 Task: Add a signature Ashley Martin containing Yours sincerely, Ashley Martin to email address softage.4@softage.net and add a label Insurance
Action: Mouse moved to (849, 71)
Screenshot: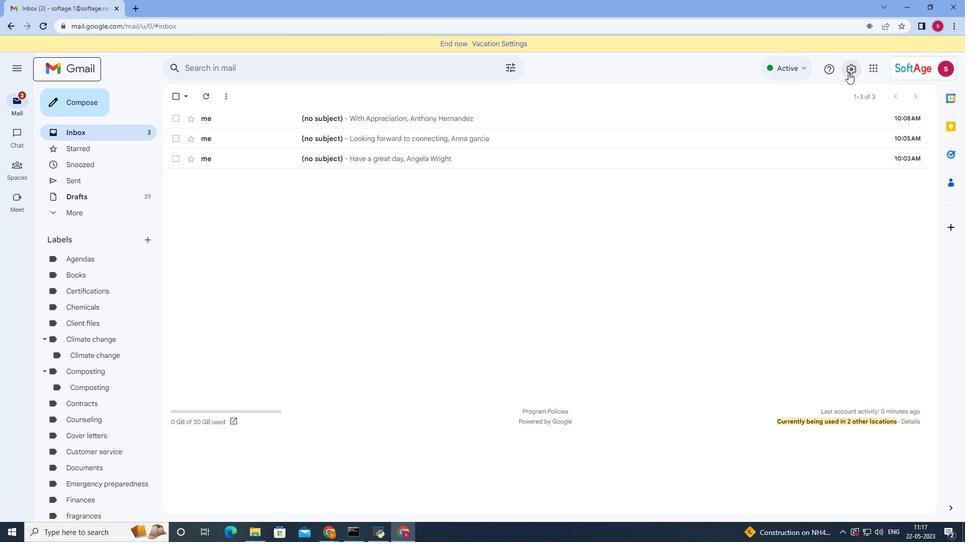 
Action: Mouse pressed left at (849, 71)
Screenshot: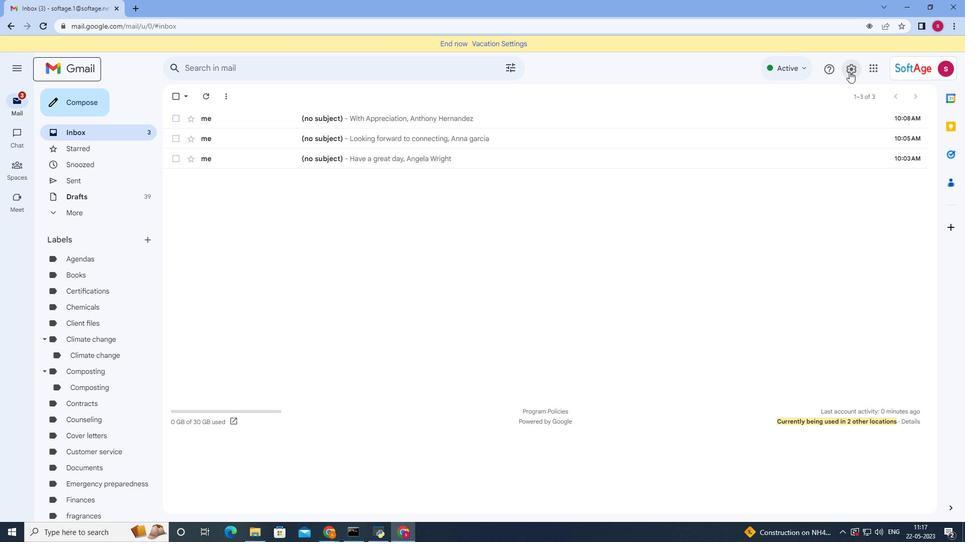 
Action: Mouse moved to (816, 119)
Screenshot: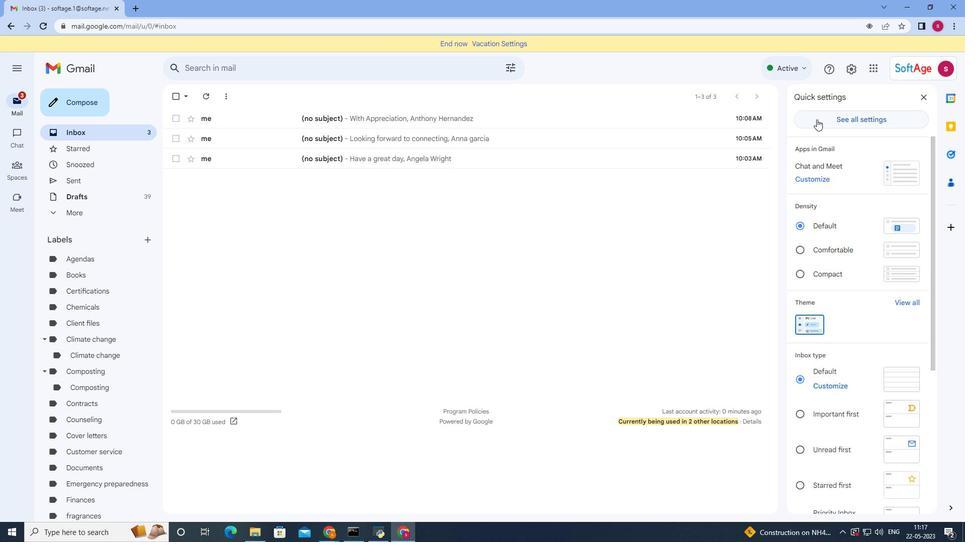 
Action: Mouse pressed left at (816, 119)
Screenshot: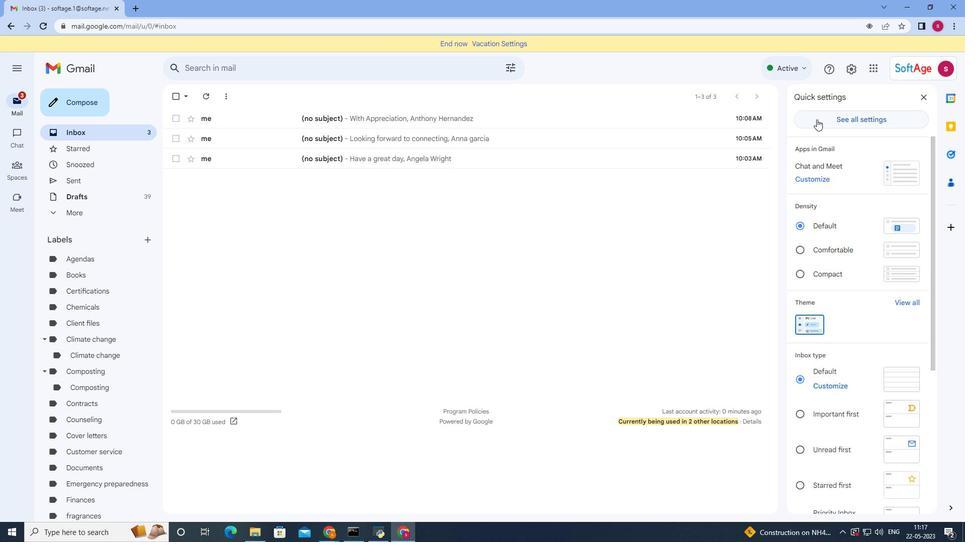 
Action: Mouse moved to (377, 228)
Screenshot: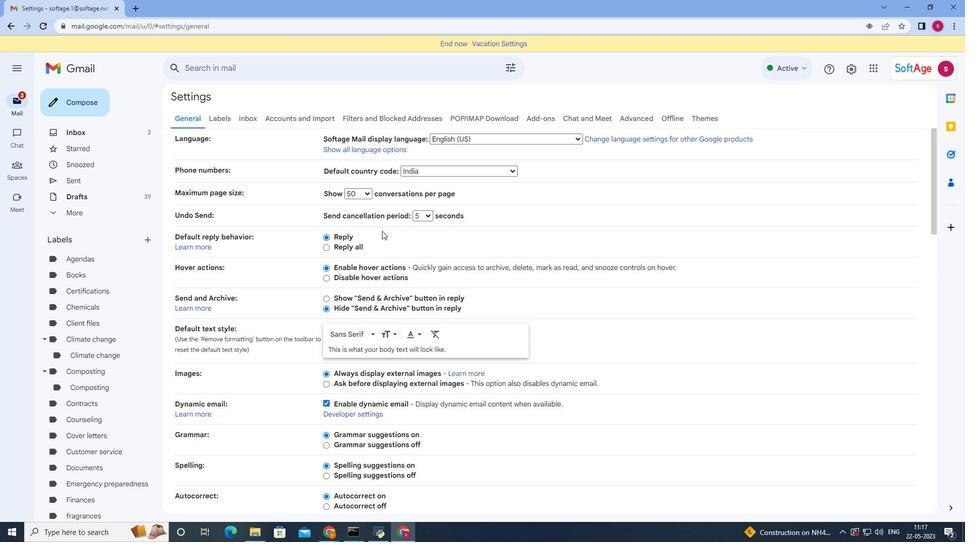 
Action: Mouse scrolled (377, 227) with delta (0, 0)
Screenshot: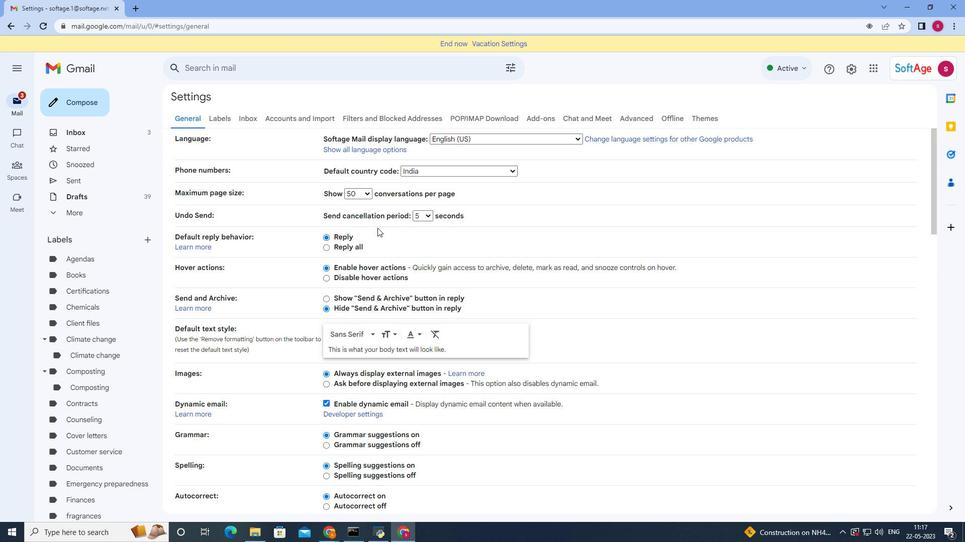 
Action: Mouse scrolled (377, 227) with delta (0, 0)
Screenshot: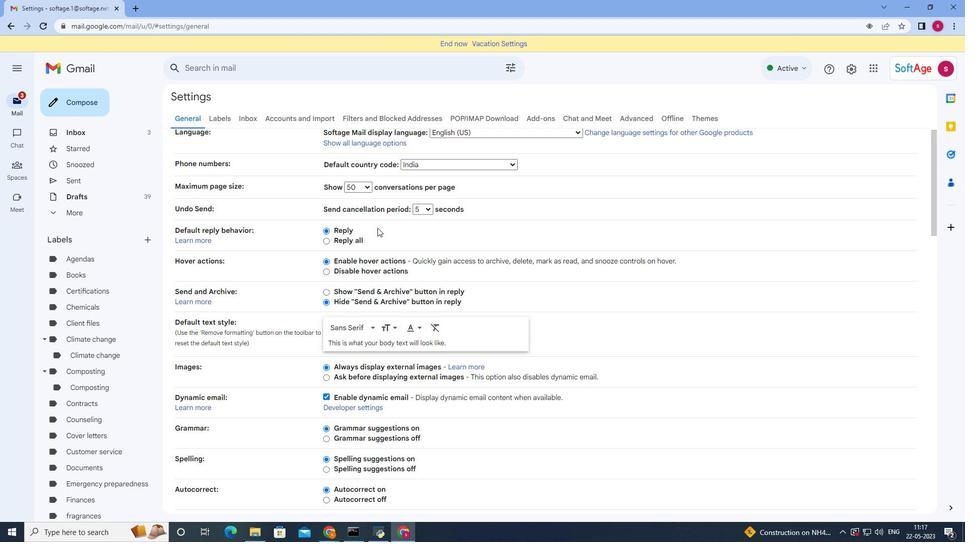 
Action: Mouse scrolled (377, 227) with delta (0, 0)
Screenshot: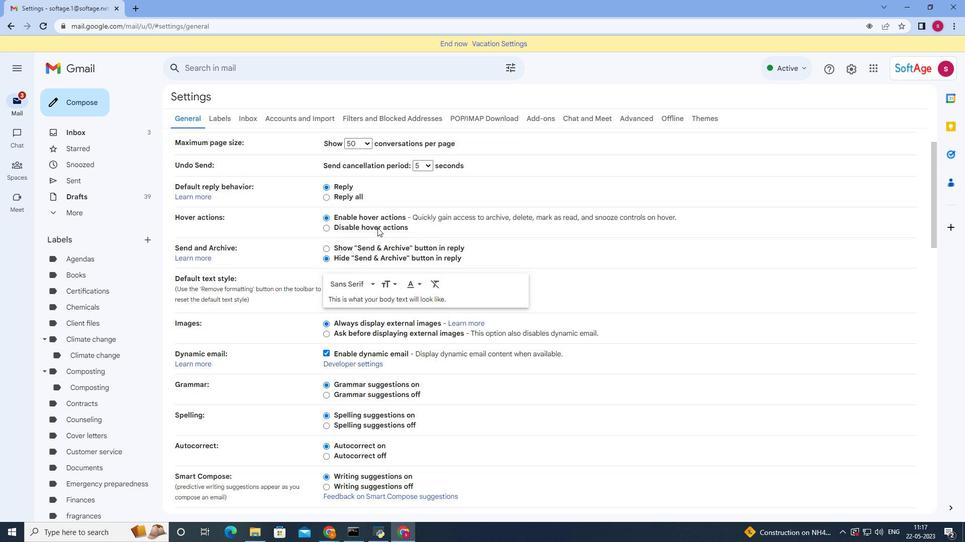 
Action: Mouse scrolled (377, 227) with delta (0, 0)
Screenshot: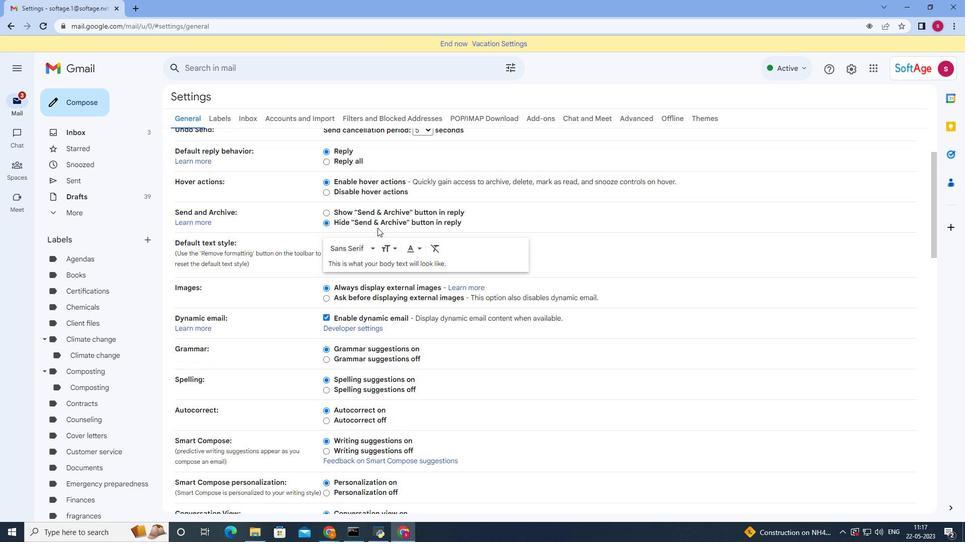 
Action: Mouse scrolled (377, 227) with delta (0, 0)
Screenshot: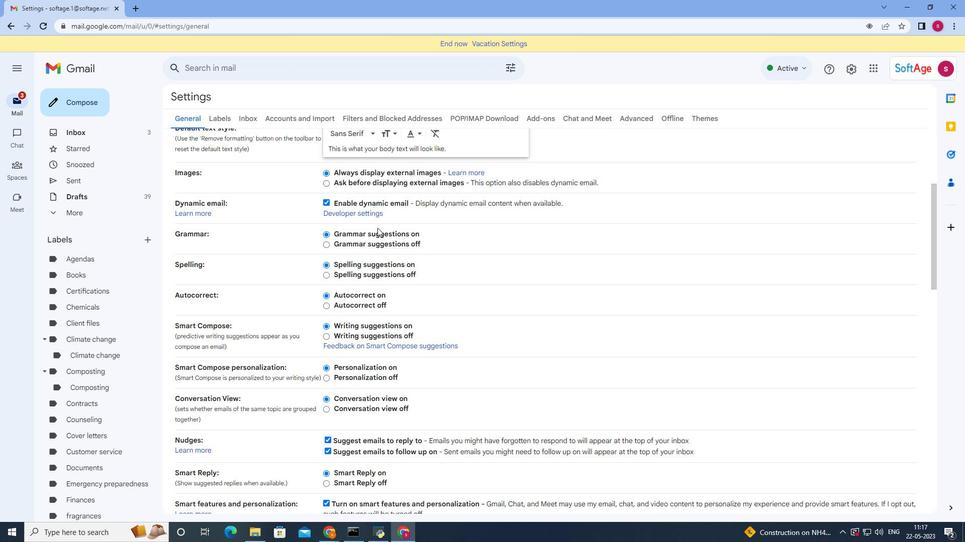 
Action: Mouse scrolled (377, 227) with delta (0, 0)
Screenshot: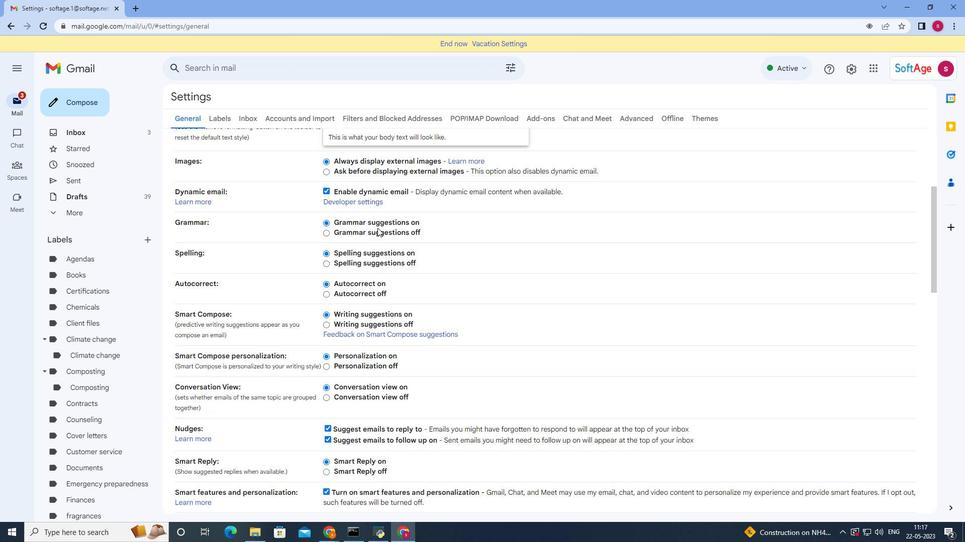 
Action: Mouse moved to (377, 228)
Screenshot: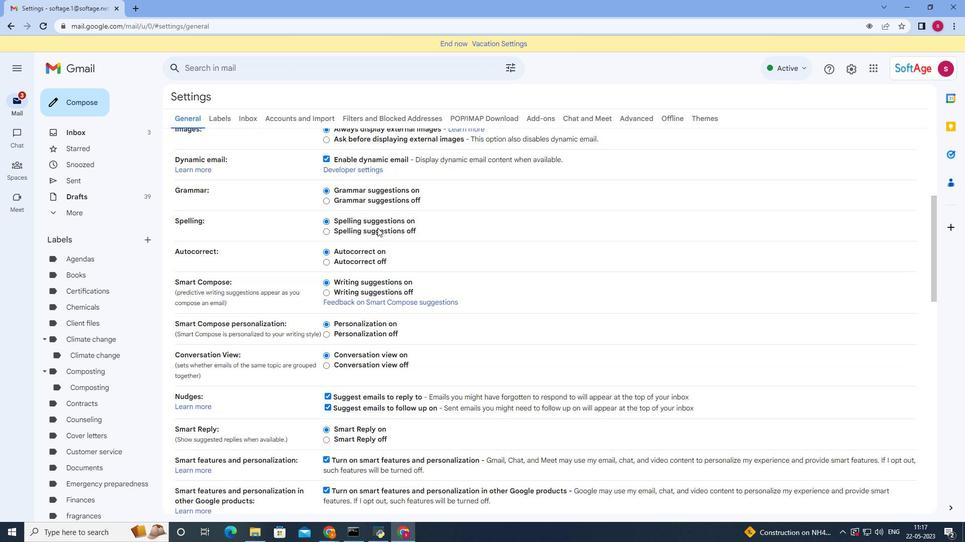 
Action: Mouse scrolled (377, 227) with delta (0, 0)
Screenshot: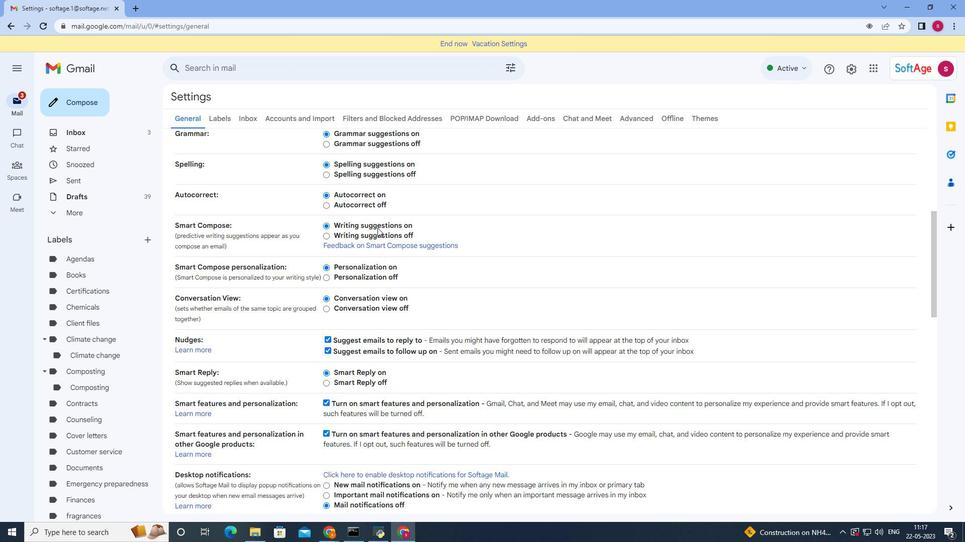 
Action: Mouse scrolled (377, 227) with delta (0, 0)
Screenshot: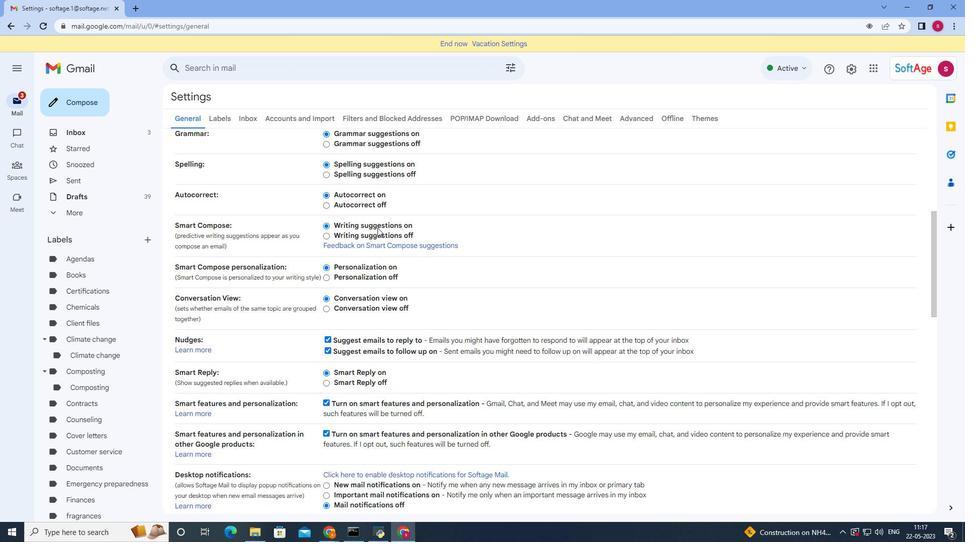 
Action: Mouse scrolled (377, 227) with delta (0, 0)
Screenshot: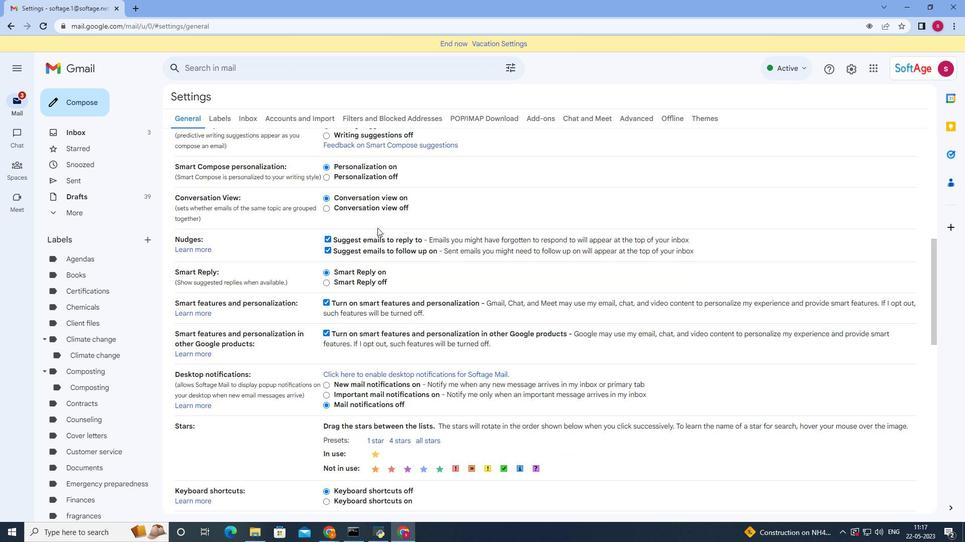
Action: Mouse scrolled (377, 227) with delta (0, 0)
Screenshot: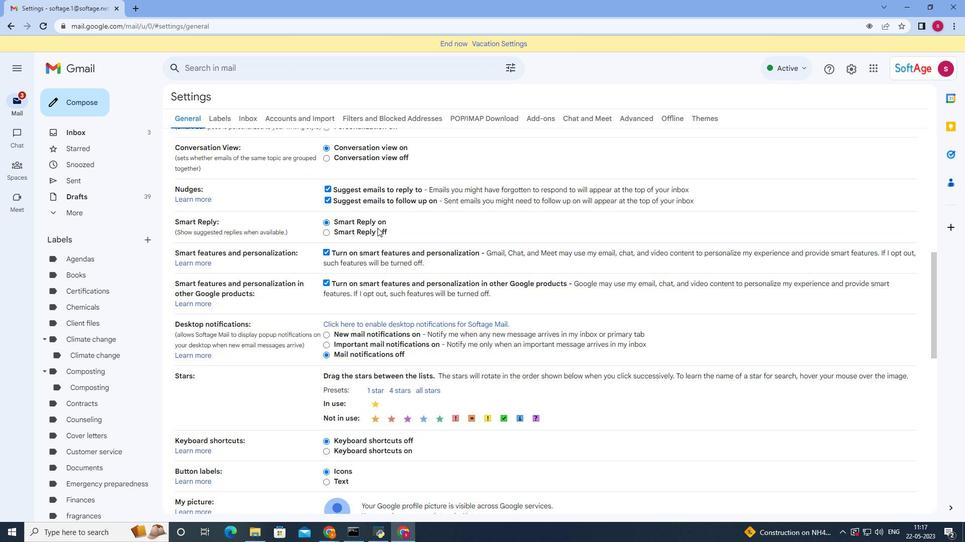 
Action: Mouse scrolled (377, 227) with delta (0, 0)
Screenshot: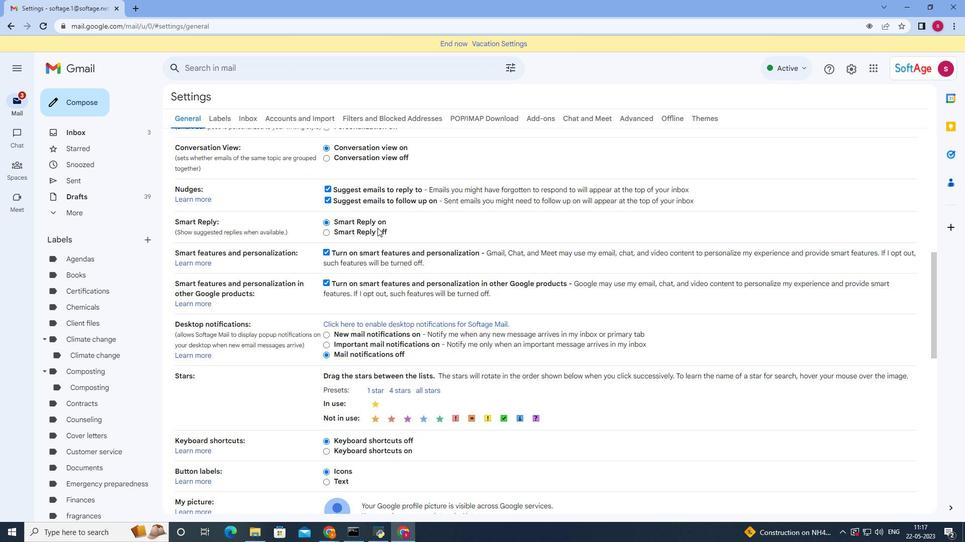 
Action: Mouse scrolled (377, 227) with delta (0, 0)
Screenshot: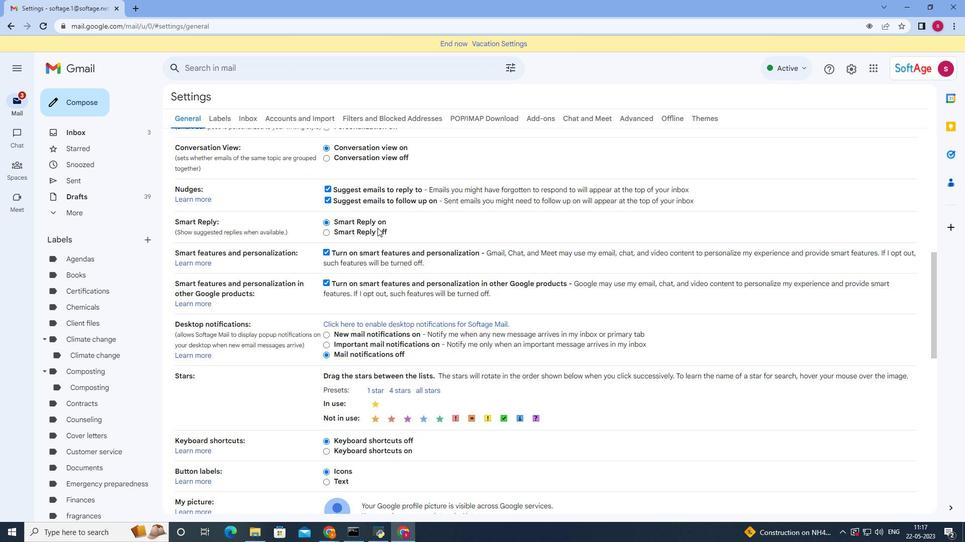 
Action: Mouse moved to (368, 241)
Screenshot: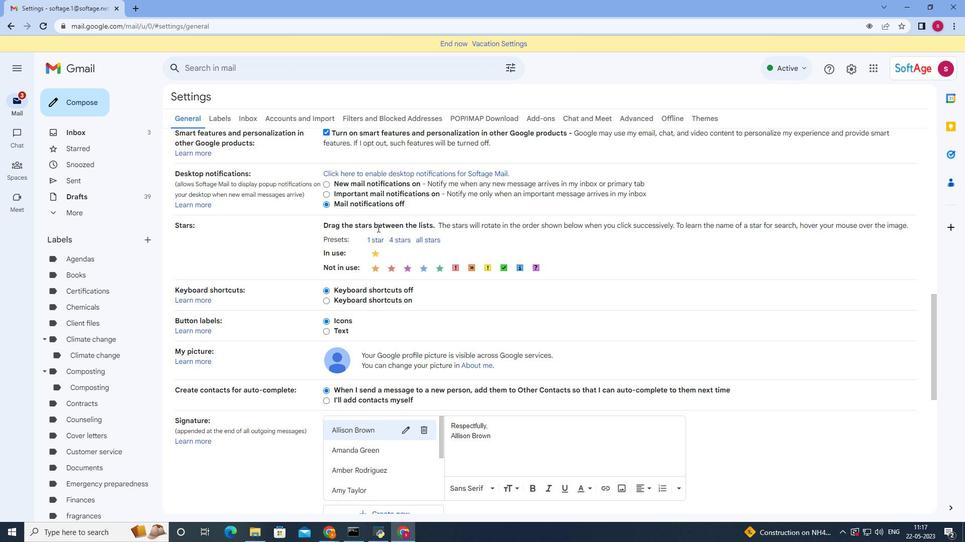 
Action: Mouse scrolled (368, 240) with delta (0, 0)
Screenshot: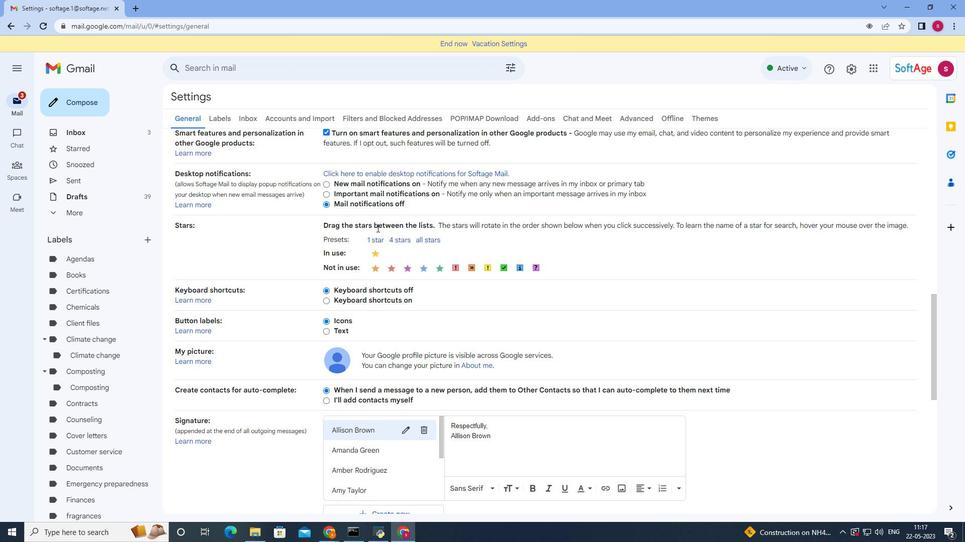 
Action: Mouse moved to (368, 242)
Screenshot: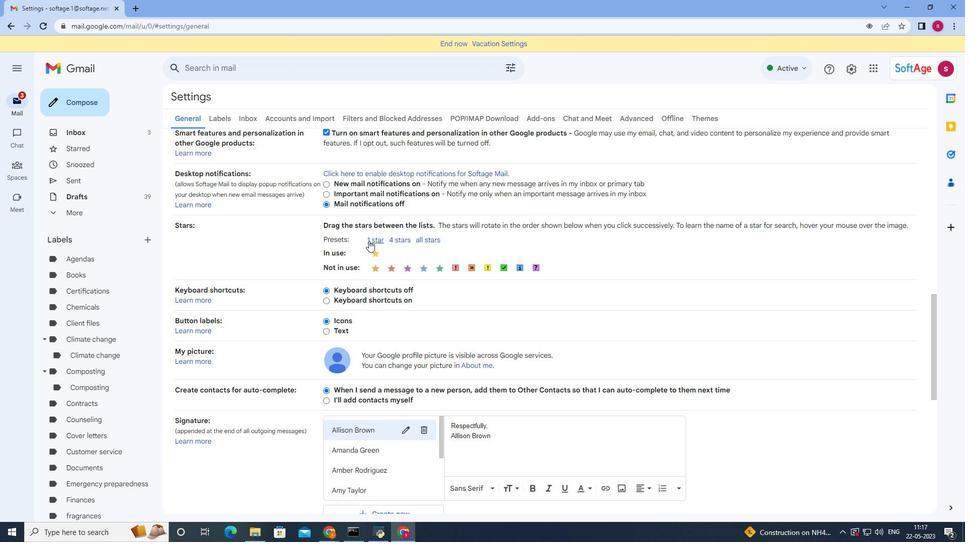 
Action: Mouse scrolled (368, 241) with delta (0, 0)
Screenshot: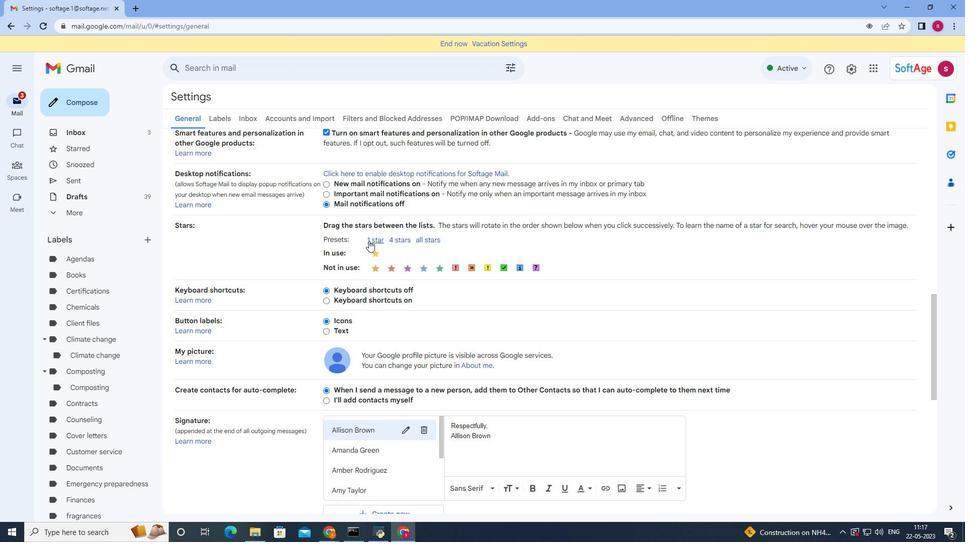 
Action: Mouse moved to (367, 243)
Screenshot: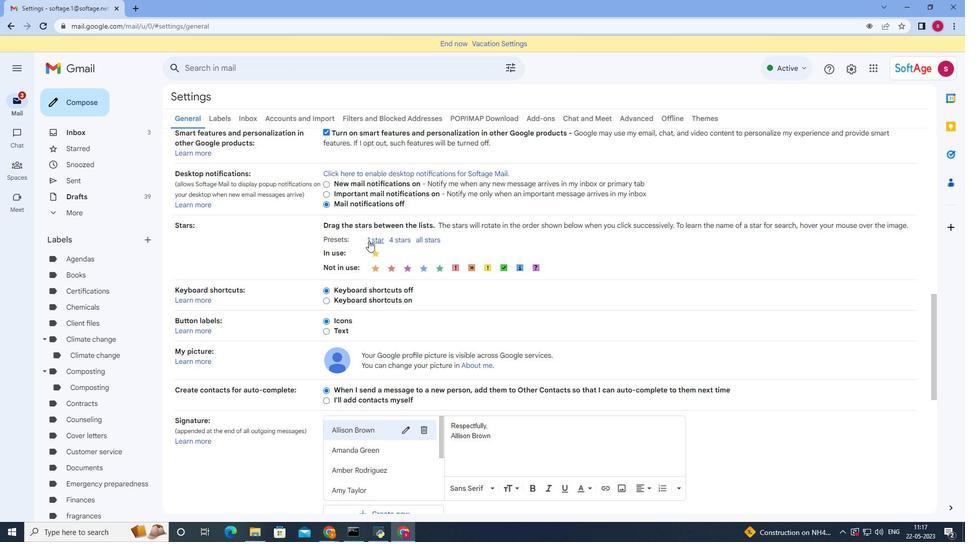 
Action: Mouse scrolled (367, 243) with delta (0, 0)
Screenshot: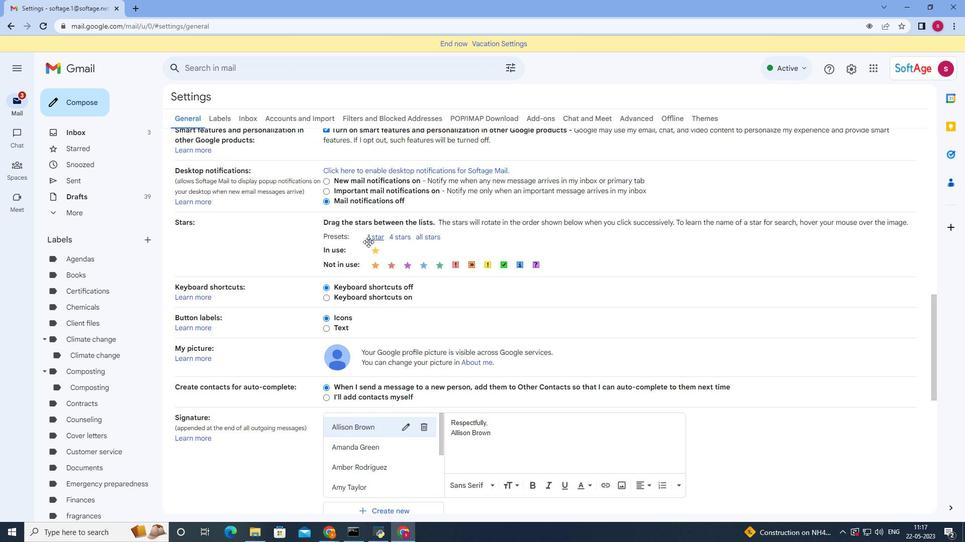 
Action: Mouse moved to (366, 245)
Screenshot: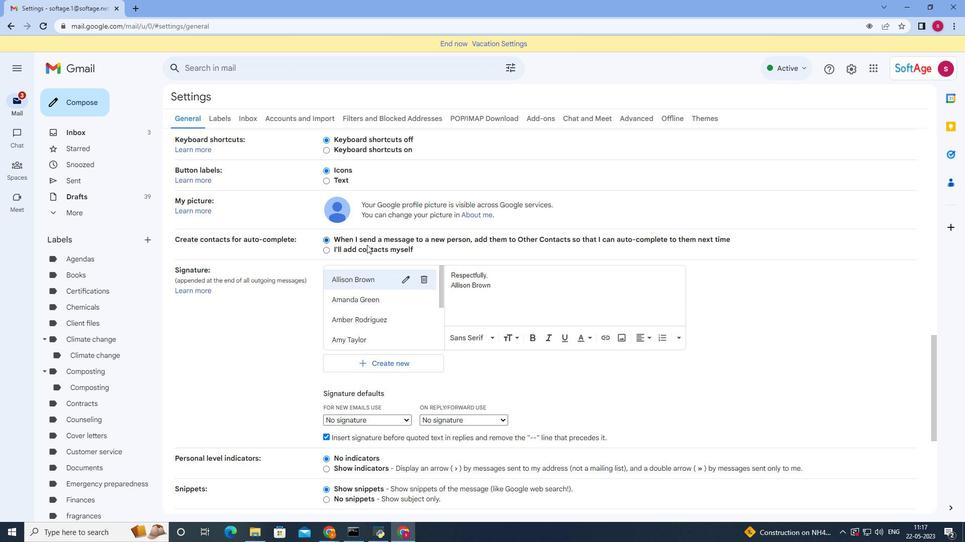 
Action: Mouse scrolled (366, 244) with delta (0, 0)
Screenshot: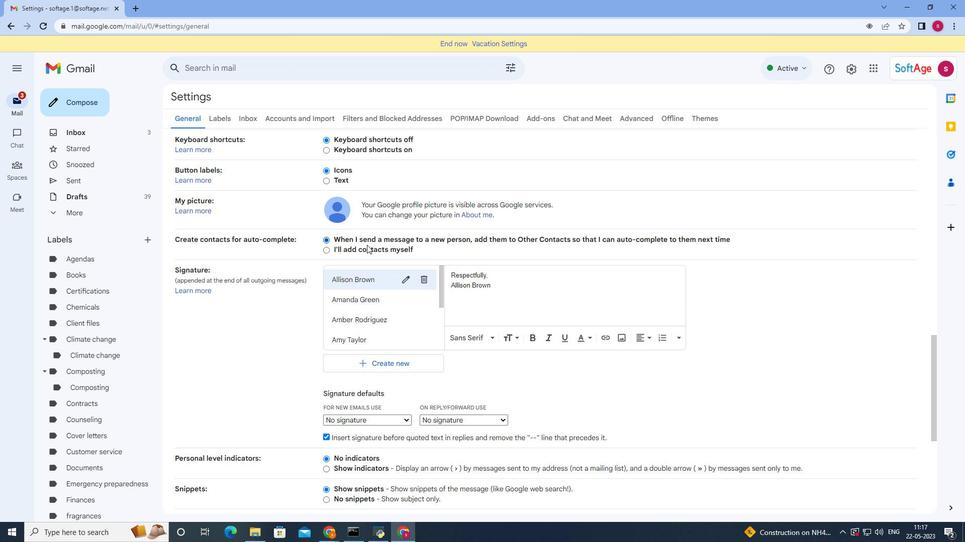 
Action: Mouse moved to (365, 247)
Screenshot: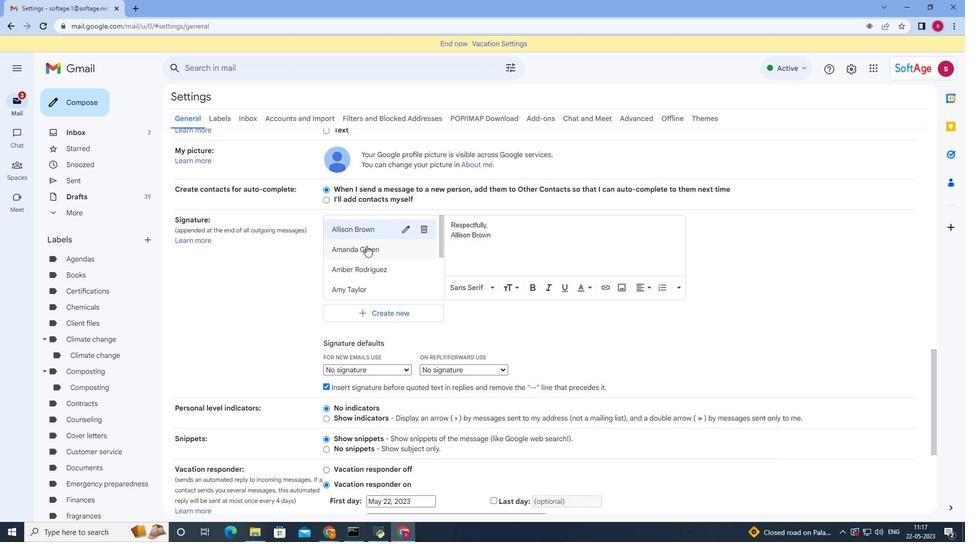 
Action: Mouse scrolled (365, 246) with delta (0, 0)
Screenshot: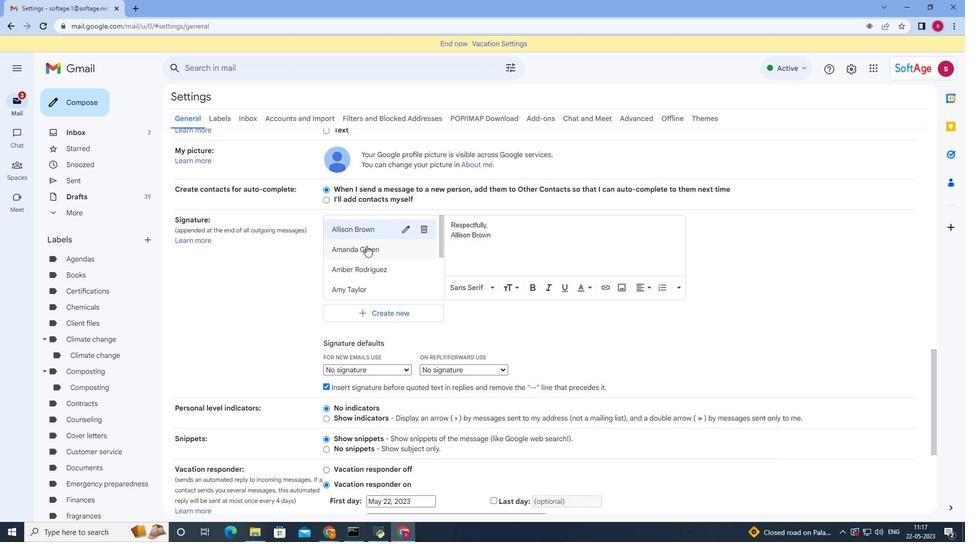 
Action: Mouse moved to (375, 312)
Screenshot: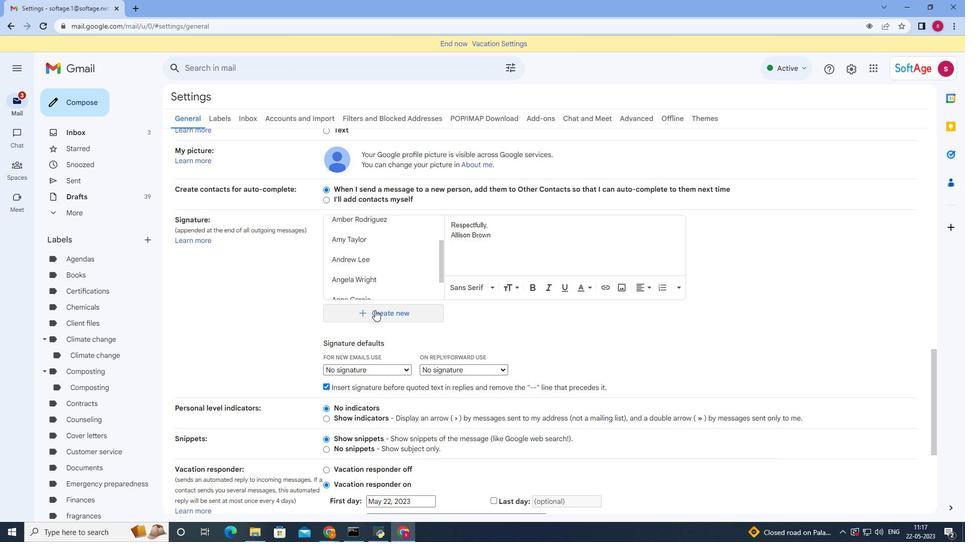 
Action: Mouse pressed left at (375, 312)
Screenshot: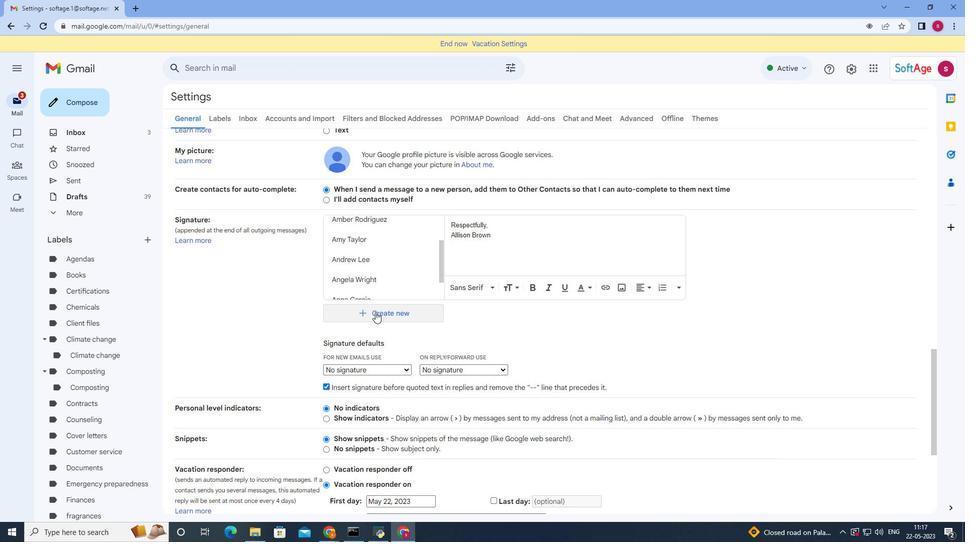 
Action: Mouse moved to (435, 277)
Screenshot: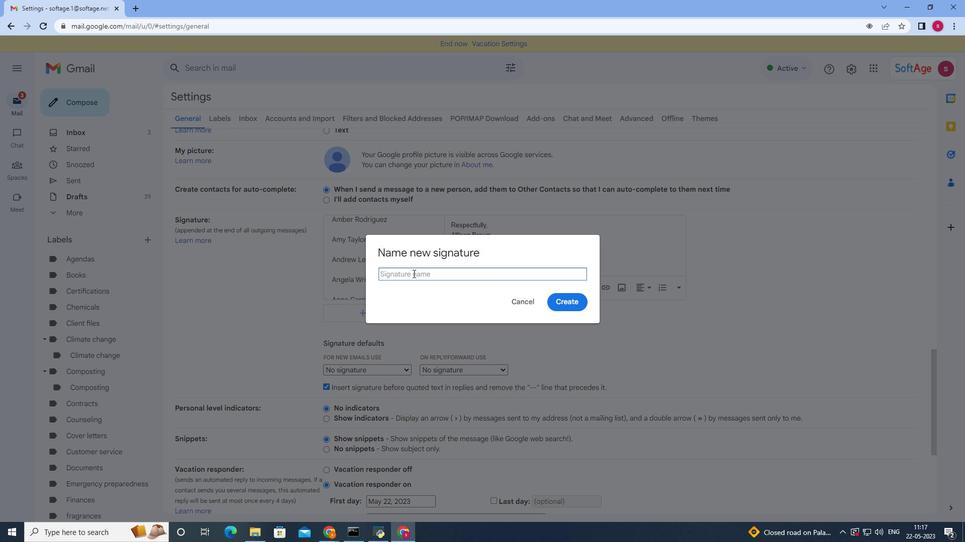 
Action: Key pressed <Key.shift>Asley<Key.down><Key.down><Key.down><Key.left><Key.left><Key.left>h<Key.right><Key.right><Key.right><Key.right><Key.right><Key.right><Key.space><Key.shift>Martin
Screenshot: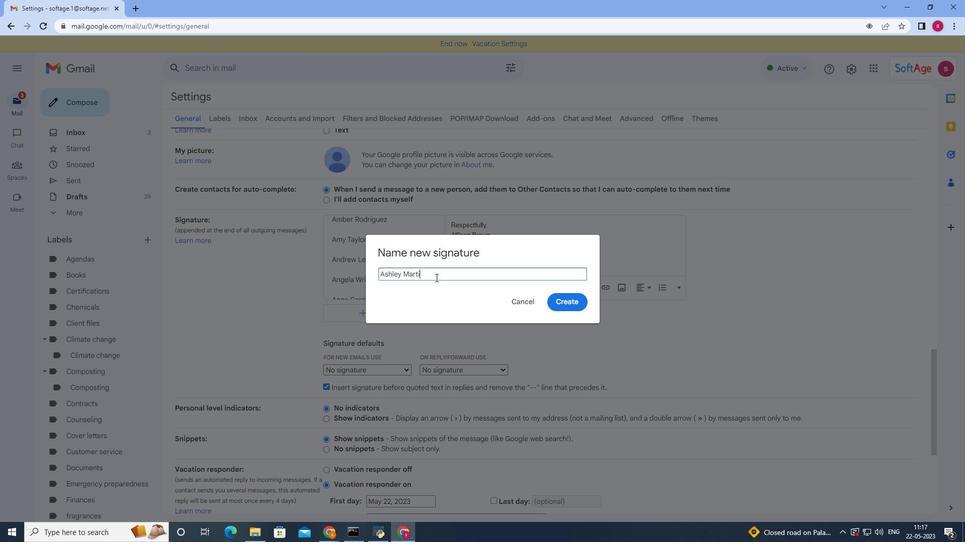 
Action: Mouse moved to (551, 298)
Screenshot: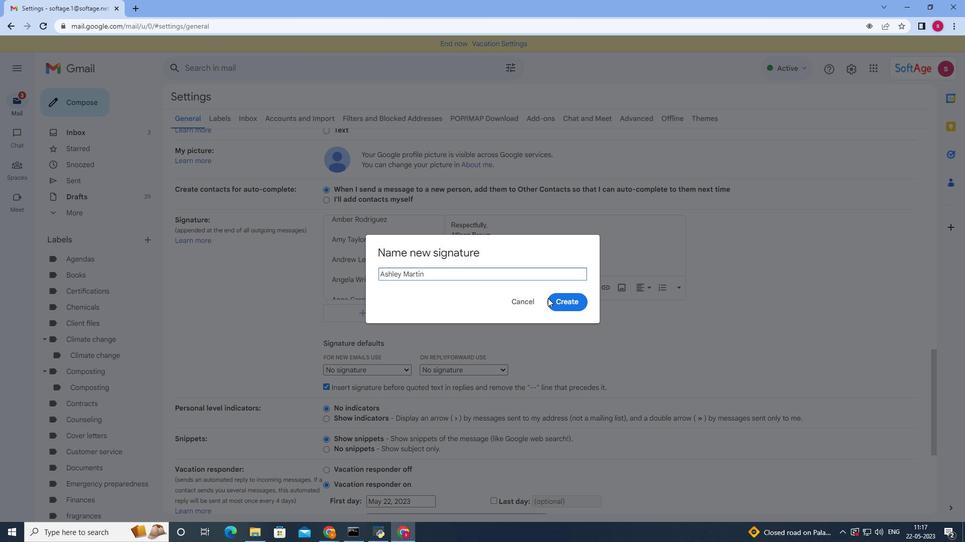
Action: Mouse pressed left at (551, 298)
Screenshot: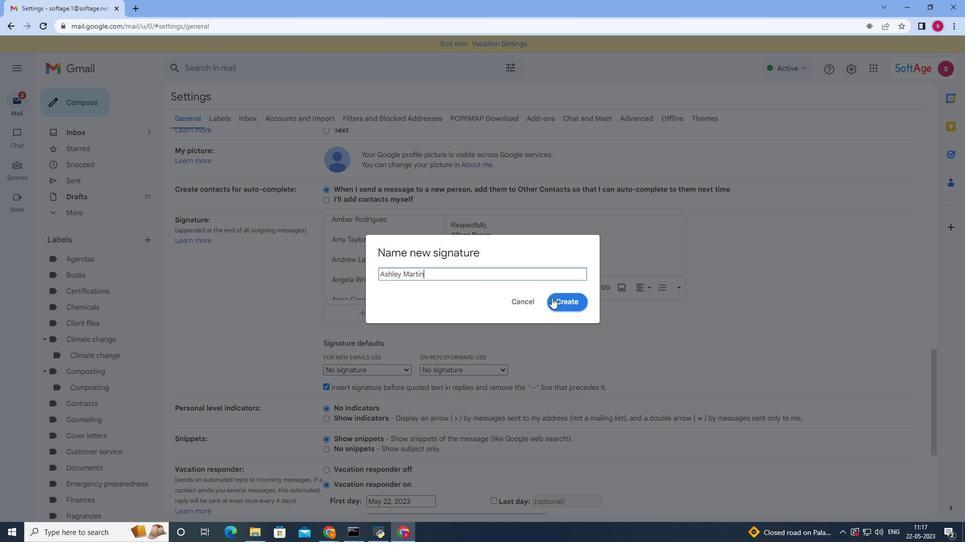 
Action: Mouse moved to (460, 257)
Screenshot: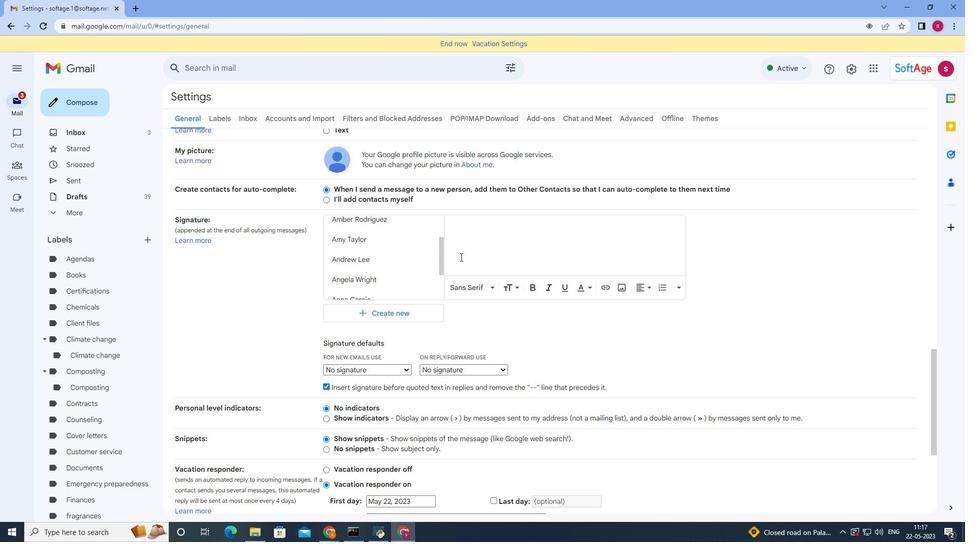 
Action: Key pressed <Key.shift>Yours<Key.space>sincerely,<Key.enter><Key.shift>Asley<Key.space><Key.shift><Key.left><Key.left><Key.left><Key.left>h<Key.right><Key.right><Key.right><Key.right><Key.right><Key.right><Key.right><Key.shift><Key.shift><Key.shift>Martin
Screenshot: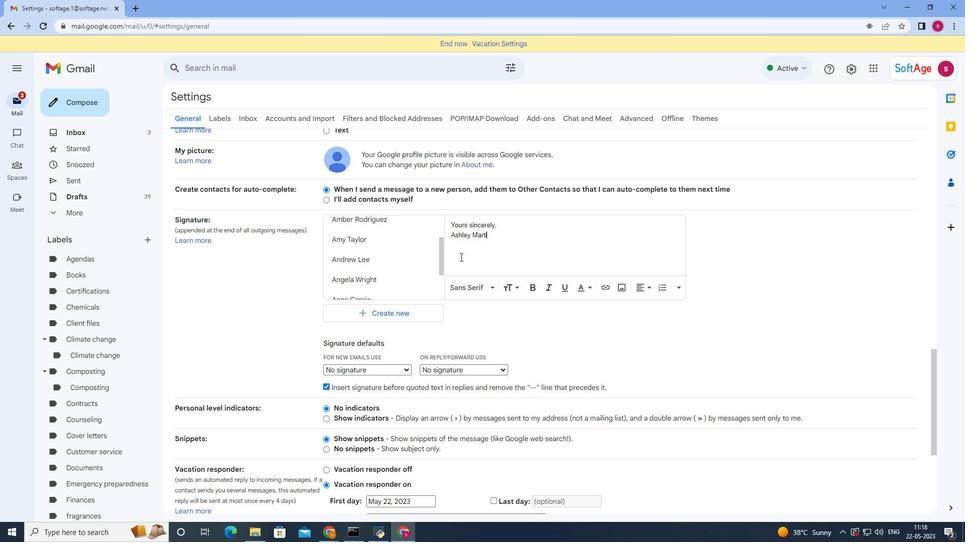 
Action: Mouse moved to (452, 304)
Screenshot: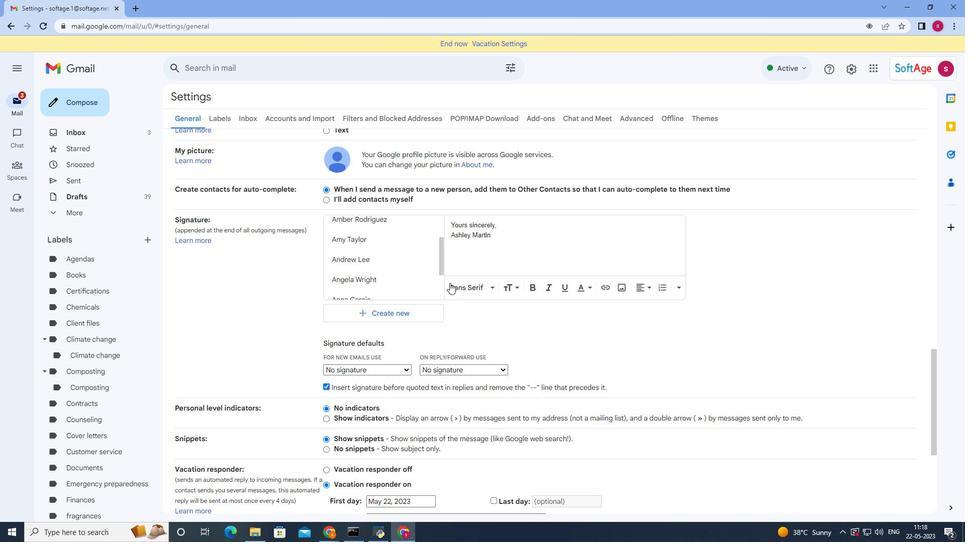 
Action: Mouse scrolled (449, 287) with delta (0, 0)
Screenshot: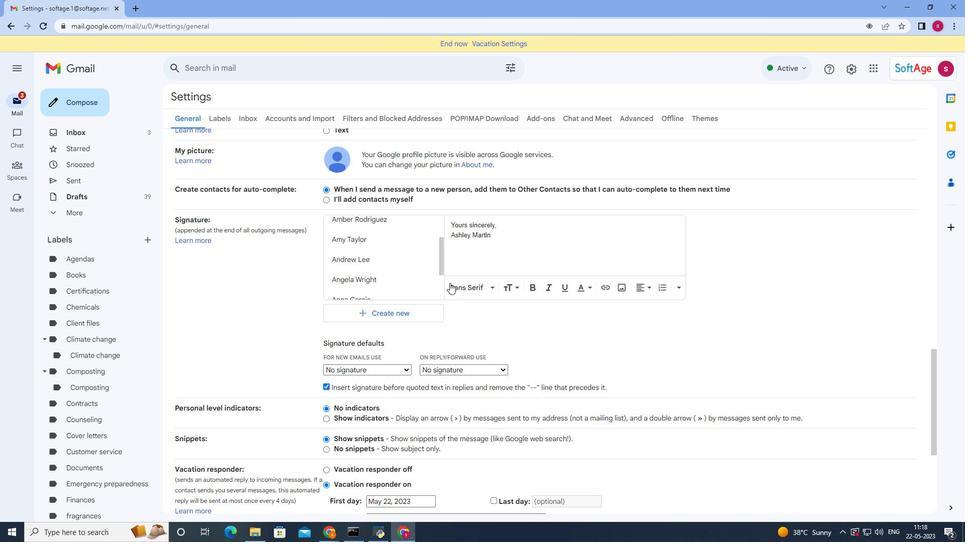 
Action: Mouse moved to (452, 304)
Screenshot: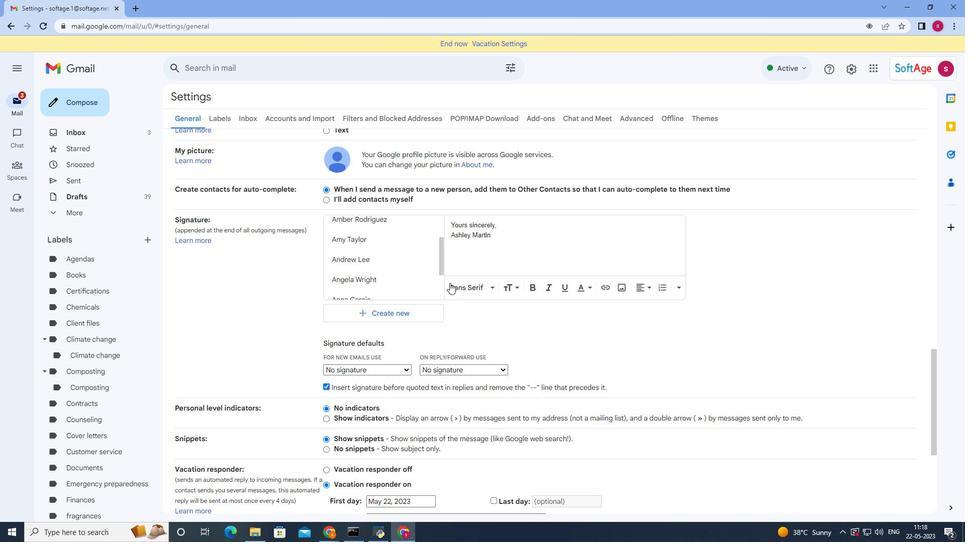 
Action: Mouse scrolled (449, 290) with delta (0, 0)
Screenshot: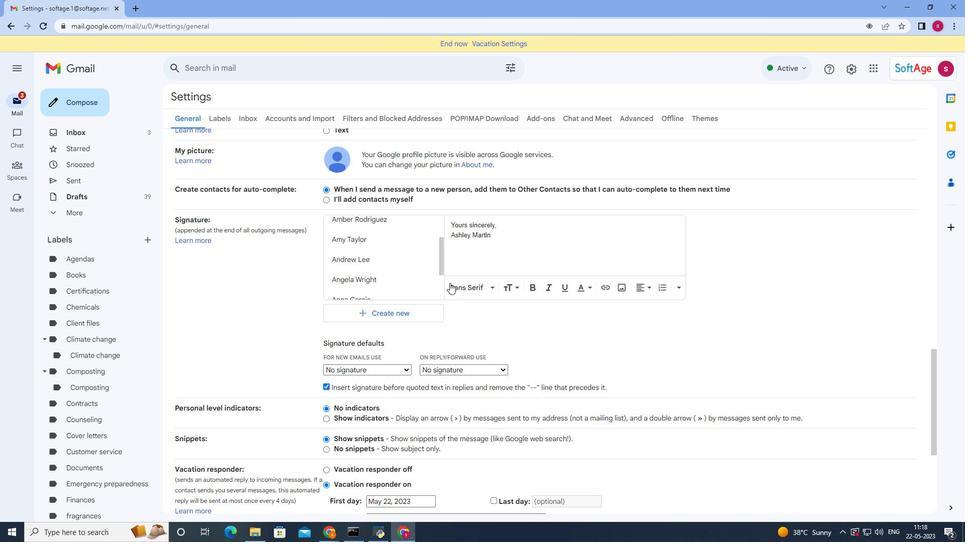 
Action: Mouse moved to (452, 305)
Screenshot: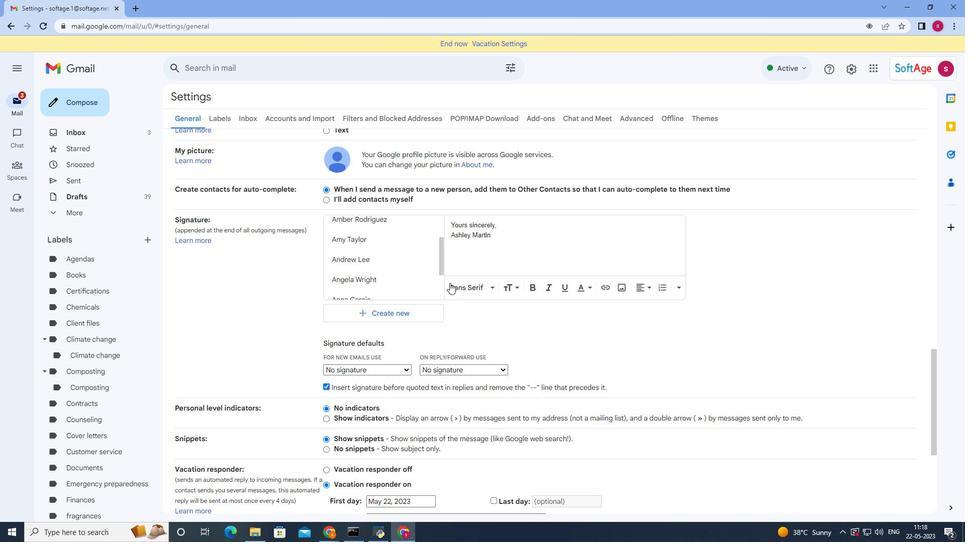 
Action: Mouse scrolled (449, 291) with delta (0, 0)
Screenshot: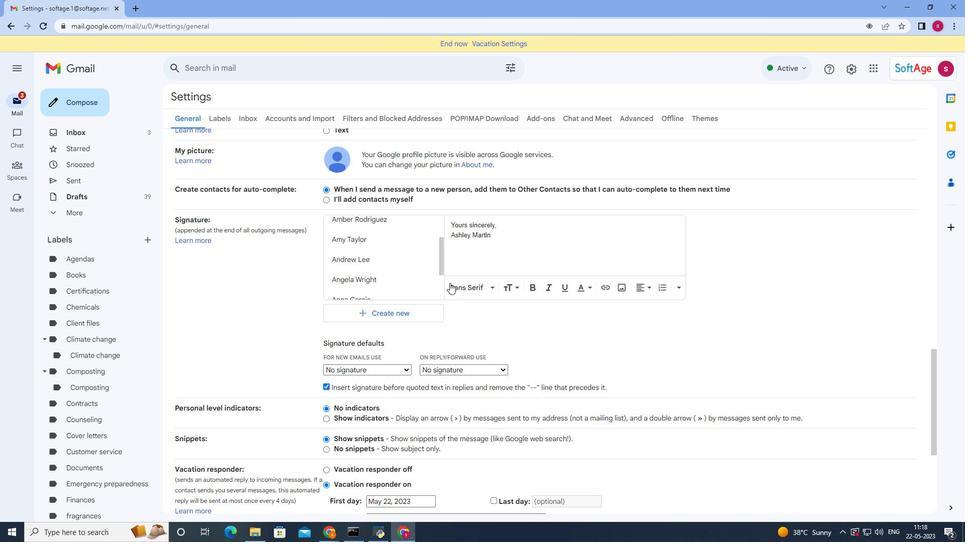 
Action: Mouse moved to (452, 305)
Screenshot: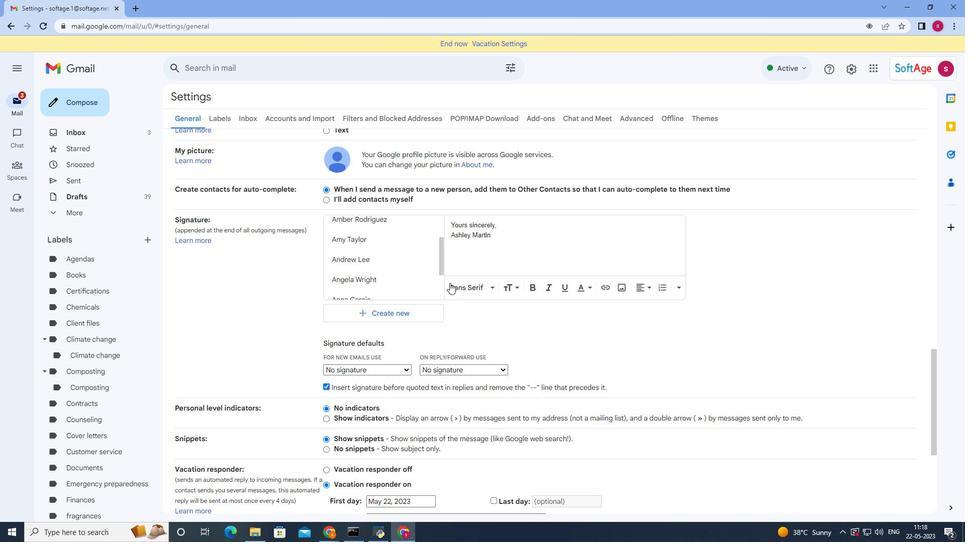
Action: Mouse scrolled (449, 295) with delta (0, 0)
Screenshot: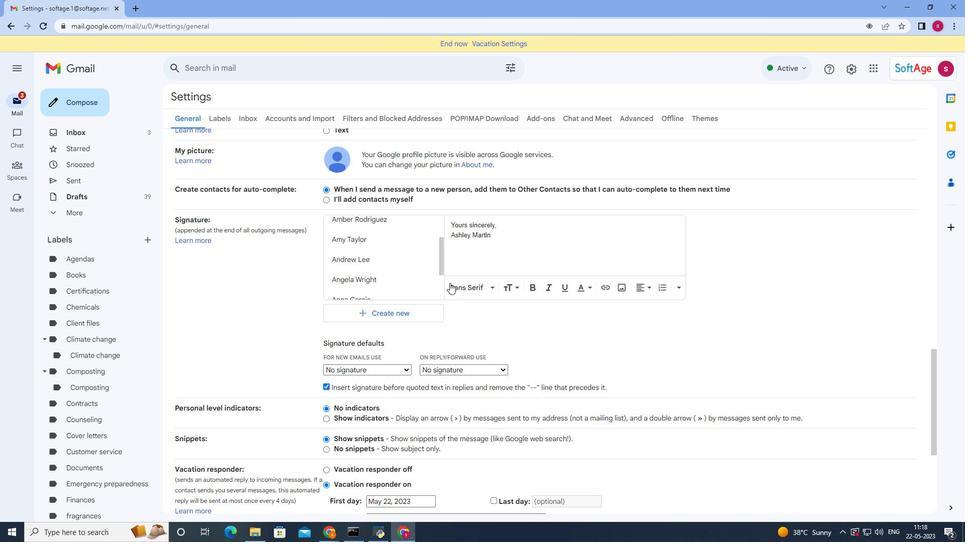 
Action: Mouse moved to (453, 306)
Screenshot: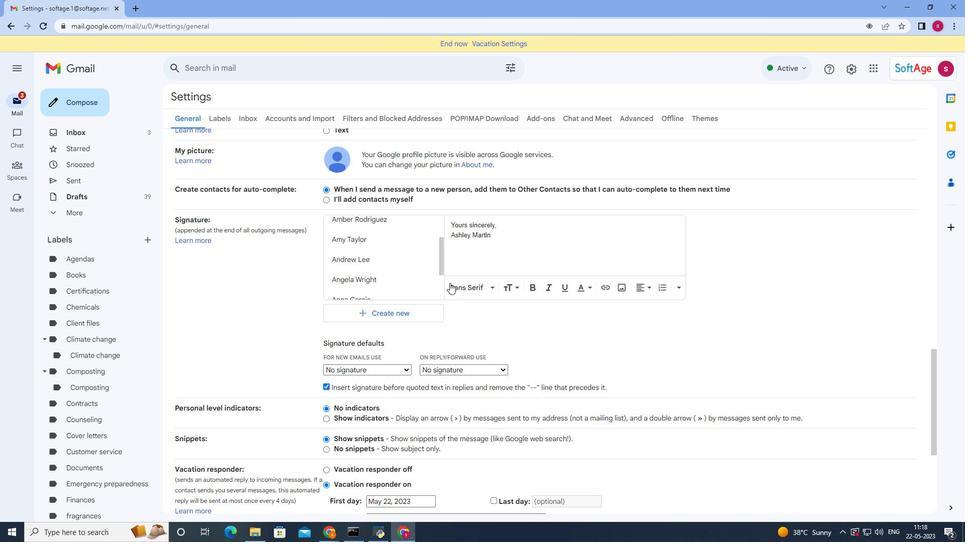 
Action: Mouse scrolled (449, 299) with delta (0, 0)
Screenshot: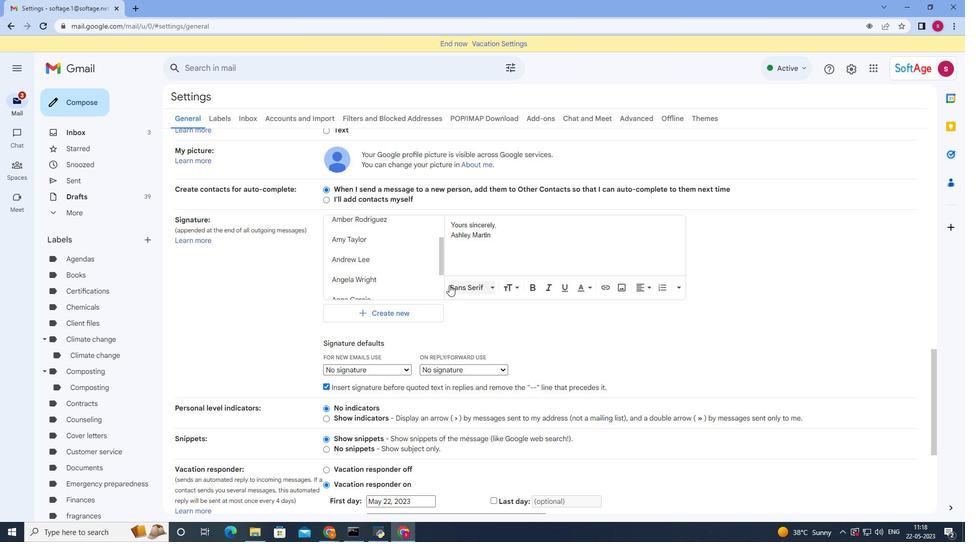 
Action: Mouse moved to (497, 419)
Screenshot: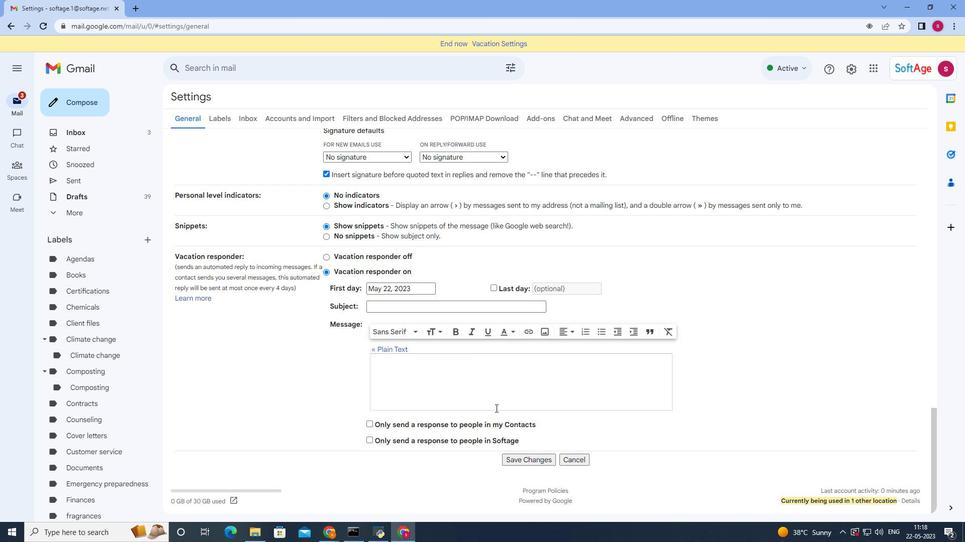 
Action: Mouse scrolled (497, 419) with delta (0, 0)
Screenshot: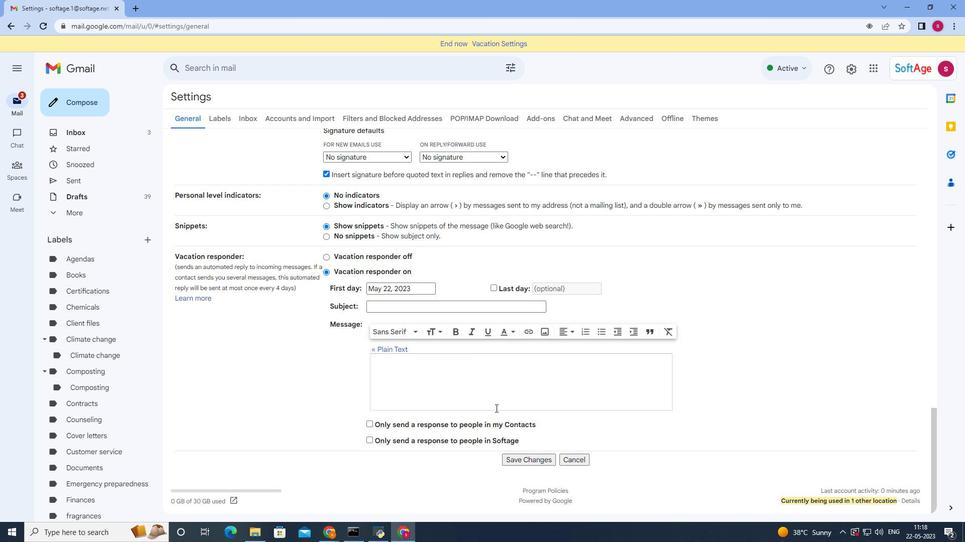 
Action: Mouse moved to (497, 420)
Screenshot: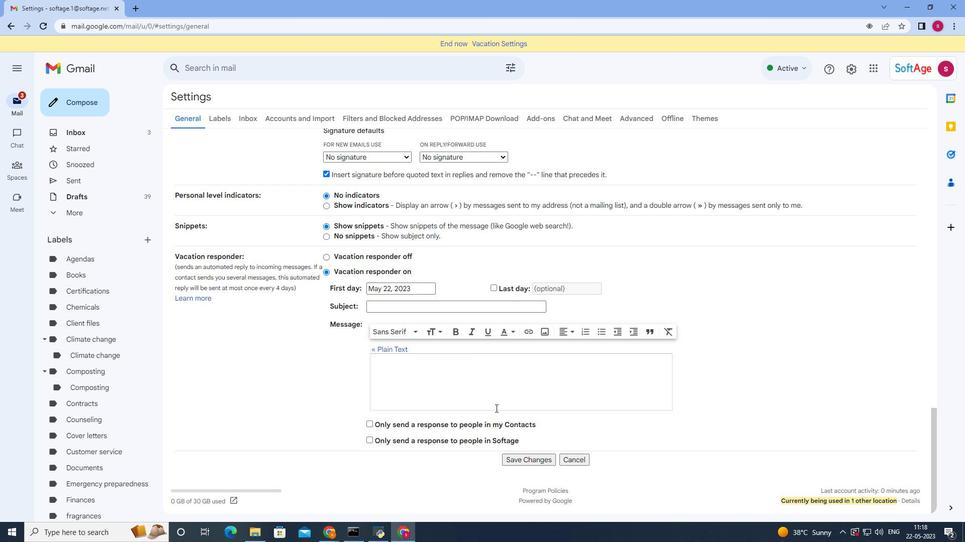 
Action: Mouse scrolled (497, 419) with delta (0, 0)
Screenshot: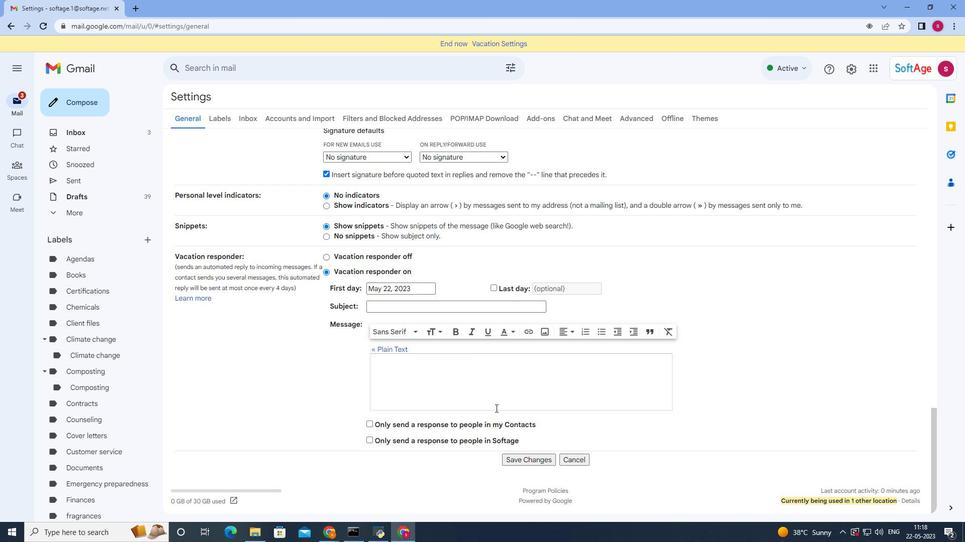 
Action: Mouse scrolled (497, 419) with delta (0, 0)
Screenshot: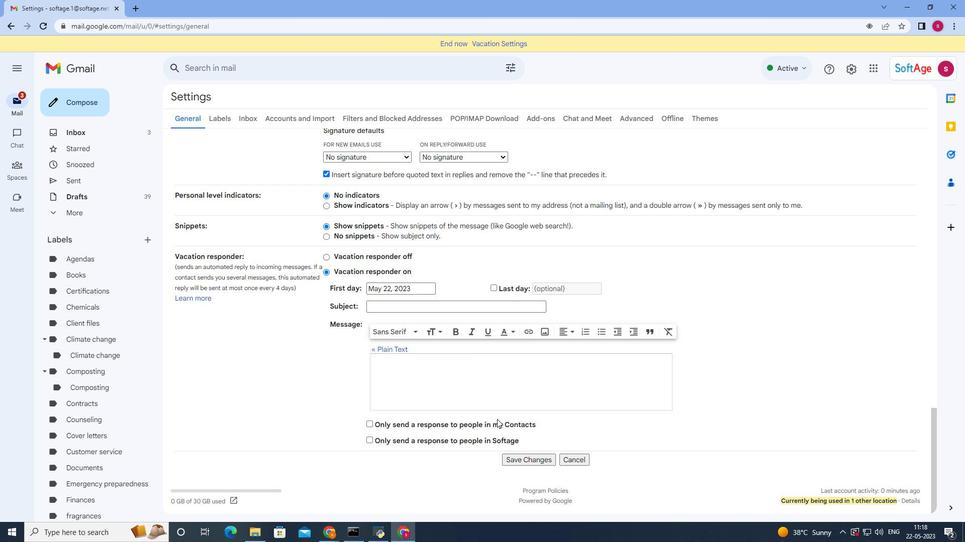 
Action: Mouse moved to (497, 420)
Screenshot: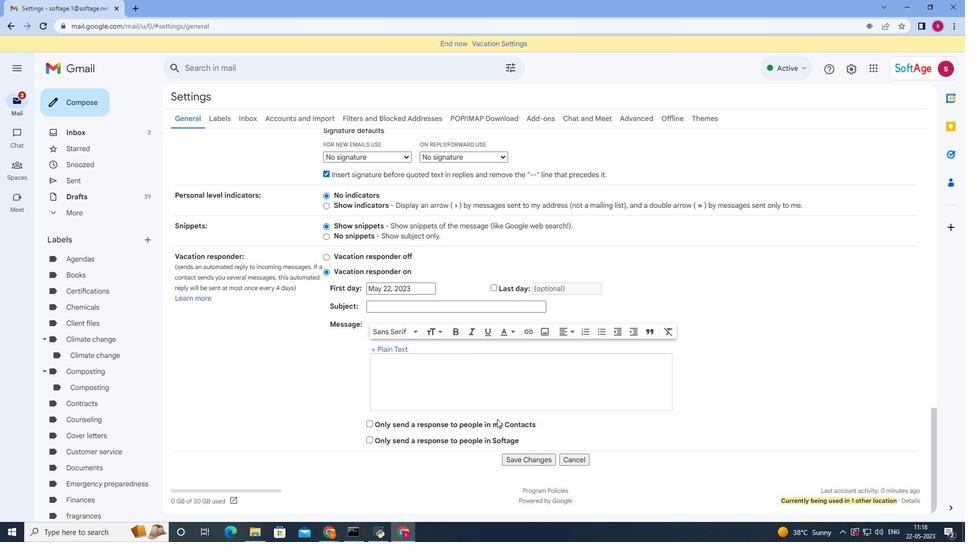 
Action: Mouse scrolled (497, 419) with delta (0, 0)
Screenshot: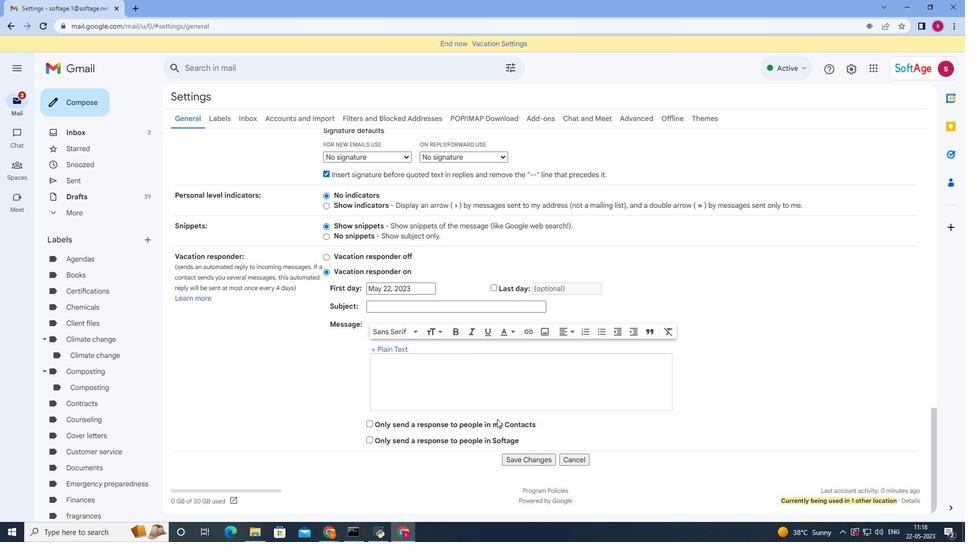 
Action: Mouse moved to (521, 461)
Screenshot: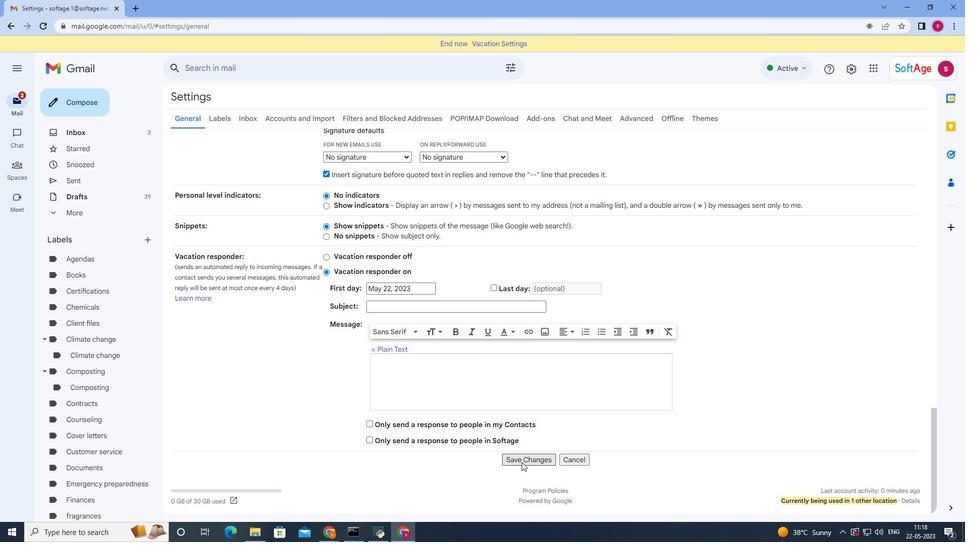 
Action: Mouse pressed left at (521, 461)
Screenshot: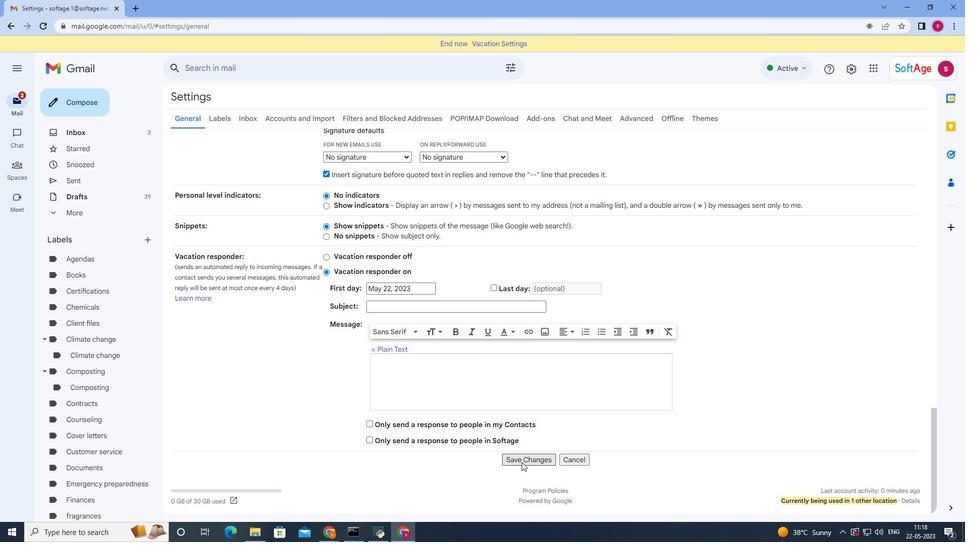 
Action: Mouse moved to (55, 101)
Screenshot: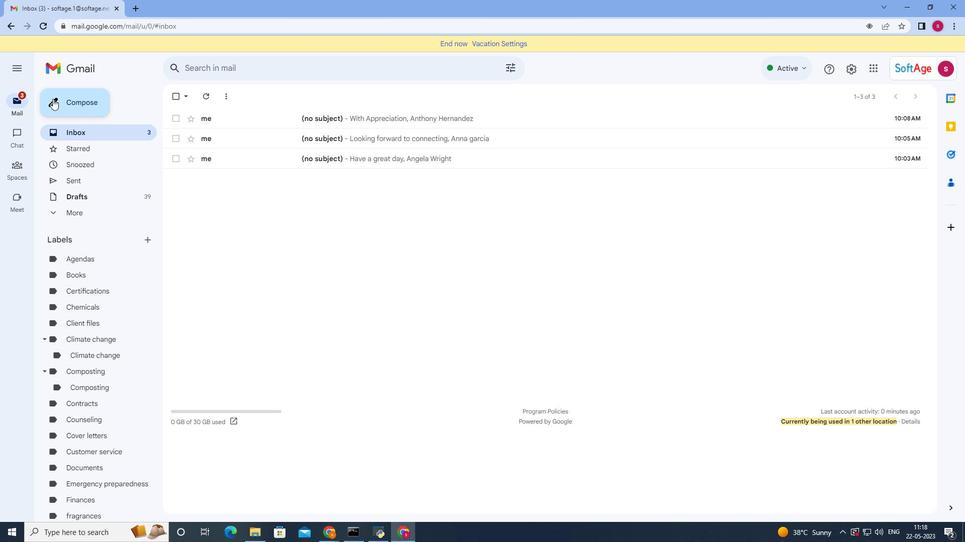 
Action: Mouse pressed left at (55, 101)
Screenshot: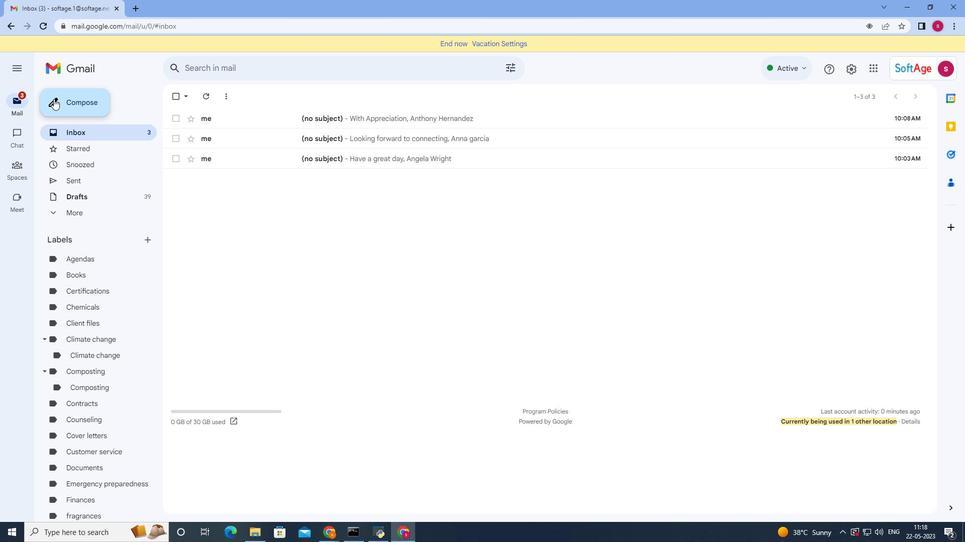 
Action: Mouse moved to (558, 273)
Screenshot: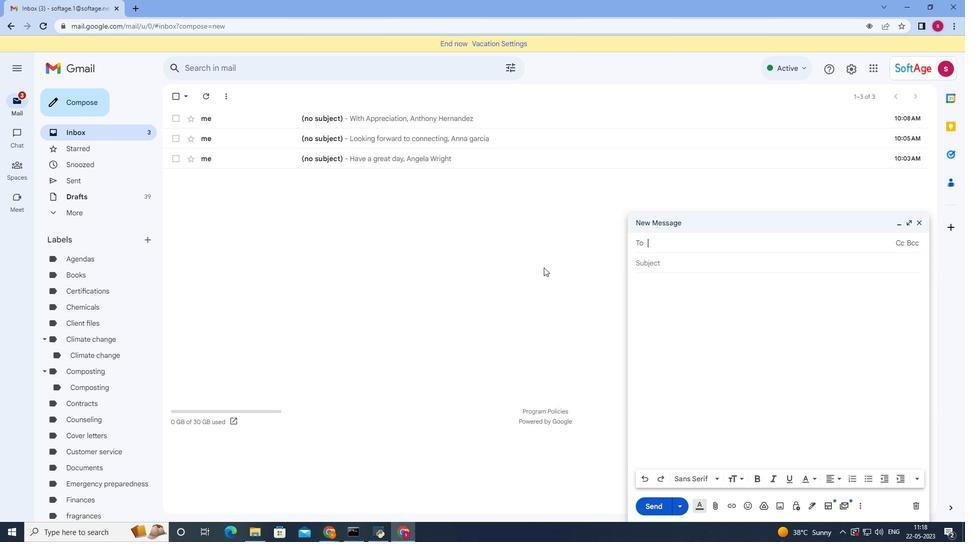 
Action: Mouse scrolled (558, 273) with delta (0, 0)
Screenshot: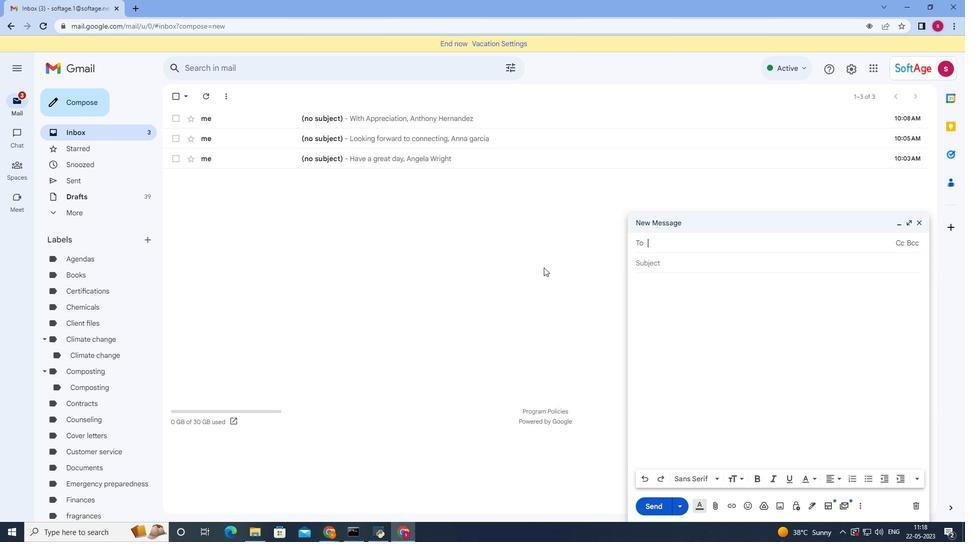 
Action: Mouse moved to (684, 254)
Screenshot: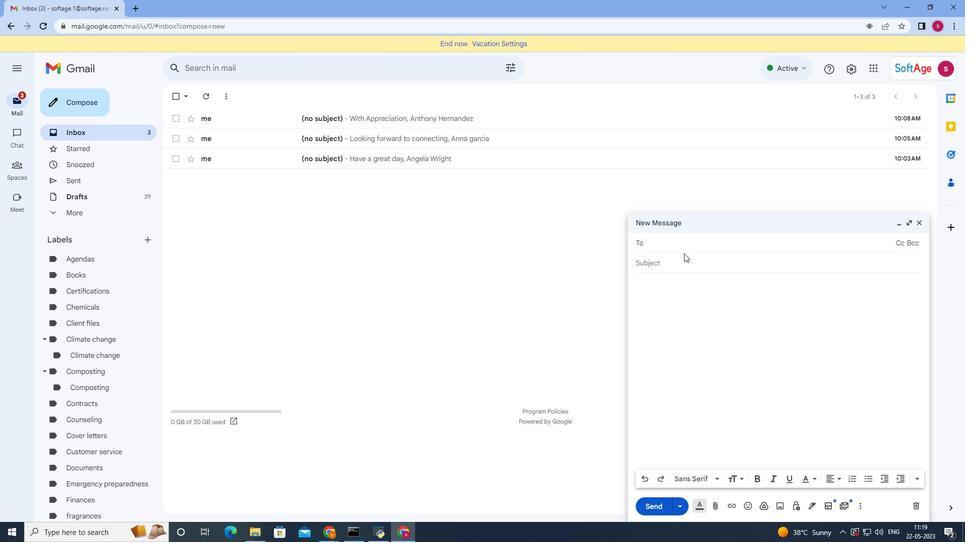 
Action: Key pressed softage.4<Key.shift>@softage
Screenshot: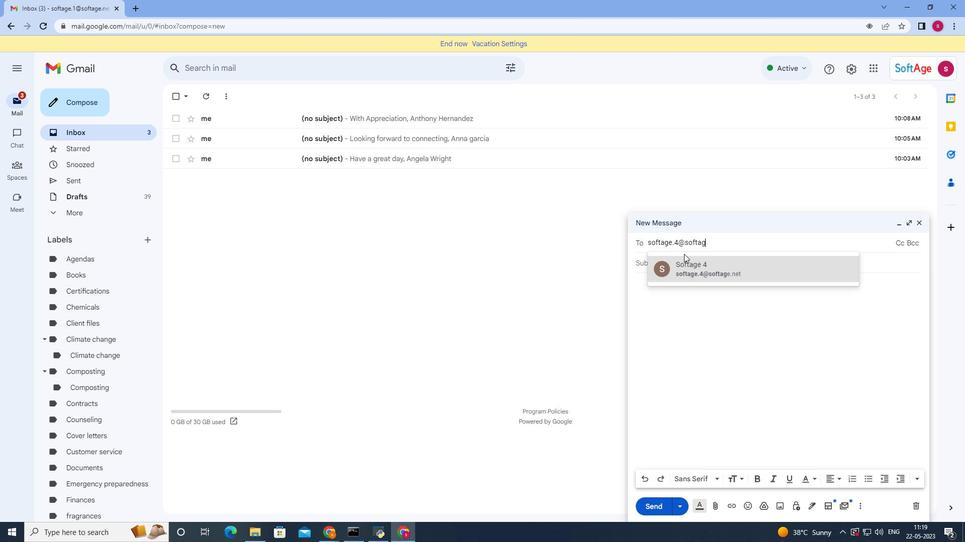 
Action: Mouse moved to (700, 276)
Screenshot: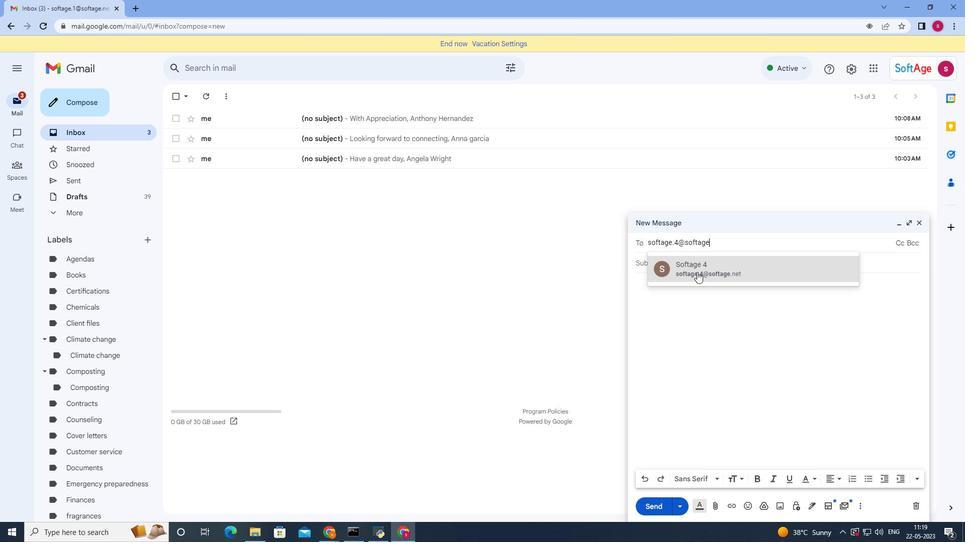 
Action: Mouse pressed left at (700, 276)
Screenshot: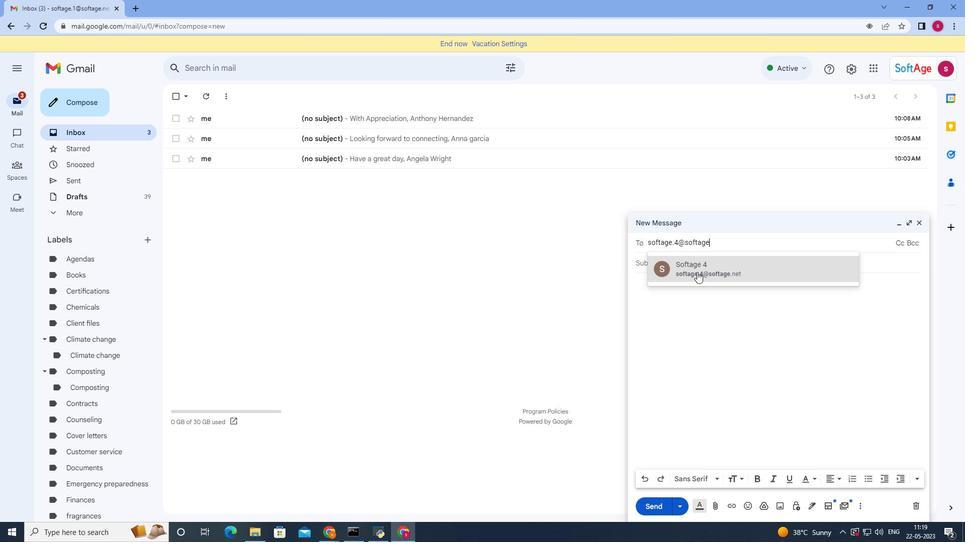 
Action: Mouse moved to (693, 306)
Screenshot: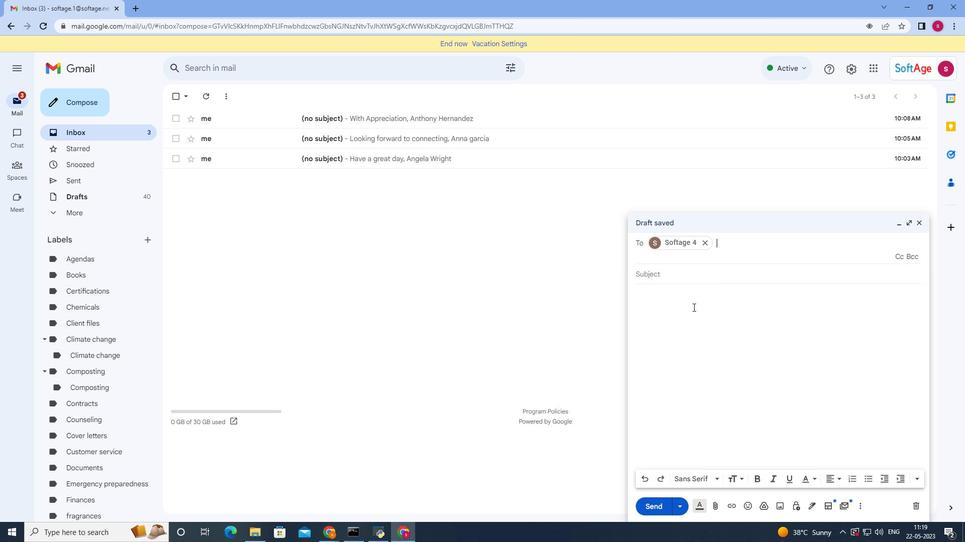 
Action: Mouse pressed left at (693, 306)
Screenshot: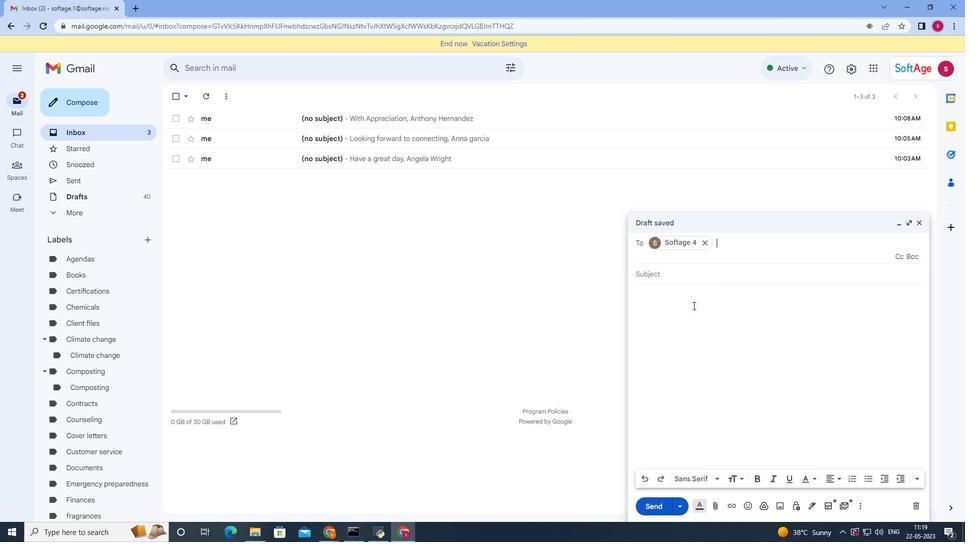 
Action: Mouse moved to (809, 508)
Screenshot: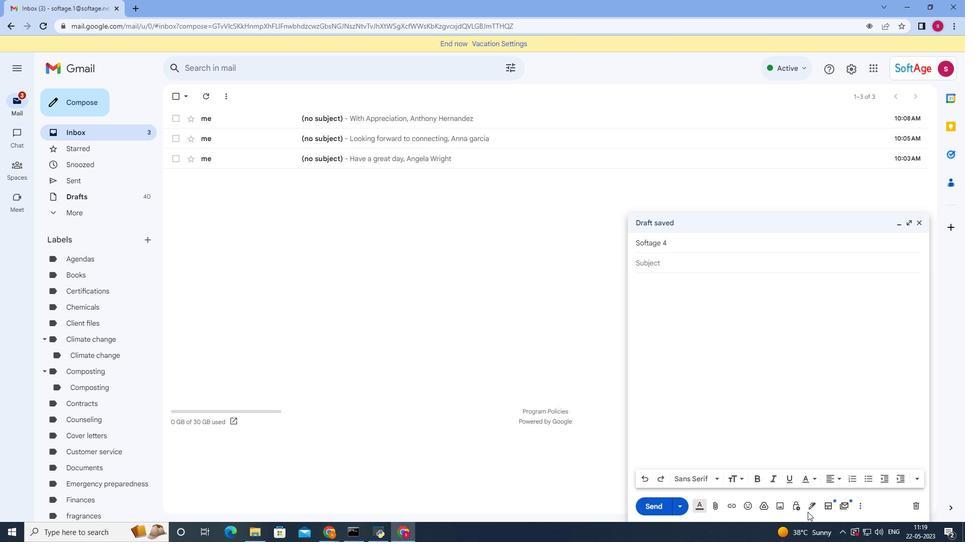 
Action: Mouse pressed left at (809, 508)
Screenshot: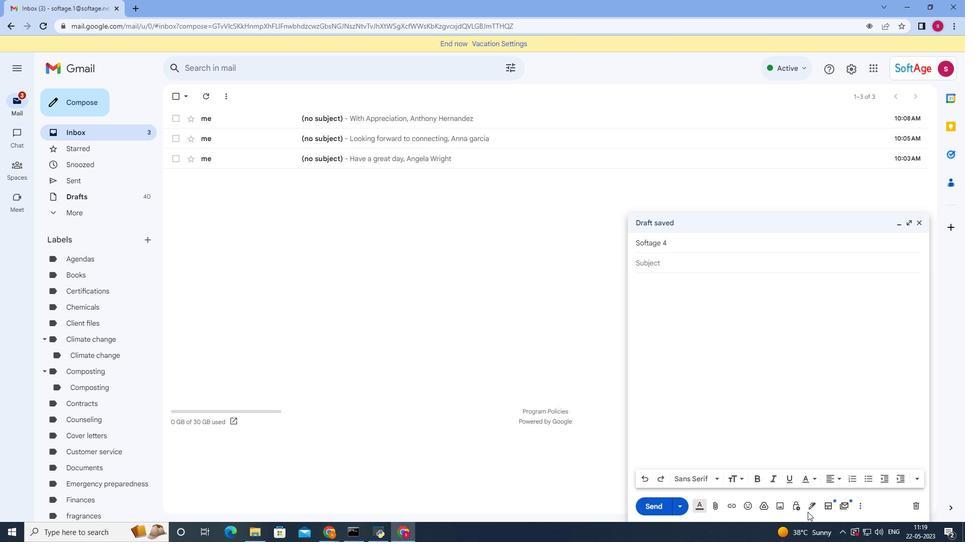 
Action: Mouse moved to (861, 486)
Screenshot: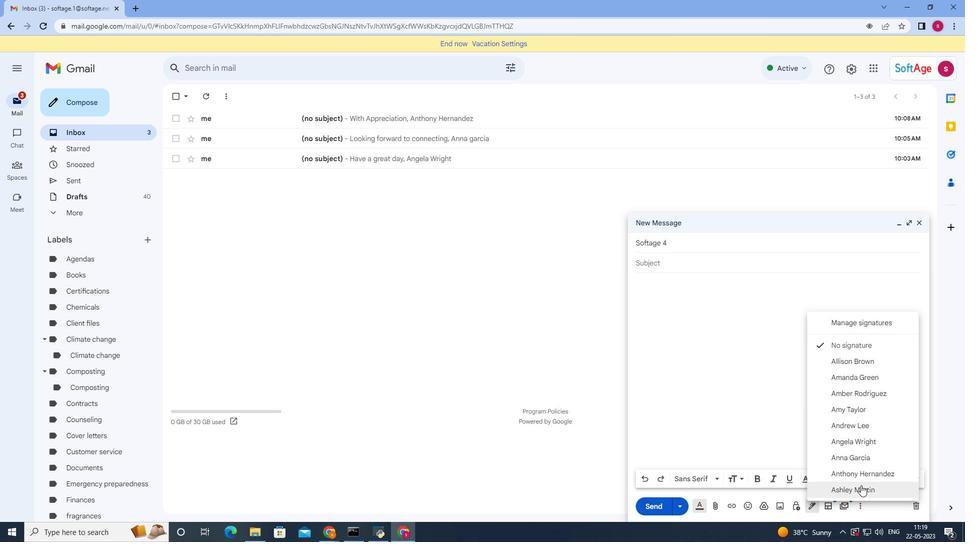 
Action: Mouse pressed left at (861, 486)
Screenshot: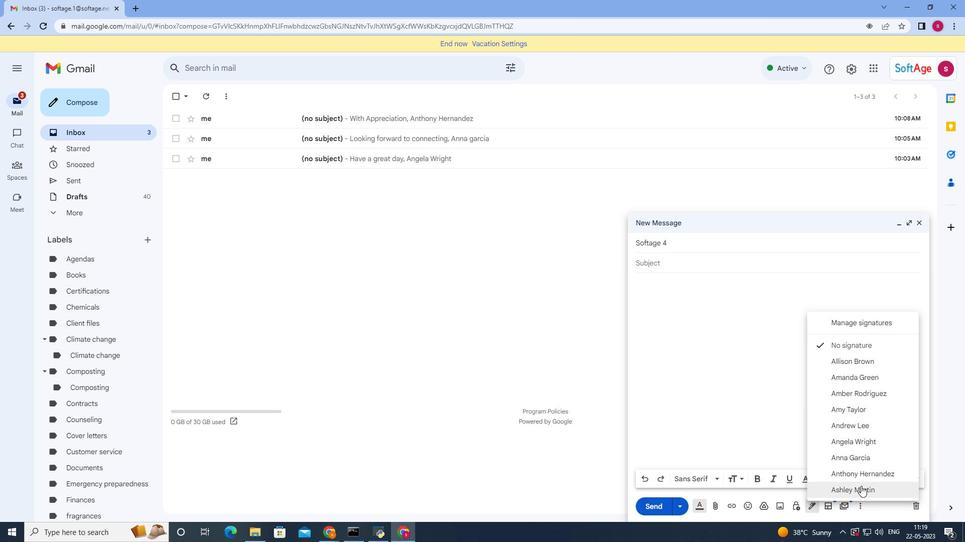 
Action: Mouse moved to (862, 507)
Screenshot: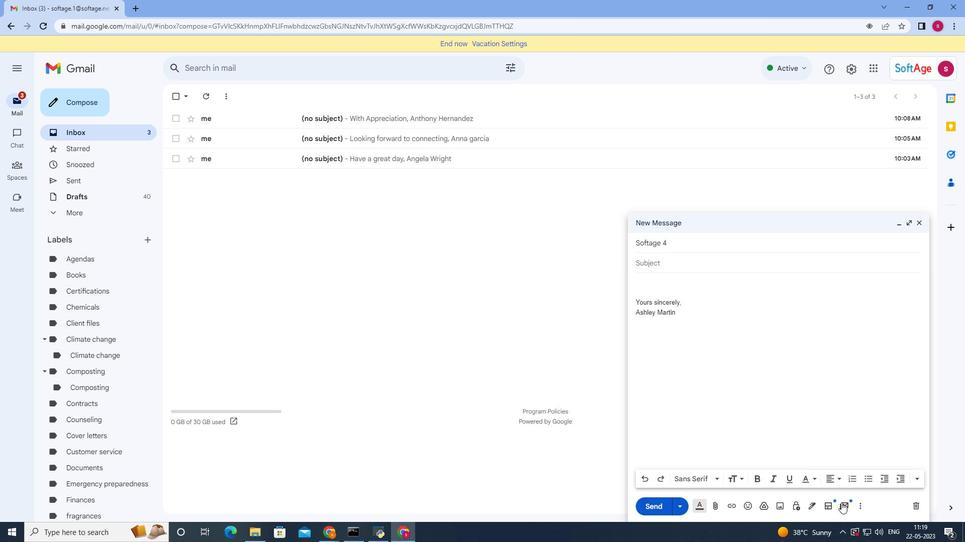 
Action: Mouse pressed left at (862, 507)
Screenshot: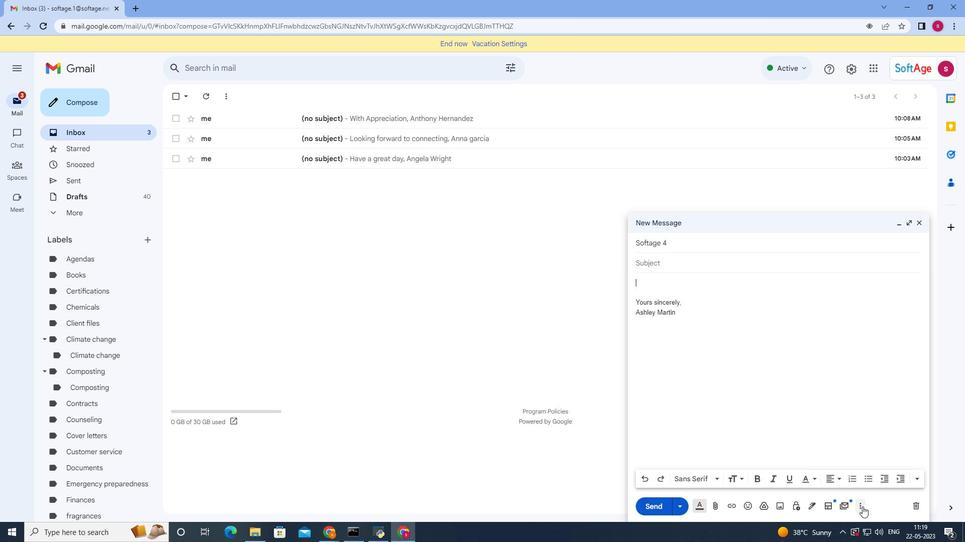 
Action: Mouse moved to (832, 407)
Screenshot: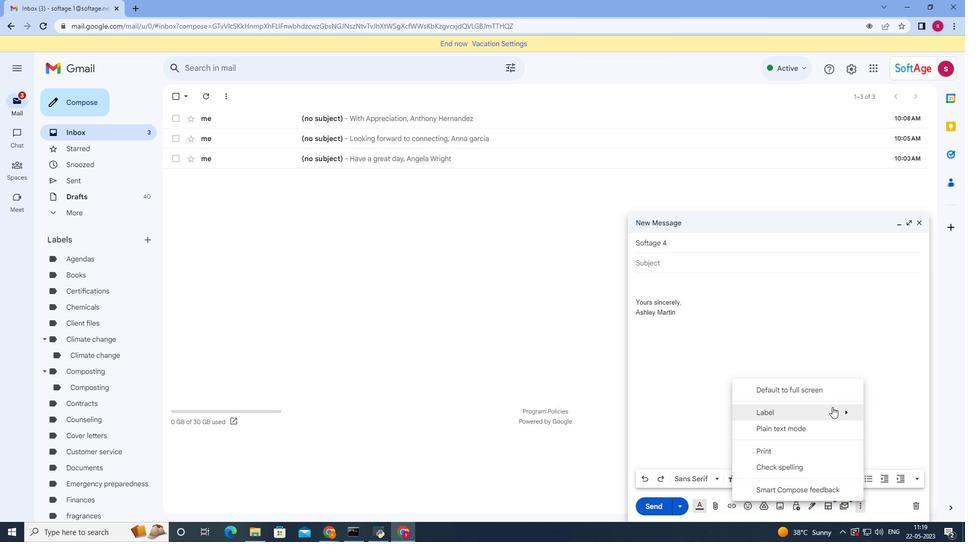 
Action: Mouse pressed left at (832, 407)
Screenshot: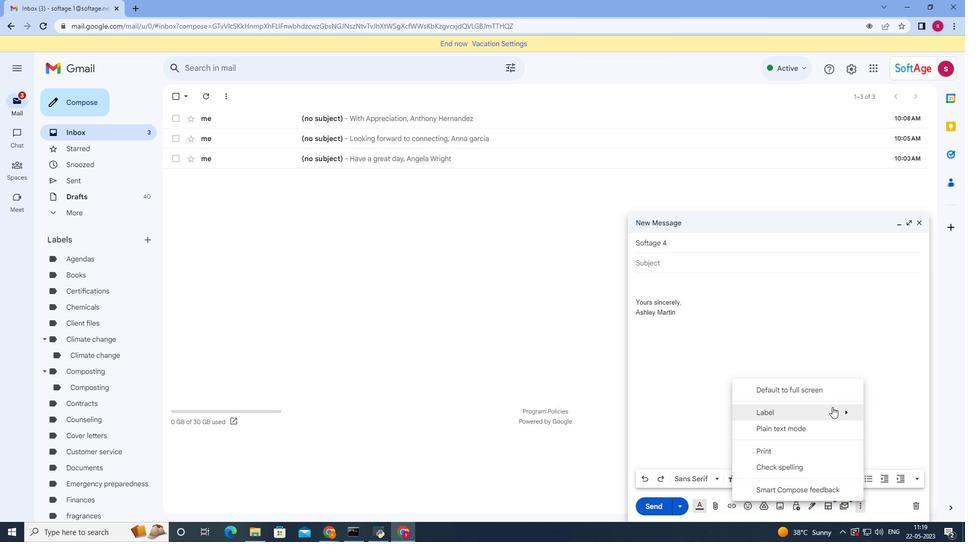 
Action: Mouse moved to (633, 290)
Screenshot: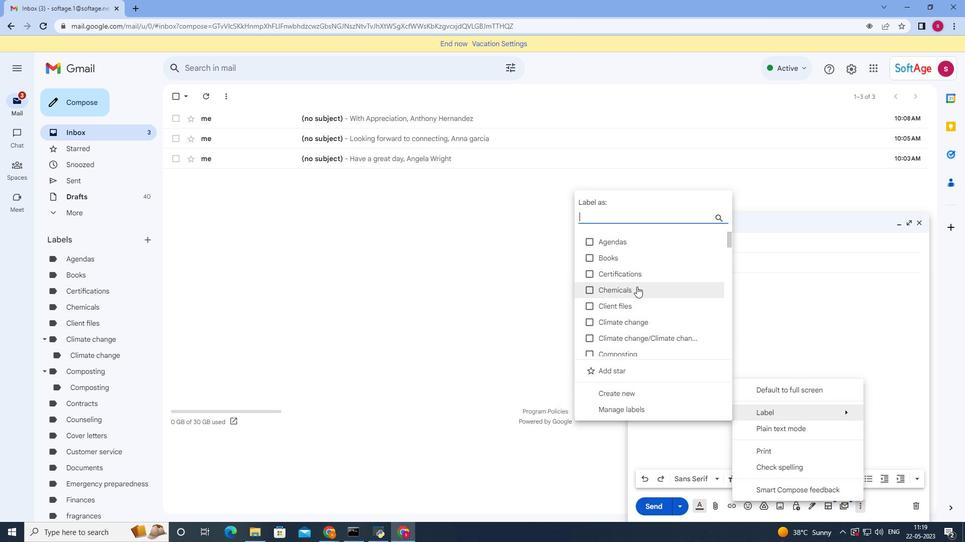 
Action: Mouse scrolled (633, 289) with delta (0, 0)
Screenshot: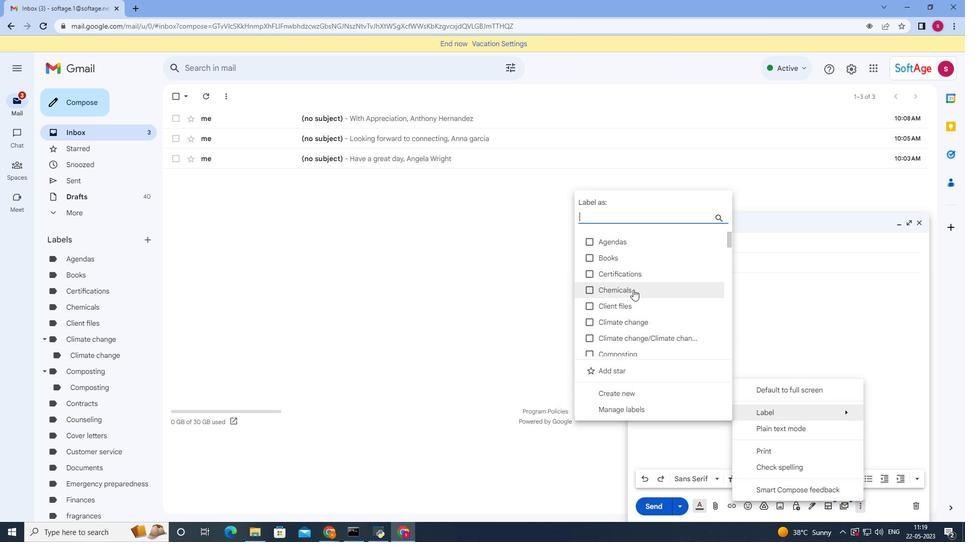 
Action: Mouse moved to (632, 293)
Screenshot: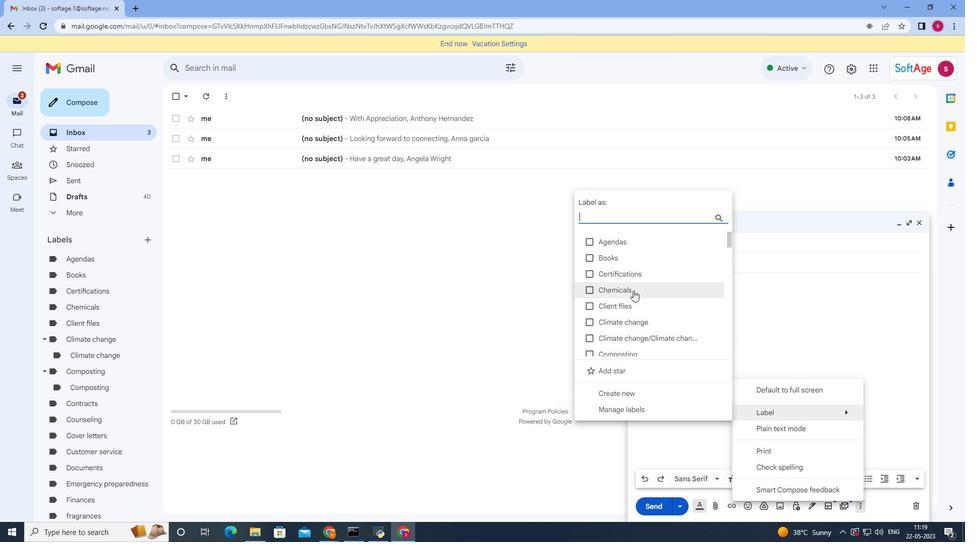 
Action: Mouse scrolled (632, 292) with delta (0, 0)
Screenshot: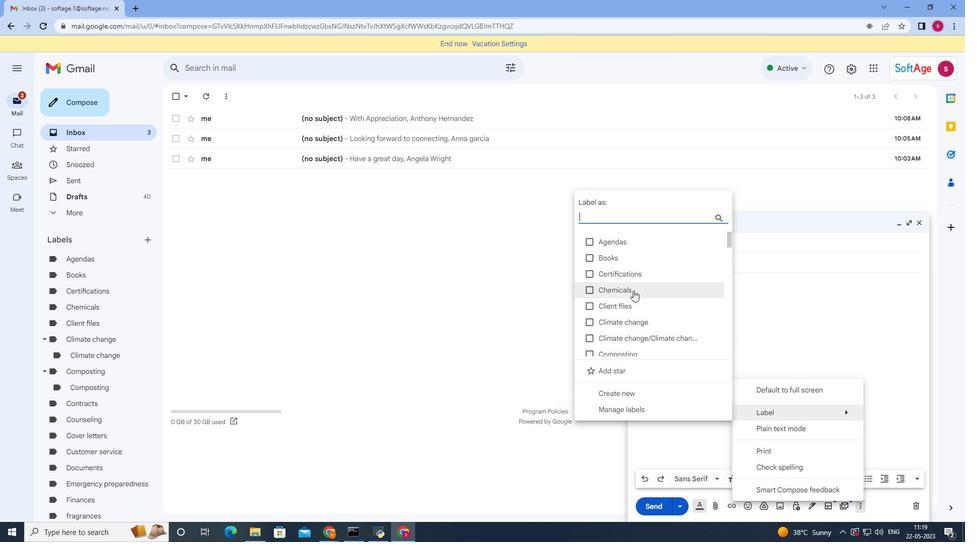
Action: Mouse moved to (632, 293)
Screenshot: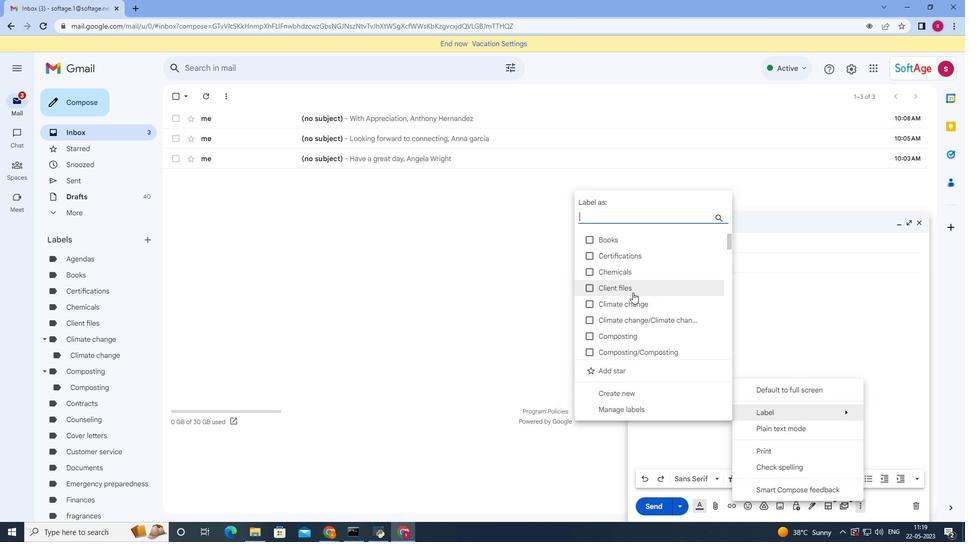 
Action: Mouse scrolled (632, 293) with delta (0, 0)
Screenshot: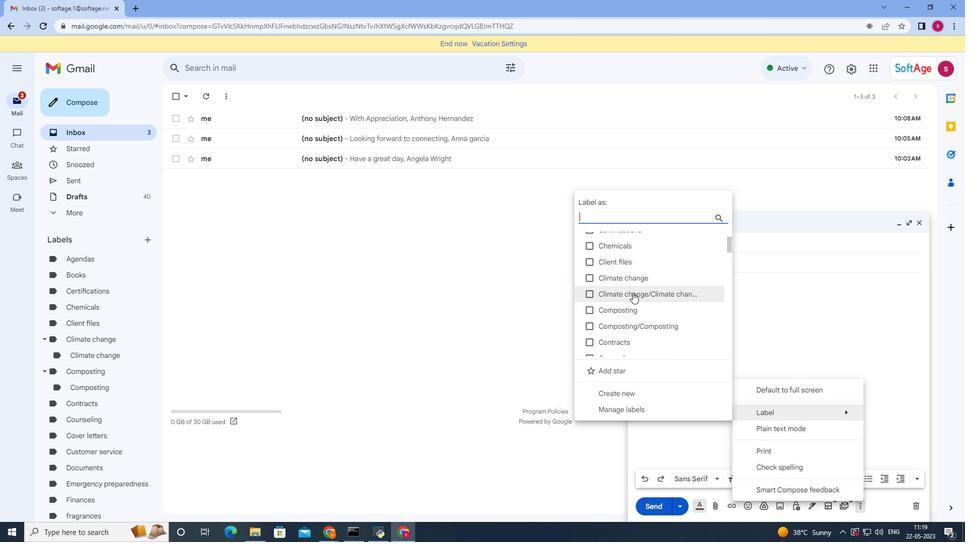 
Action: Mouse moved to (632, 294)
Screenshot: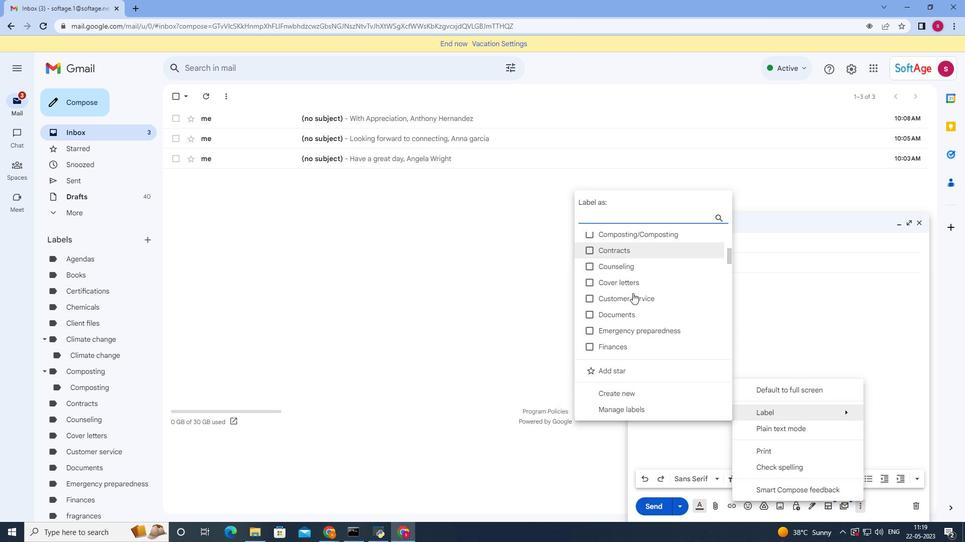 
Action: Mouse scrolled (632, 293) with delta (0, 0)
Screenshot: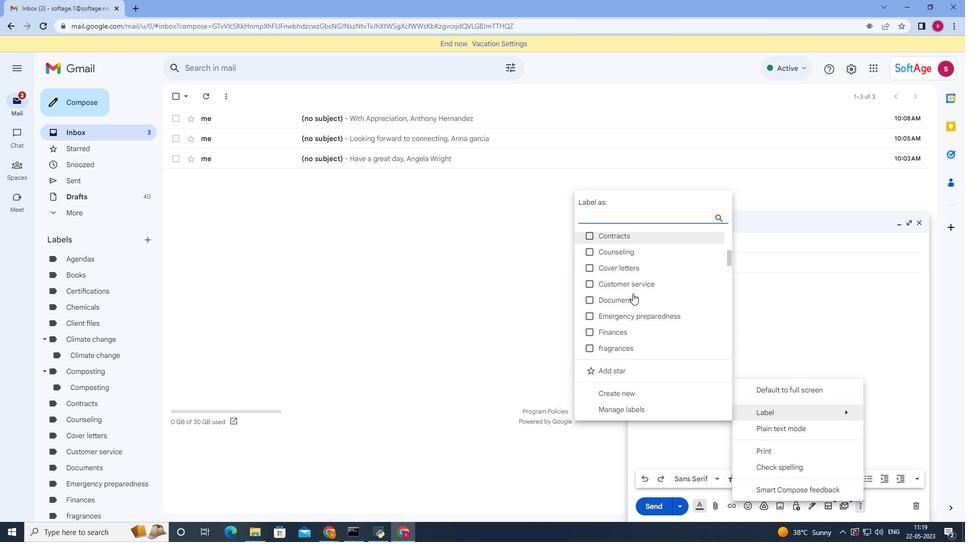 
Action: Mouse moved to (632, 295)
Screenshot: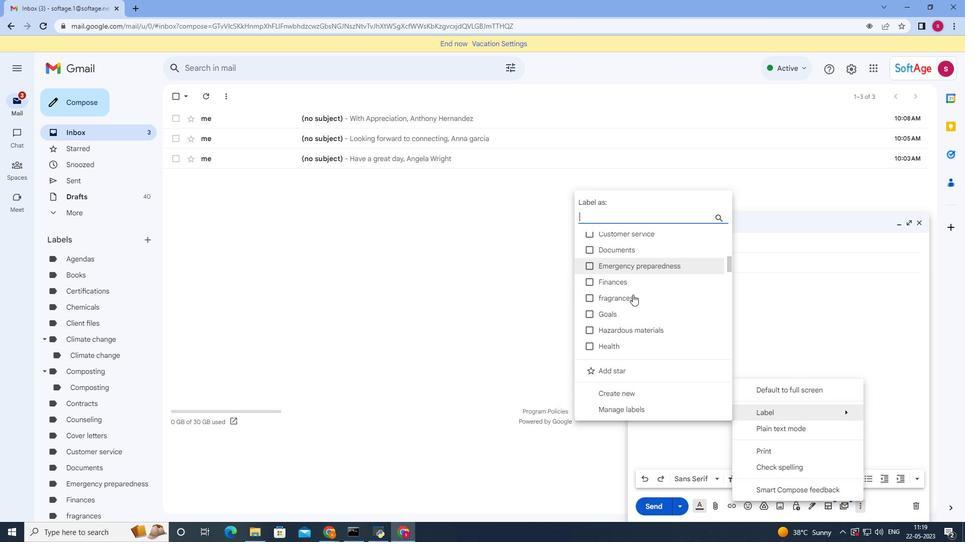 
Action: Mouse scrolled (632, 295) with delta (0, 0)
Screenshot: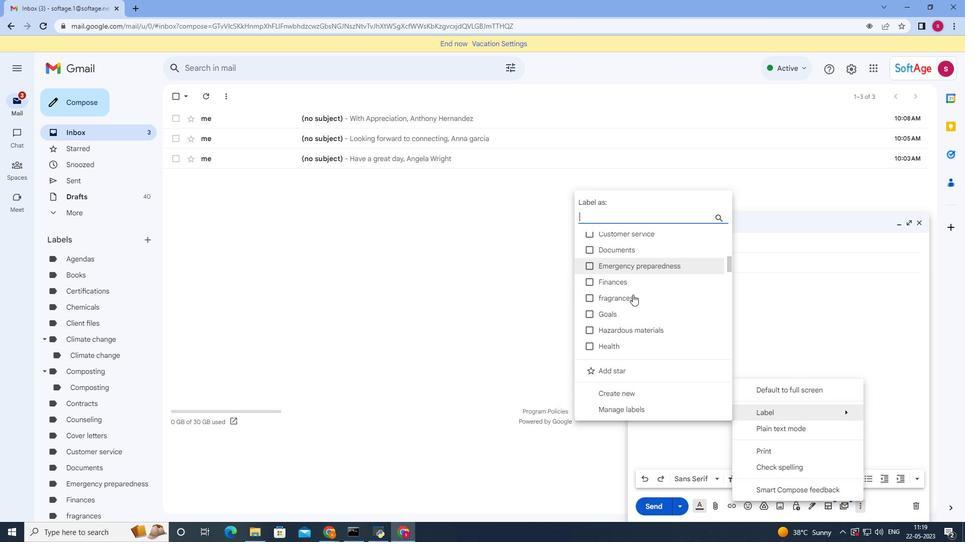
Action: Mouse moved to (631, 299)
Screenshot: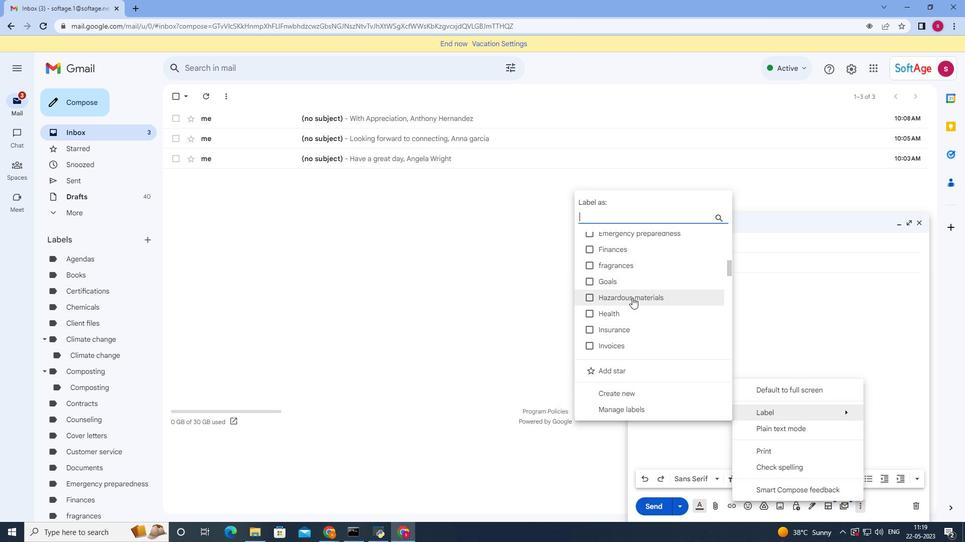 
Action: Mouse scrolled (631, 298) with delta (0, 0)
Screenshot: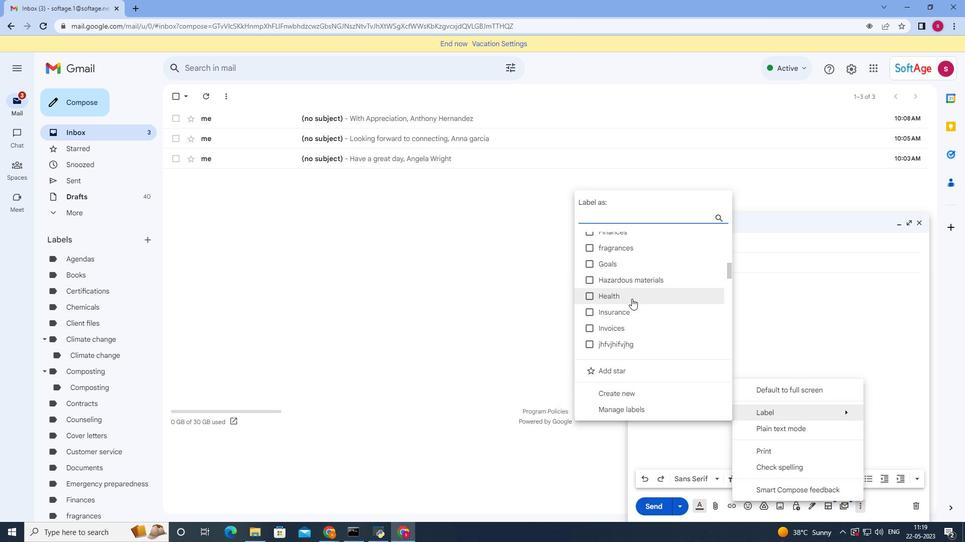 
Action: Mouse moved to (631, 301)
Screenshot: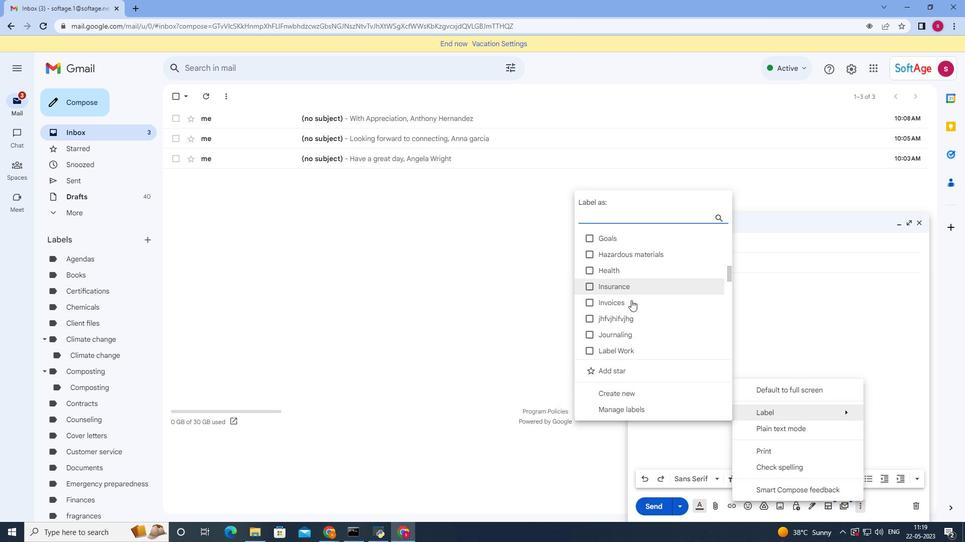 
Action: Mouse scrolled (631, 301) with delta (0, 0)
Screenshot: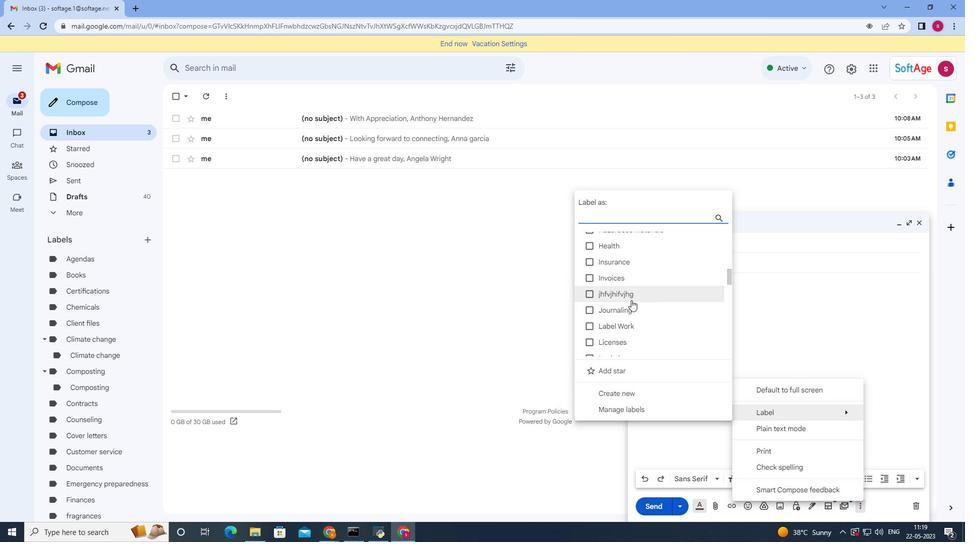
Action: Mouse moved to (630, 303)
Screenshot: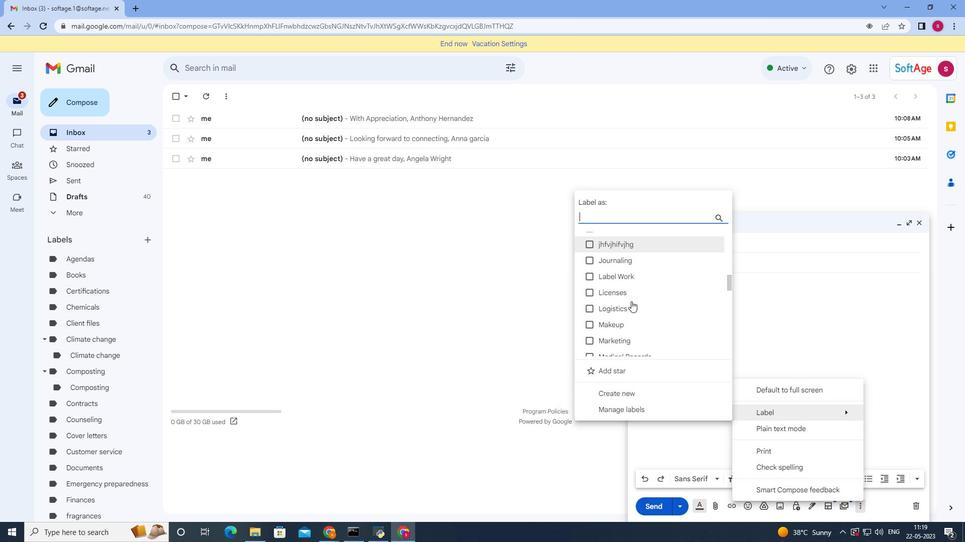 
Action: Mouse scrolled (630, 302) with delta (0, 0)
Screenshot: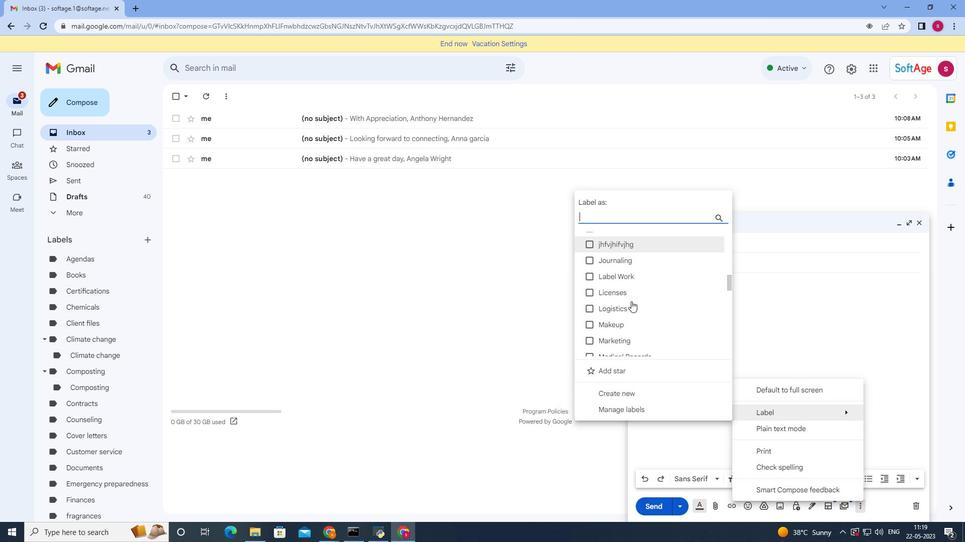 
Action: Mouse scrolled (630, 302) with delta (0, 0)
Screenshot: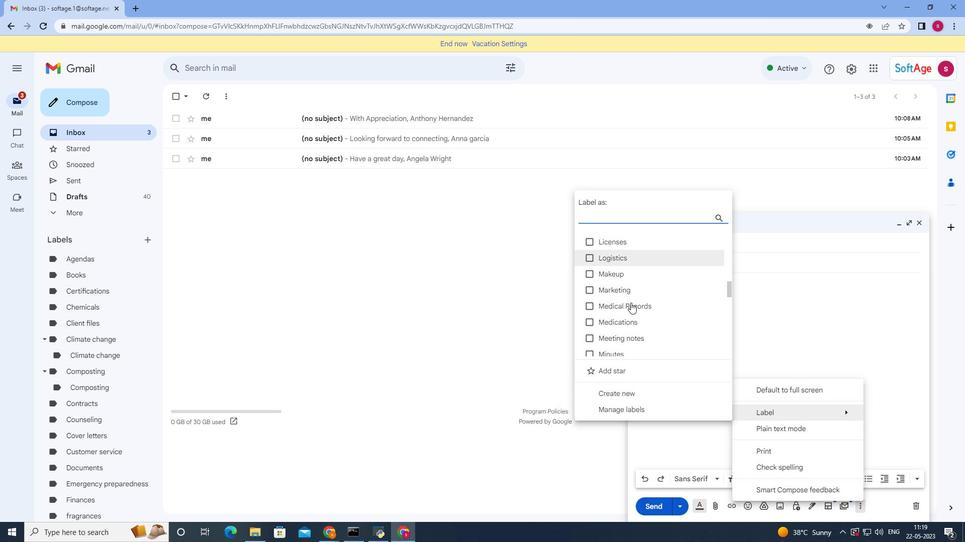 
Action: Mouse scrolled (630, 302) with delta (0, 0)
Screenshot: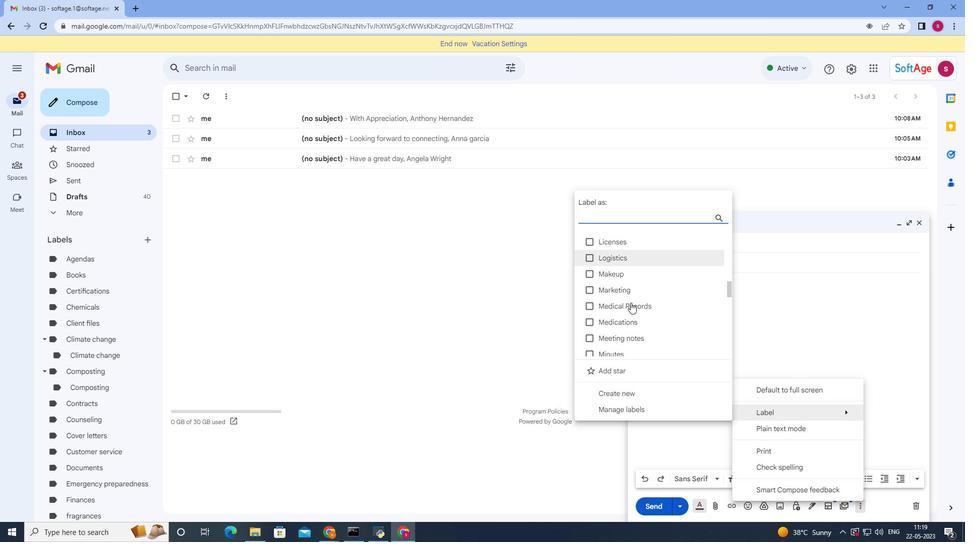 
Action: Mouse scrolled (630, 302) with delta (0, 0)
Screenshot: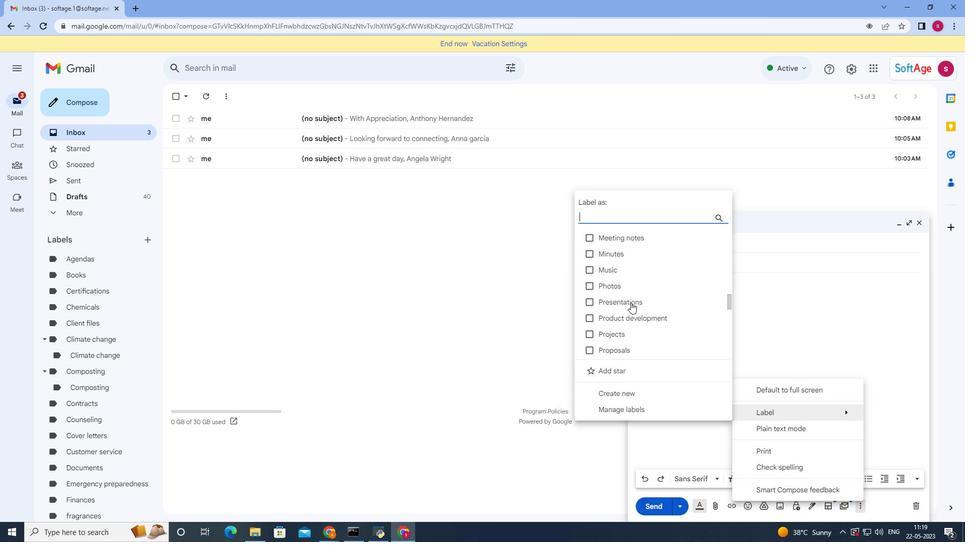 
Action: Mouse moved to (630, 303)
Screenshot: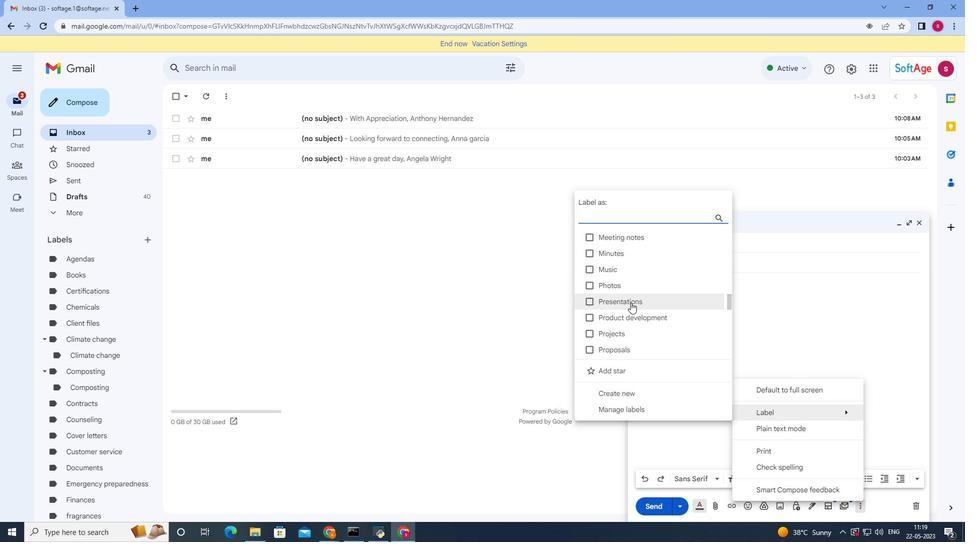 
Action: Mouse scrolled (630, 303) with delta (0, 0)
Screenshot: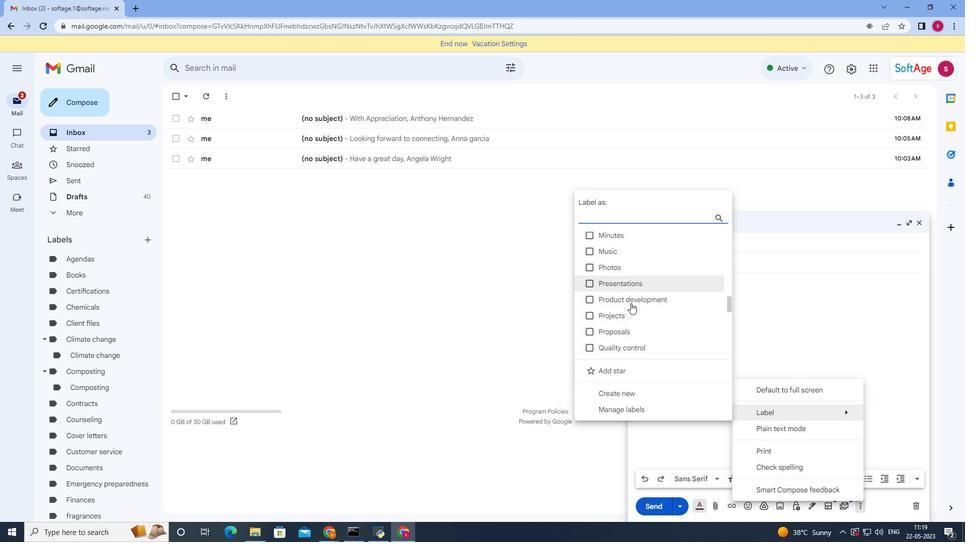 
Action: Mouse scrolled (630, 303) with delta (0, 0)
Screenshot: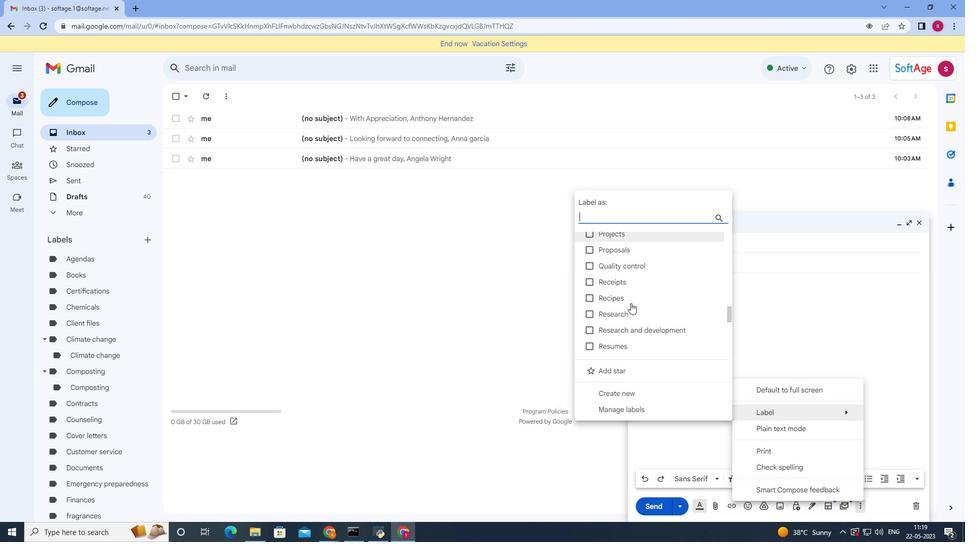 
Action: Mouse moved to (630, 304)
Screenshot: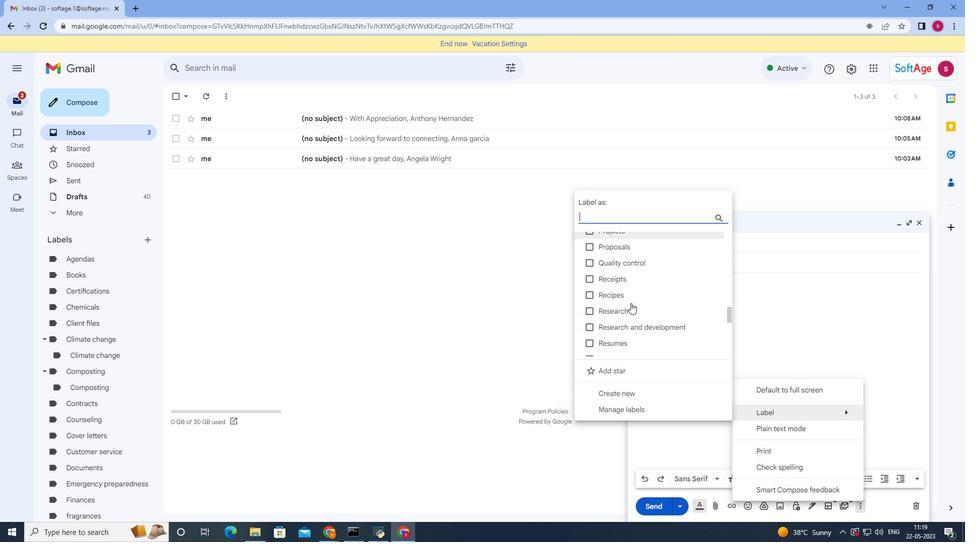 
Action: Mouse scrolled (630, 303) with delta (0, 0)
Screenshot: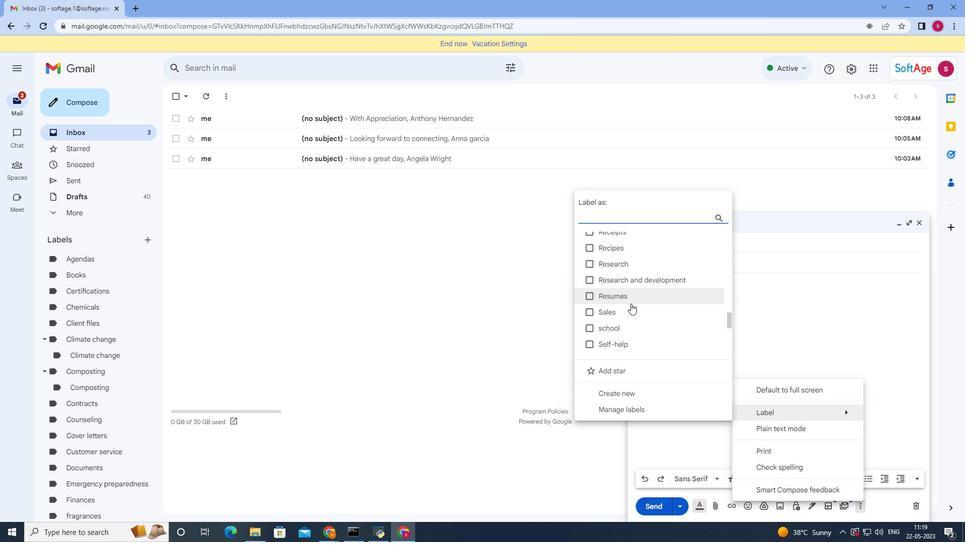 
Action: Mouse moved to (630, 305)
Screenshot: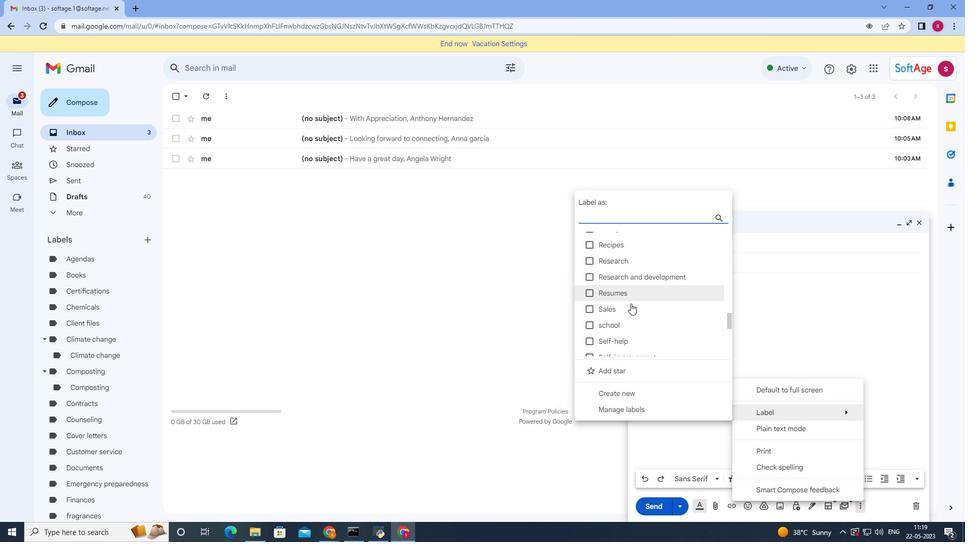 
Action: Mouse scrolled (630, 304) with delta (0, 0)
Screenshot: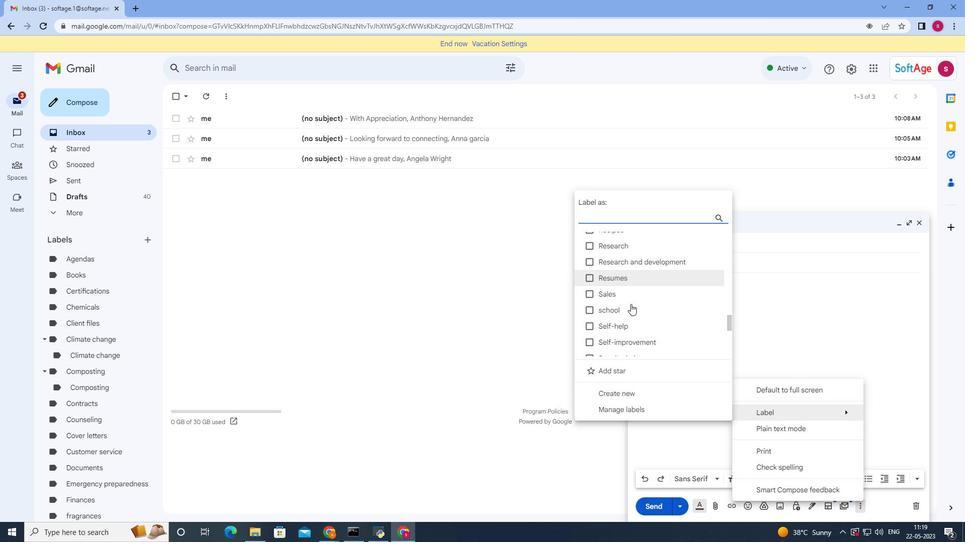 
Action: Mouse moved to (630, 305)
Screenshot: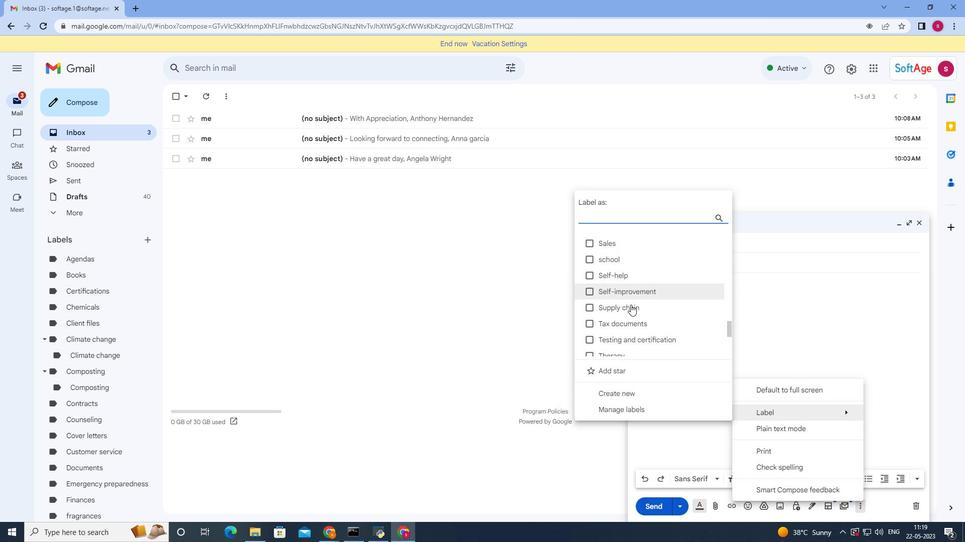 
Action: Mouse scrolled (630, 305) with delta (0, 0)
Screenshot: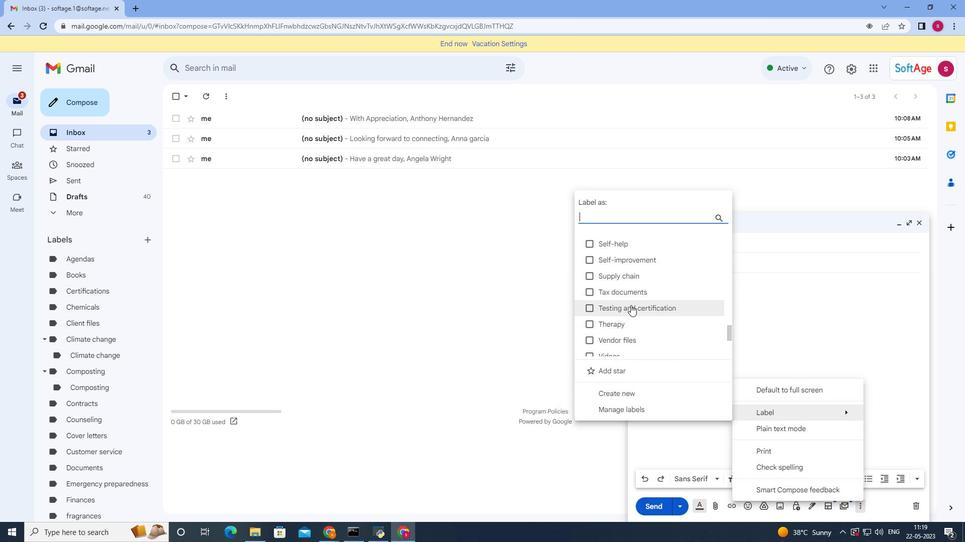 
Action: Mouse scrolled (630, 305) with delta (0, 0)
Screenshot: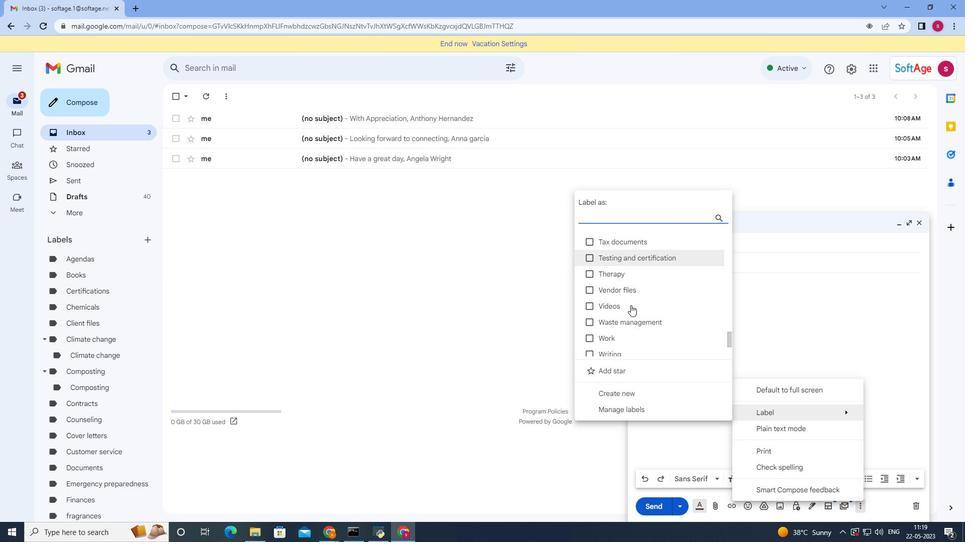 
Action: Mouse moved to (630, 306)
Screenshot: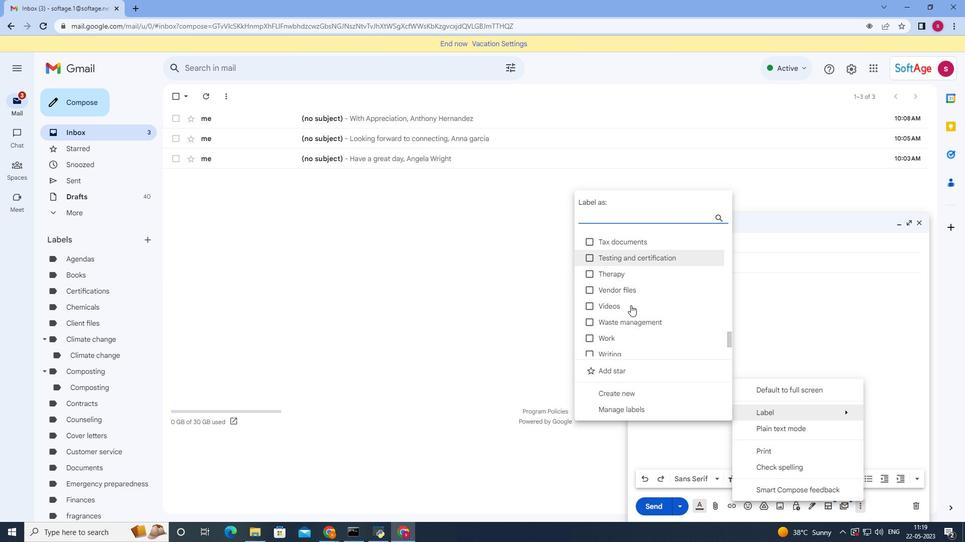 
Action: Mouse scrolled (630, 306) with delta (0, 0)
Screenshot: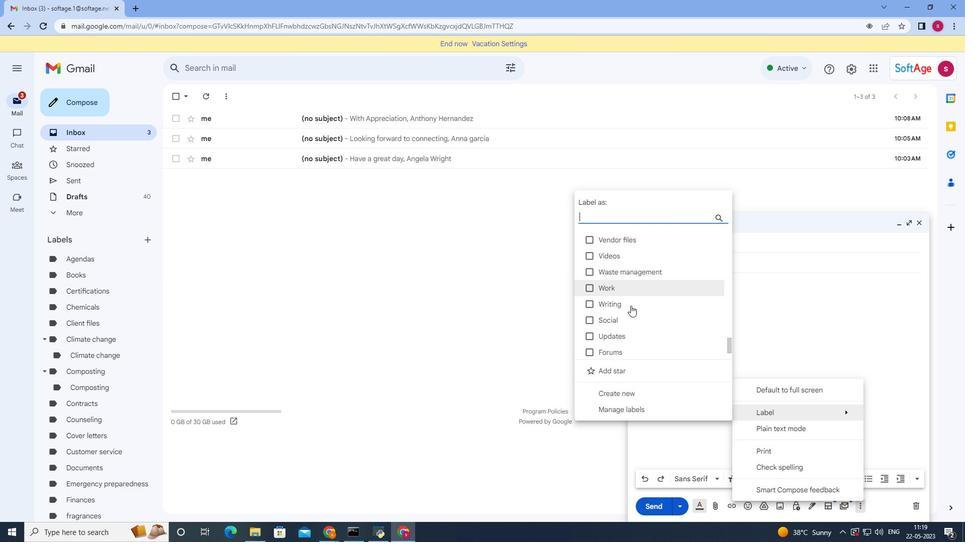 
Action: Mouse scrolled (630, 306) with delta (0, 0)
Screenshot: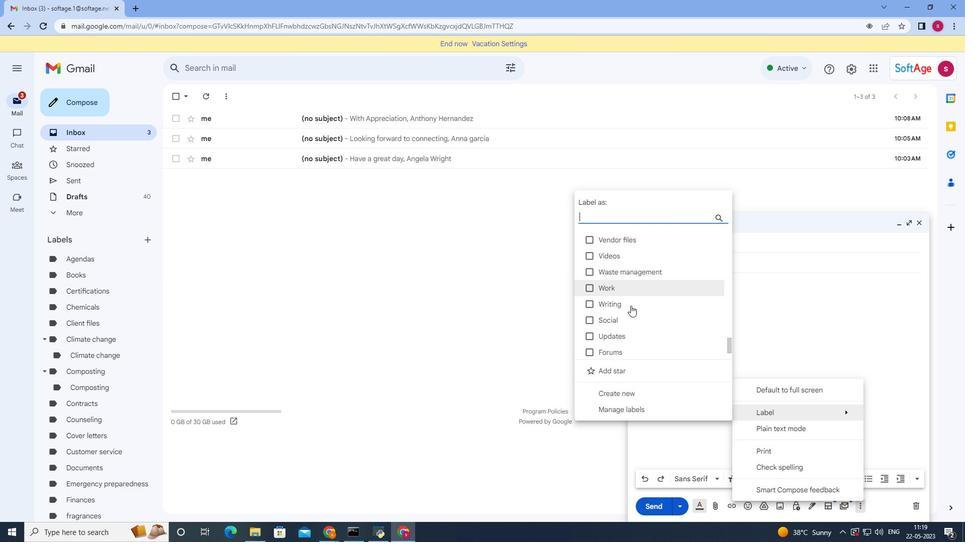 
Action: Mouse scrolled (630, 306) with delta (0, 0)
Screenshot: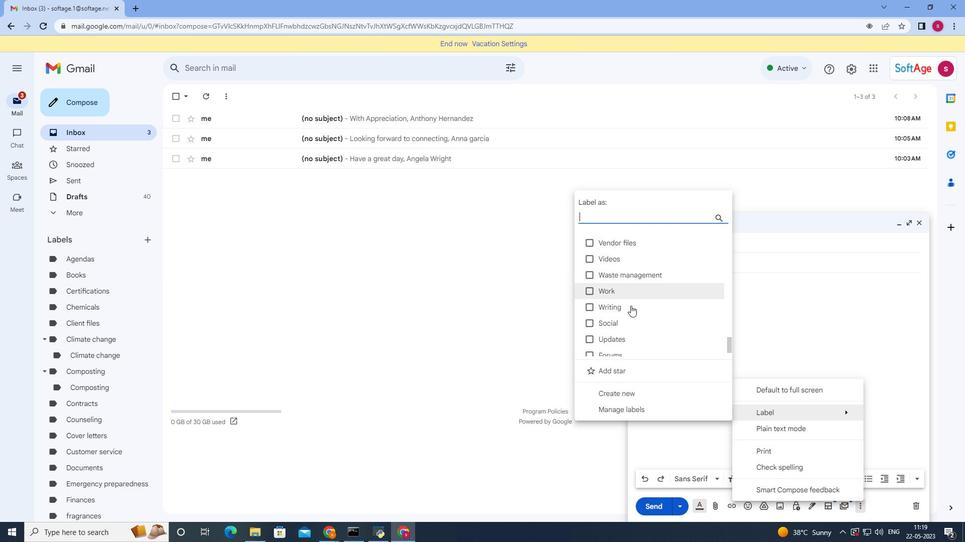 
Action: Mouse moved to (629, 306)
Screenshot: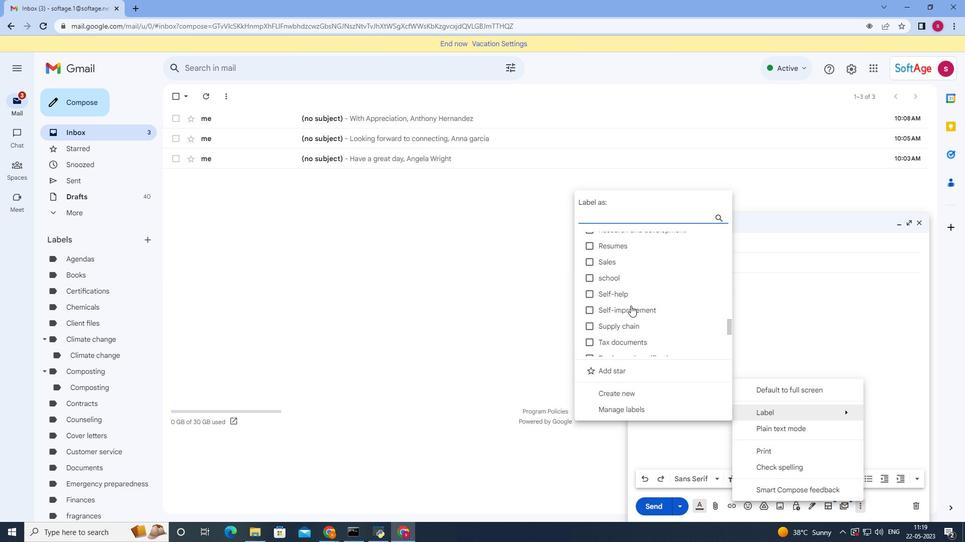 
Action: Mouse scrolled (630, 306) with delta (0, 0)
Screenshot: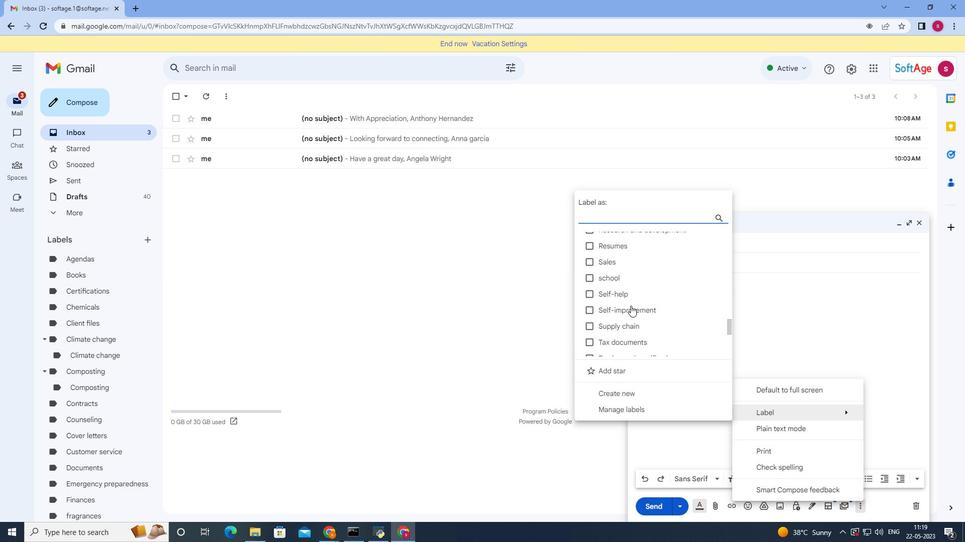 
Action: Mouse moved to (629, 305)
Screenshot: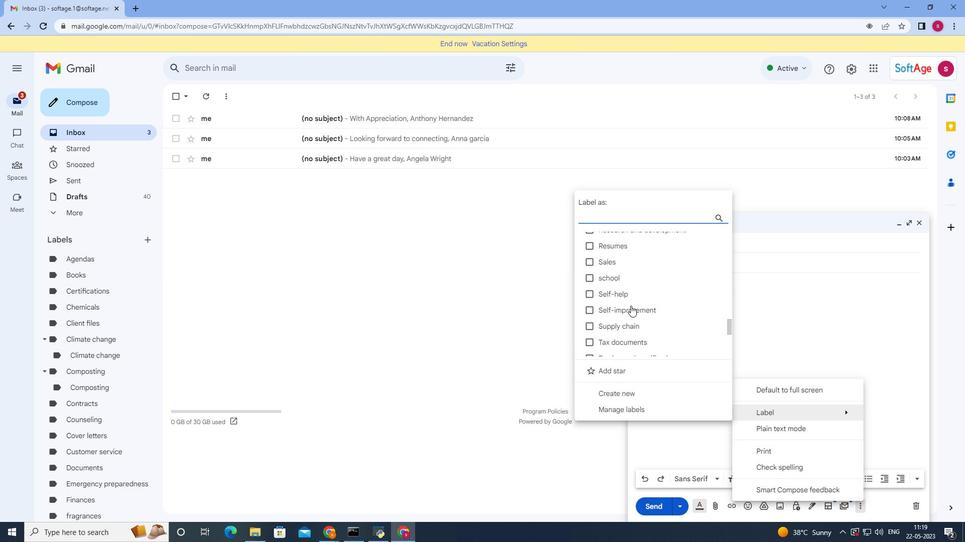 
Action: Mouse scrolled (629, 306) with delta (0, 0)
Screenshot: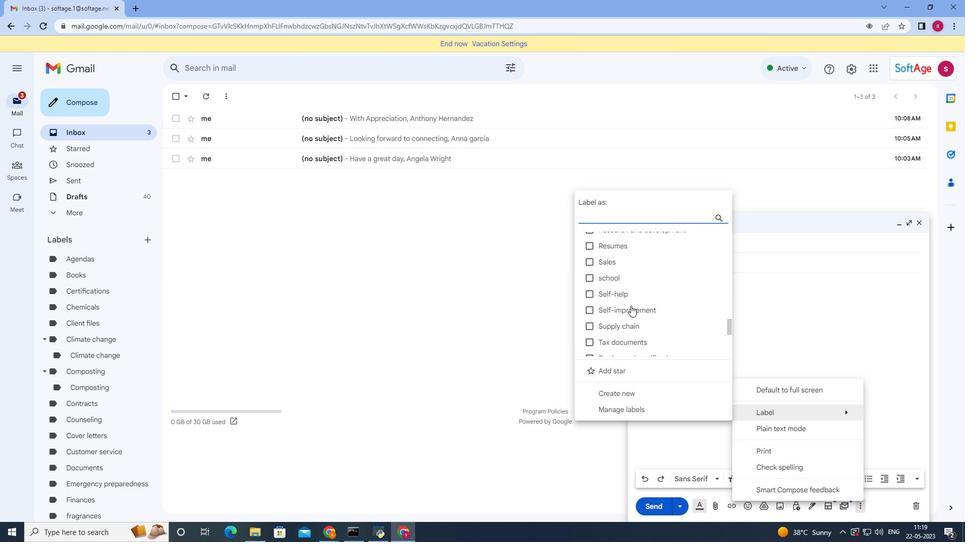 
Action: Mouse moved to (628, 304)
Screenshot: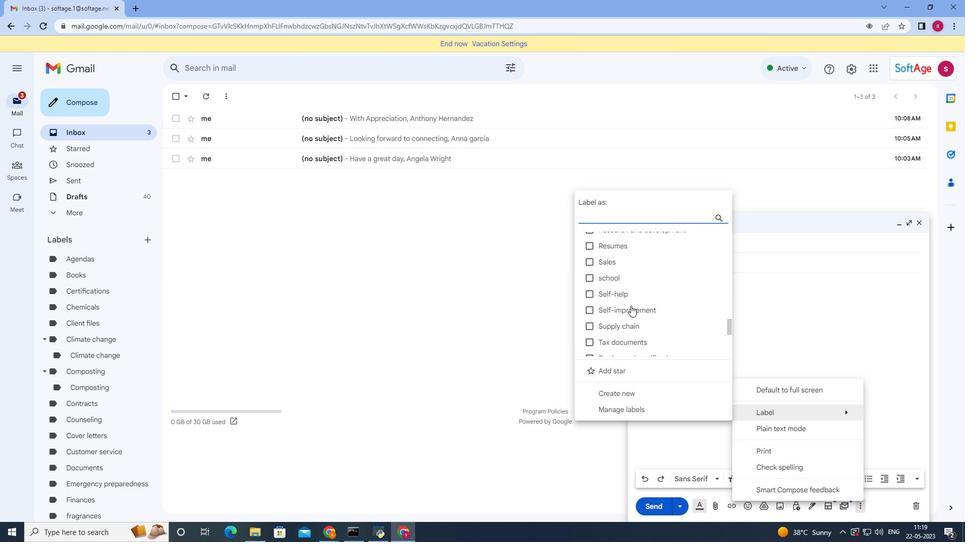 
Action: Mouse scrolled (628, 305) with delta (0, 0)
Screenshot: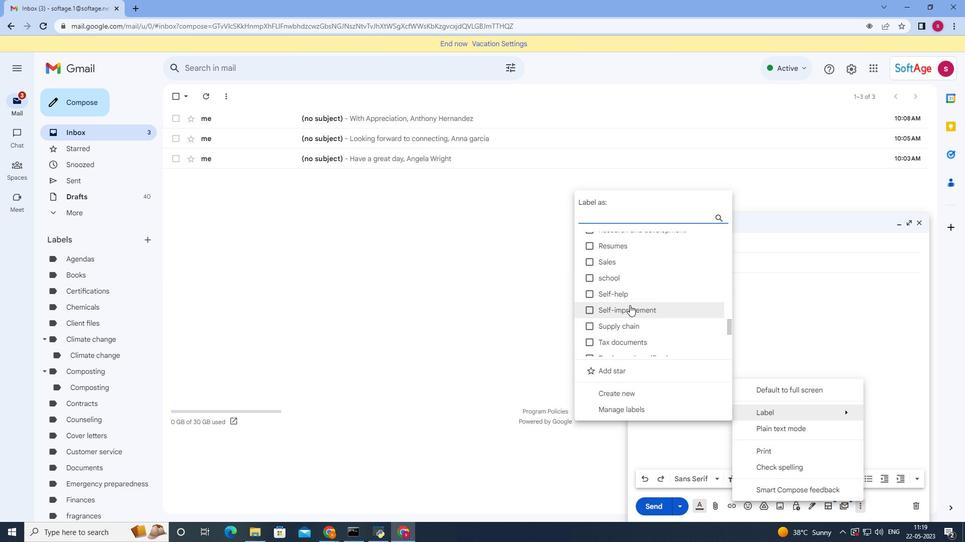 
Action: Mouse moved to (623, 302)
Screenshot: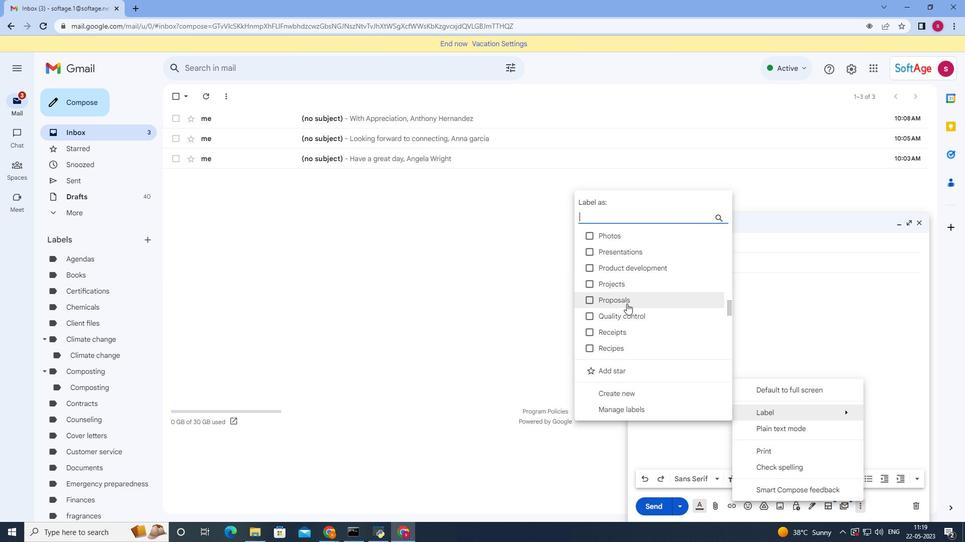 
Action: Mouse scrolled (623, 303) with delta (0, 0)
Screenshot: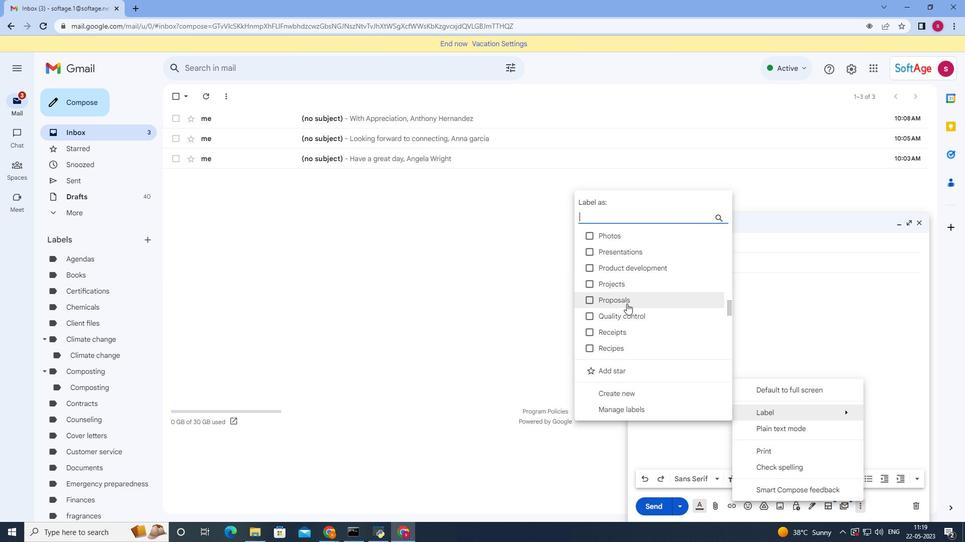 
Action: Mouse moved to (622, 302)
Screenshot: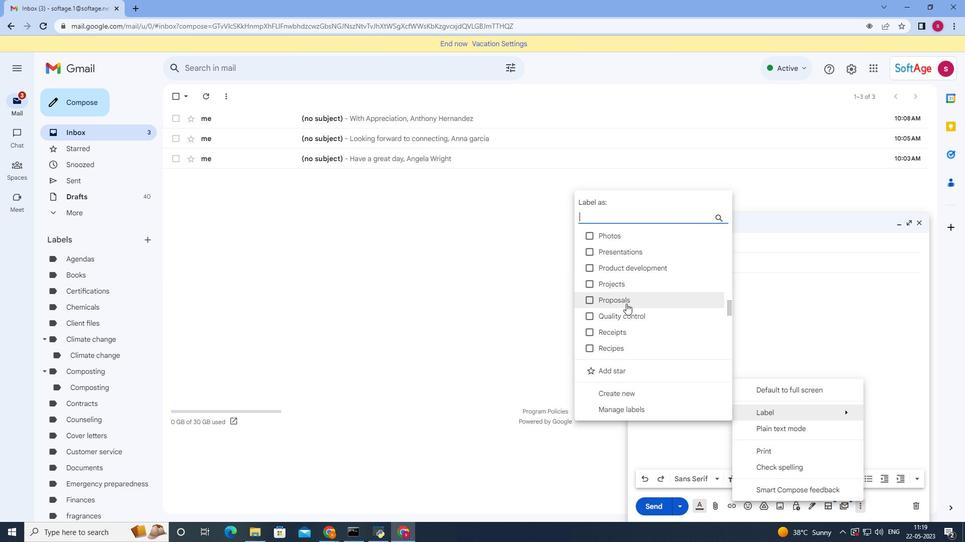 
Action: Mouse scrolled (622, 303) with delta (0, 0)
Screenshot: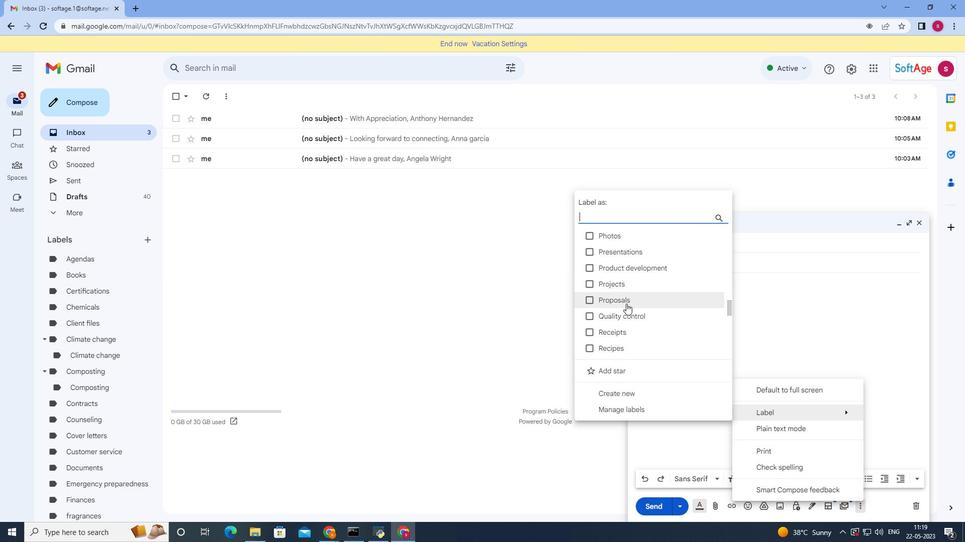 
Action: Mouse moved to (621, 301)
Screenshot: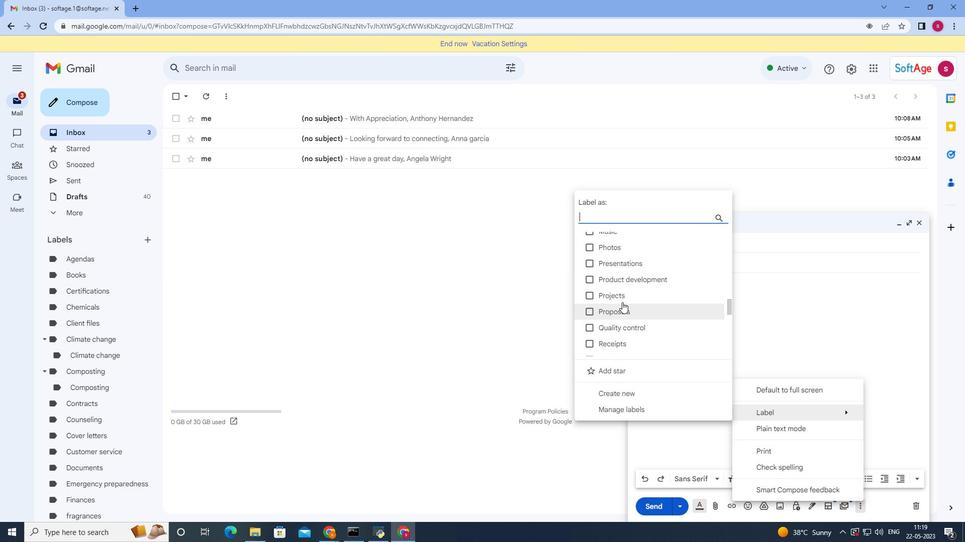 
Action: Mouse scrolled (621, 302) with delta (0, 0)
Screenshot: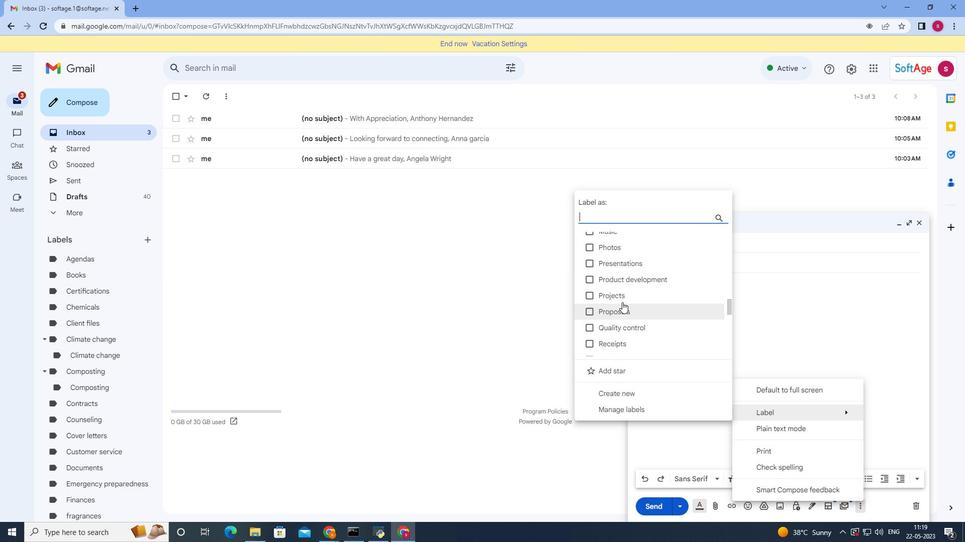 
Action: Mouse moved to (609, 300)
Screenshot: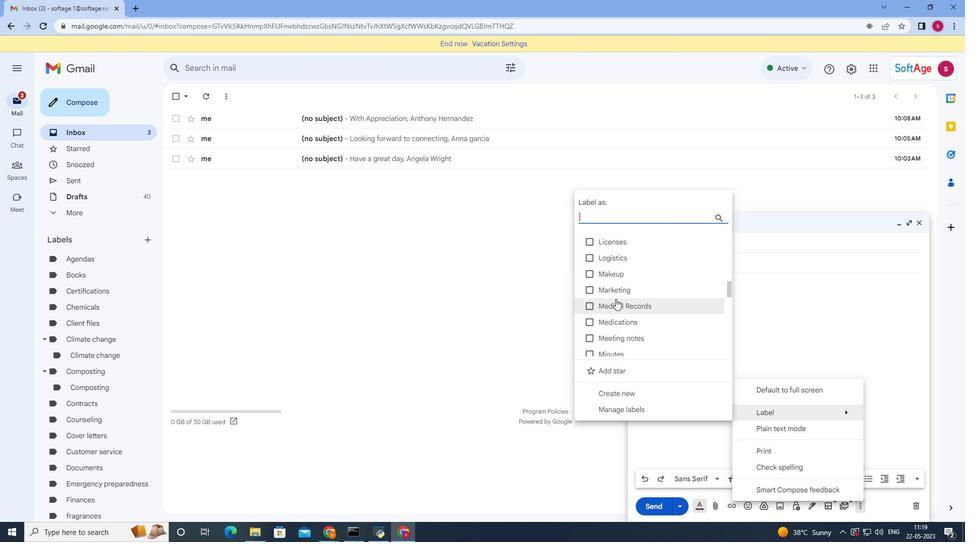 
Action: Mouse scrolled (609, 300) with delta (0, 0)
Screenshot: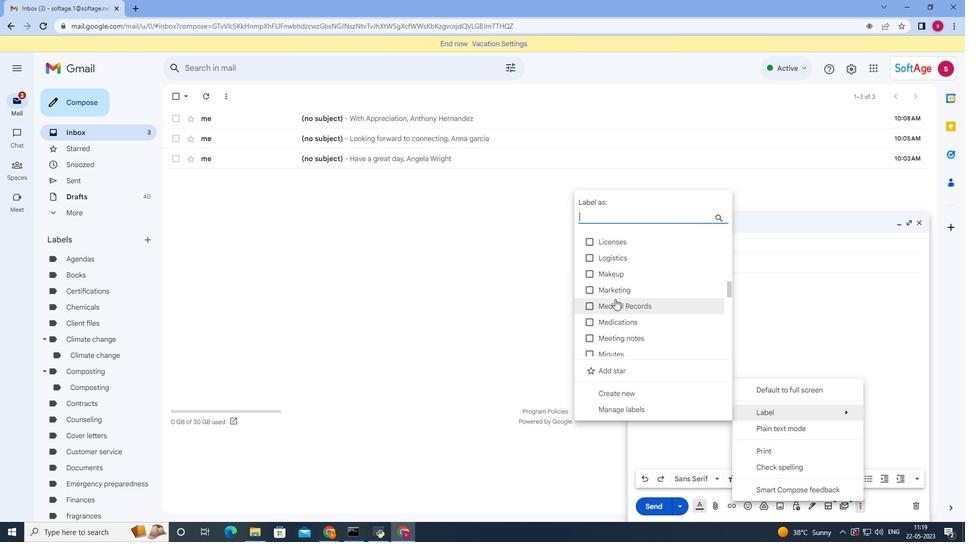 
Action: Mouse moved to (609, 300)
Screenshot: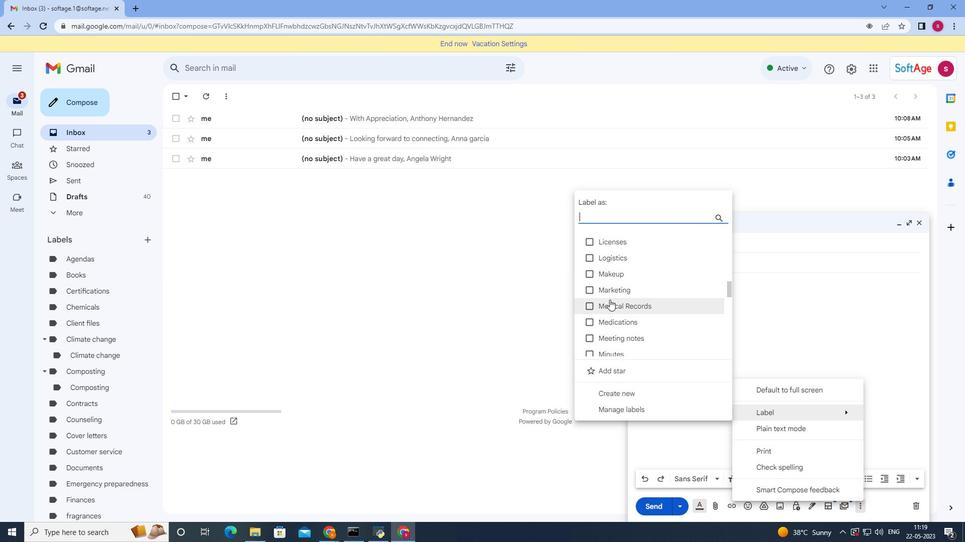 
Action: Mouse scrolled (609, 300) with delta (0, 0)
Screenshot: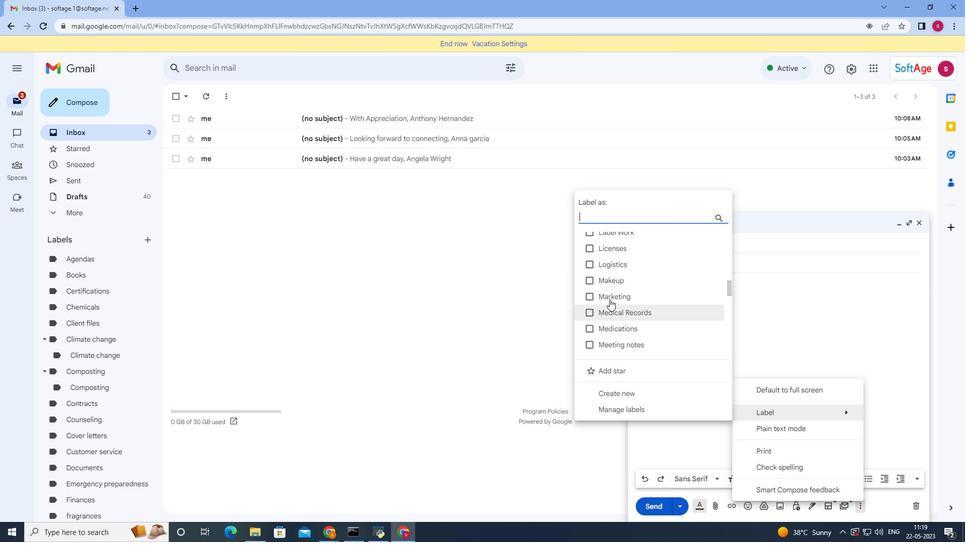 
Action: Mouse scrolled (609, 300) with delta (0, 0)
Screenshot: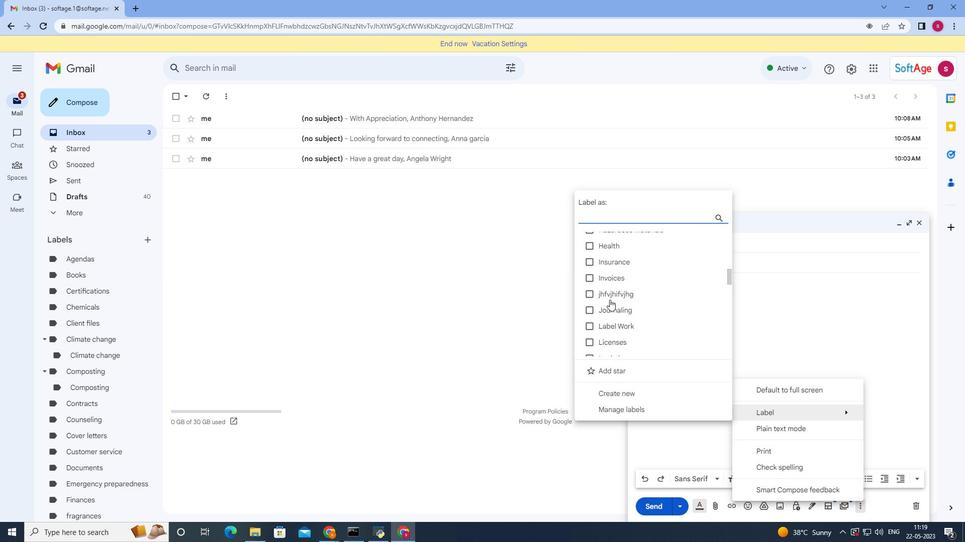 
Action: Mouse scrolled (609, 300) with delta (0, 0)
Screenshot: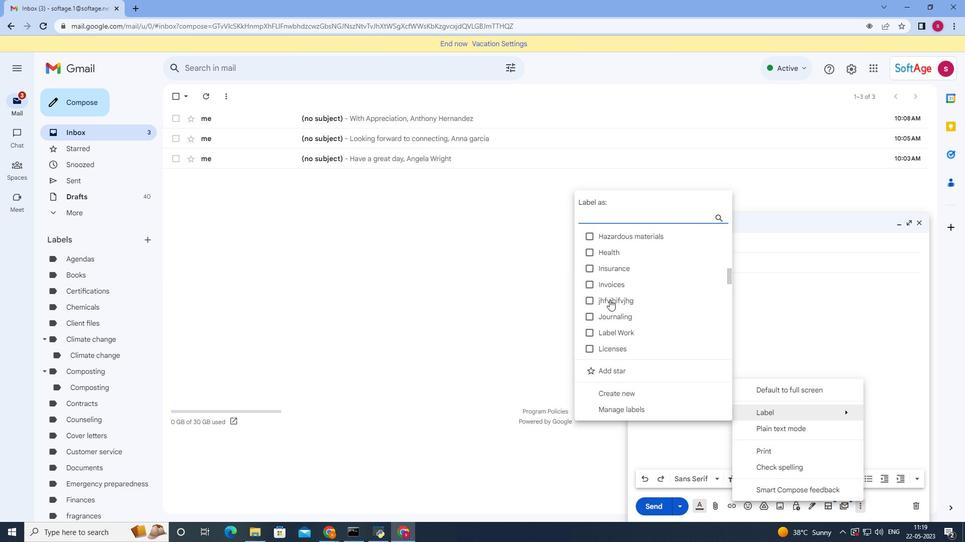
Action: Mouse scrolled (609, 300) with delta (0, 0)
Screenshot: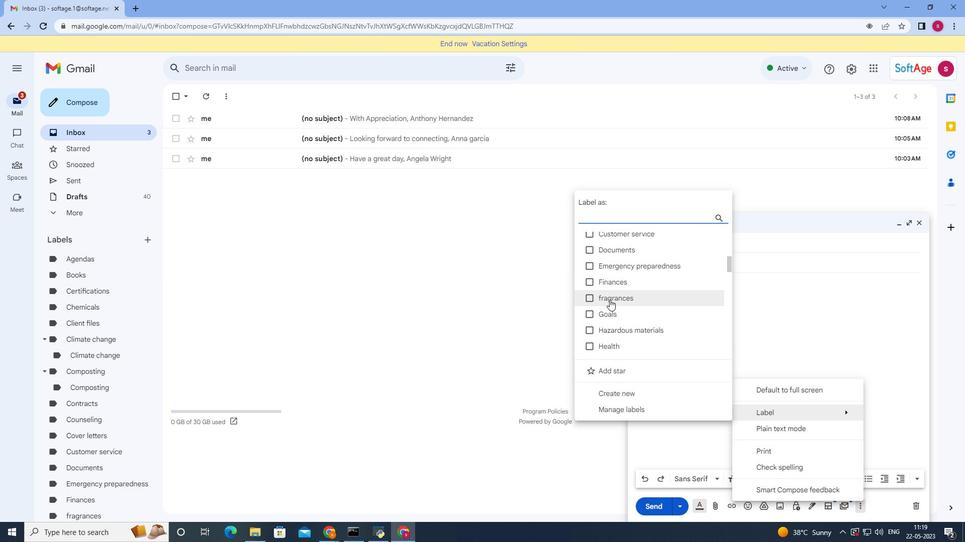 
Action: Mouse scrolled (609, 300) with delta (0, 0)
Screenshot: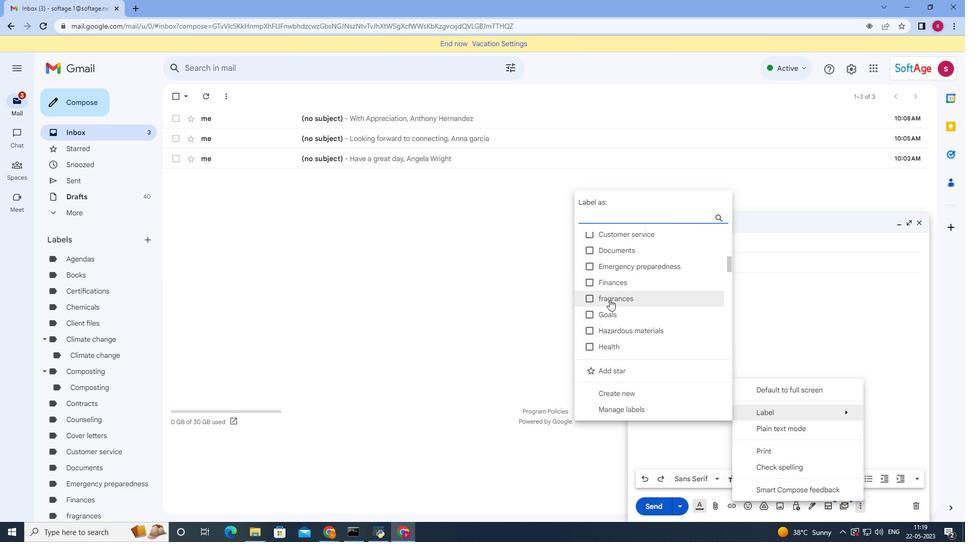 
Action: Mouse scrolled (609, 300) with delta (0, 0)
Screenshot: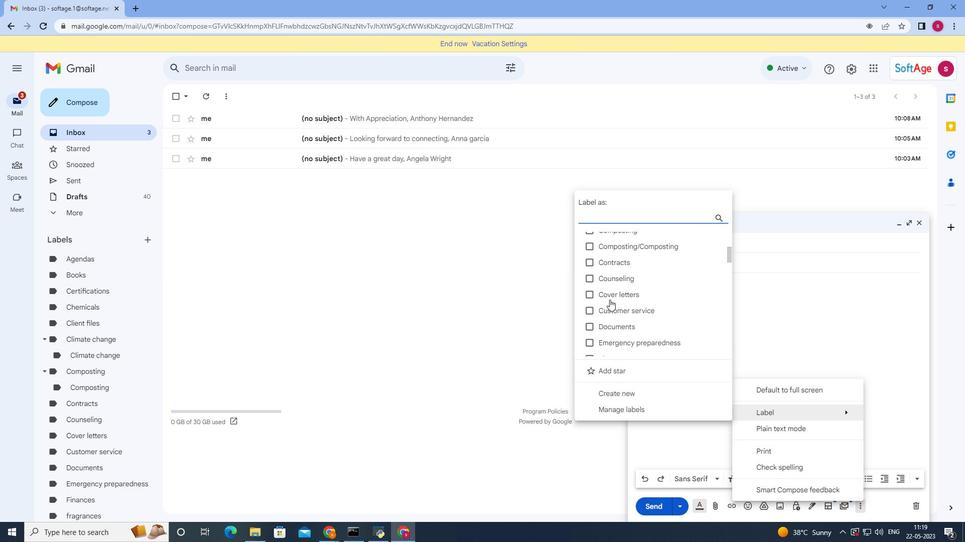 
Action: Mouse scrolled (609, 299) with delta (0, 0)
Screenshot: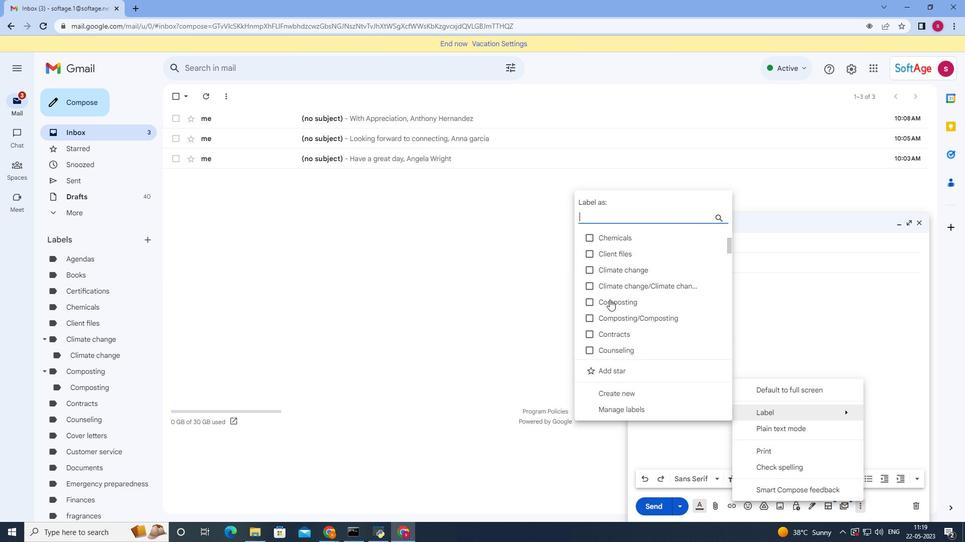 
Action: Mouse moved to (609, 300)
Screenshot: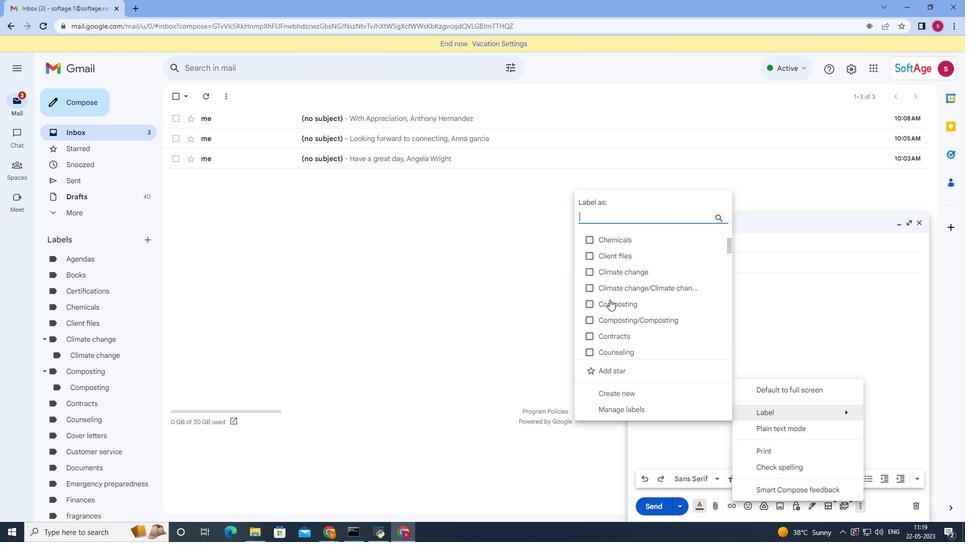 
Action: Mouse scrolled (609, 299) with delta (0, 0)
Screenshot: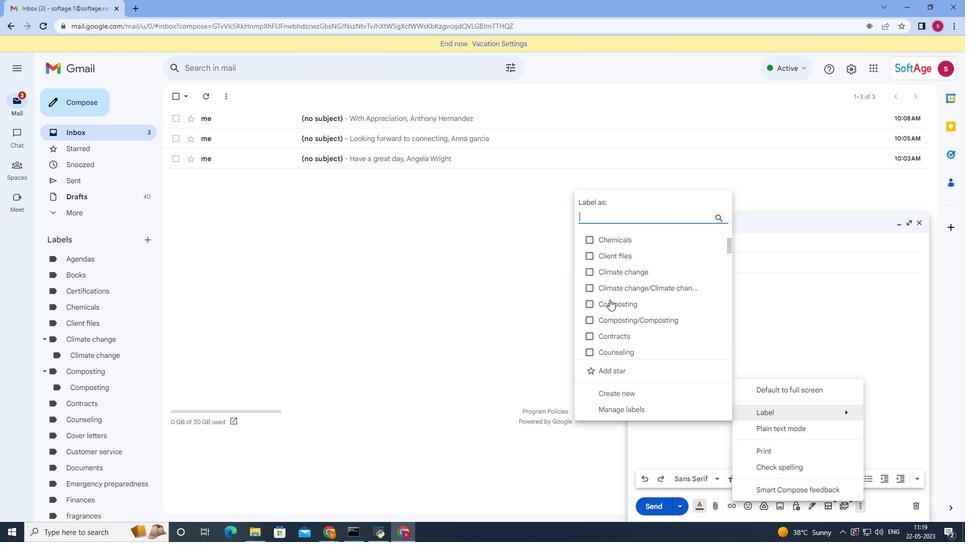 
Action: Mouse moved to (609, 300)
Screenshot: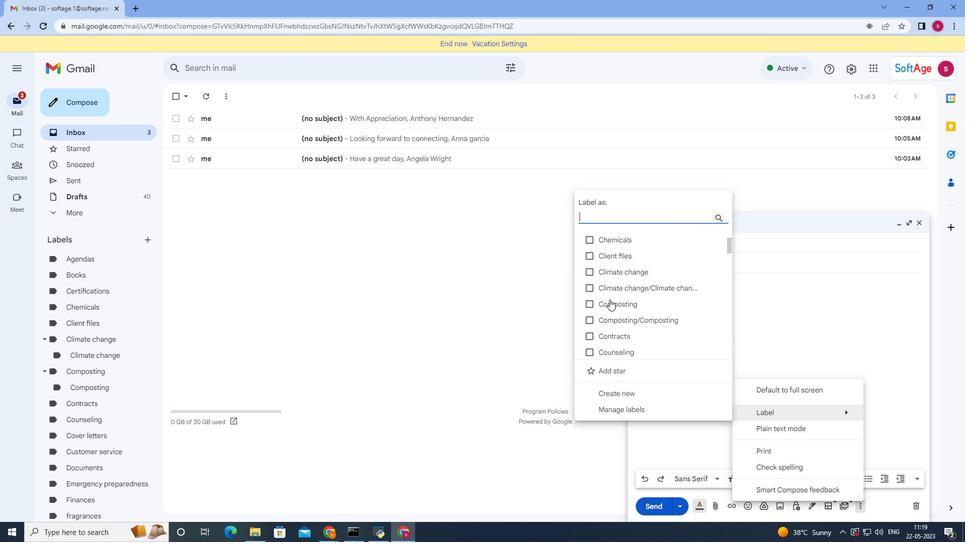 
Action: Mouse scrolled (609, 299) with delta (0, 0)
Screenshot: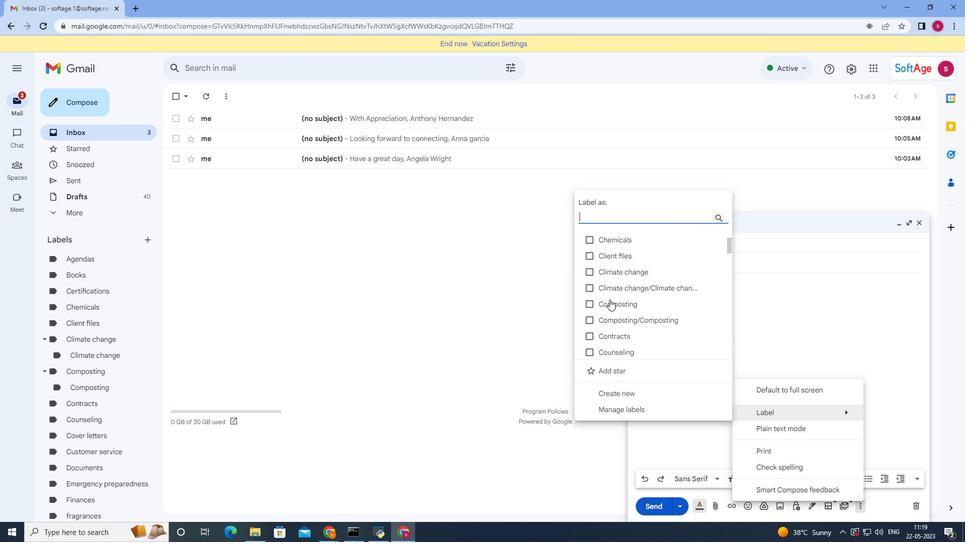 
Action: Mouse moved to (609, 299)
Screenshot: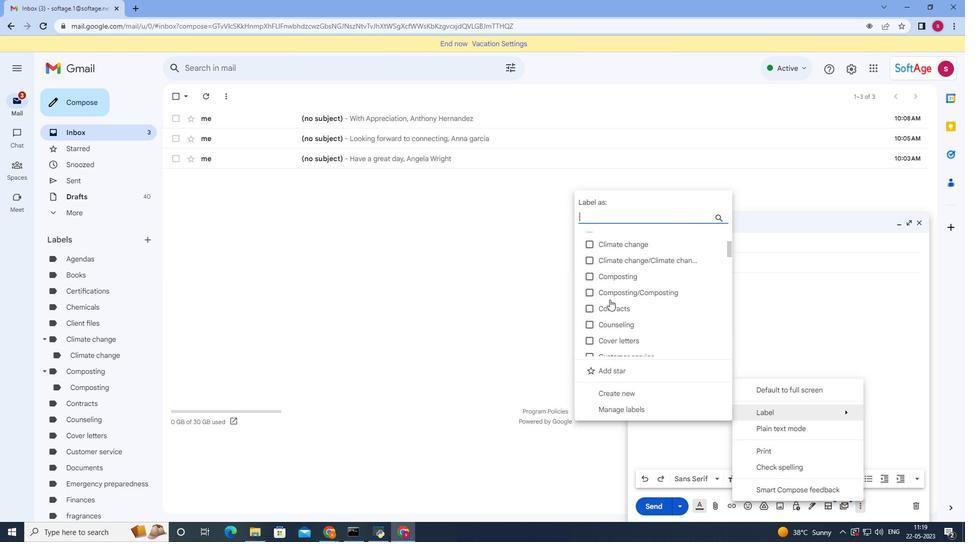 
Action: Mouse scrolled (609, 298) with delta (0, 0)
Screenshot: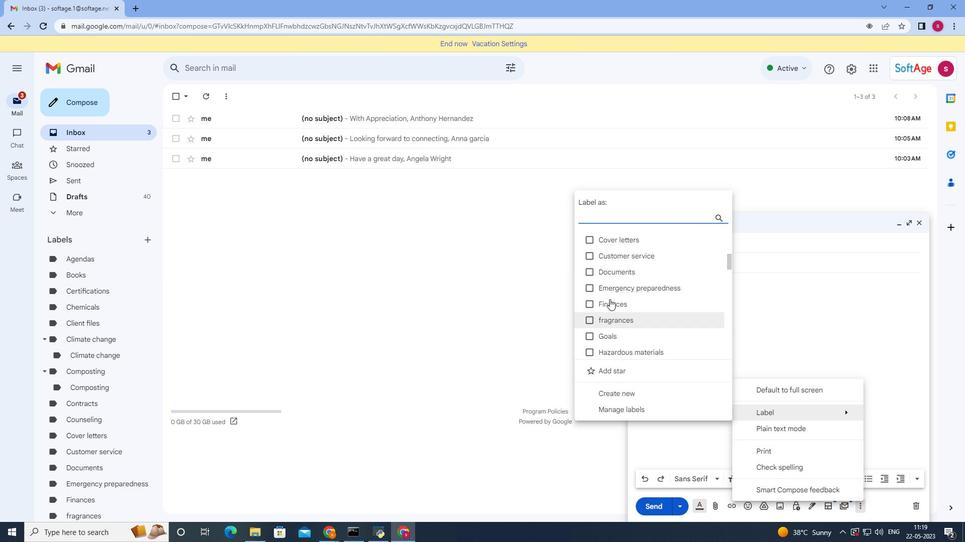
Action: Mouse scrolled (609, 298) with delta (0, 0)
Screenshot: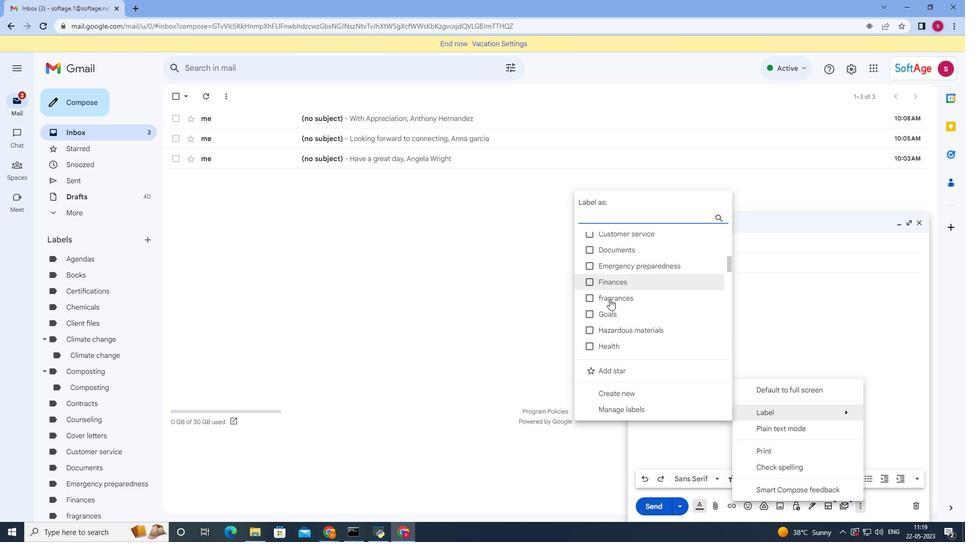 
Action: Mouse moved to (588, 257)
Screenshot: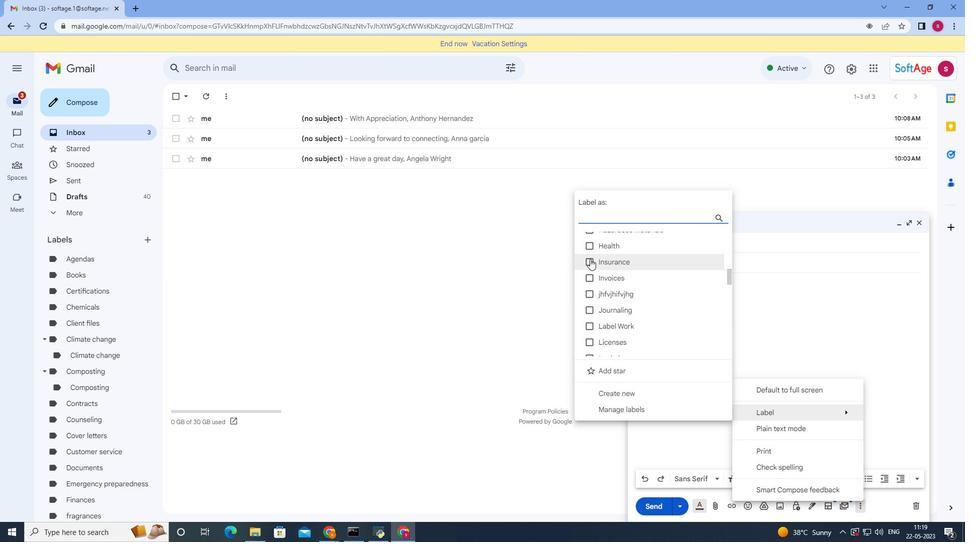 
Action: Mouse pressed left at (588, 257)
Screenshot: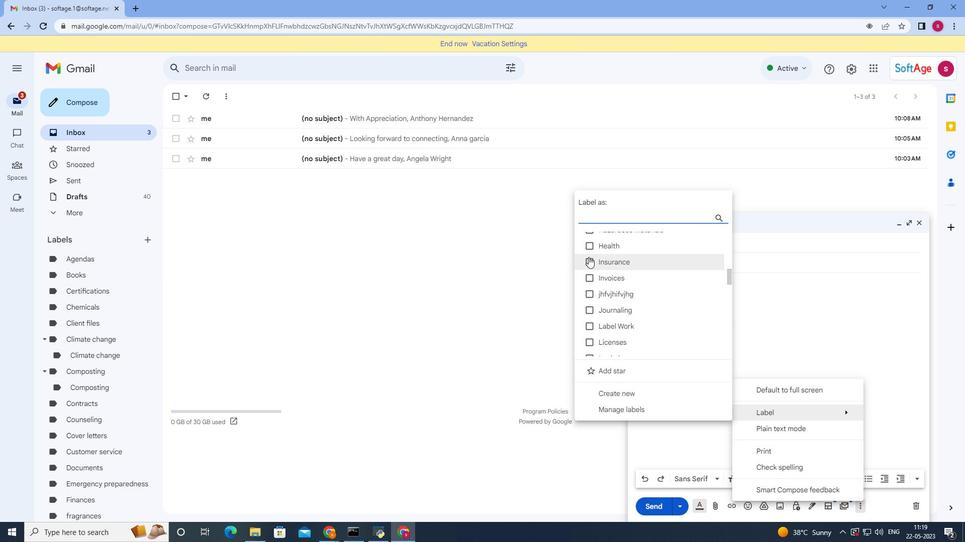 
Action: Mouse moved to (826, 414)
Screenshot: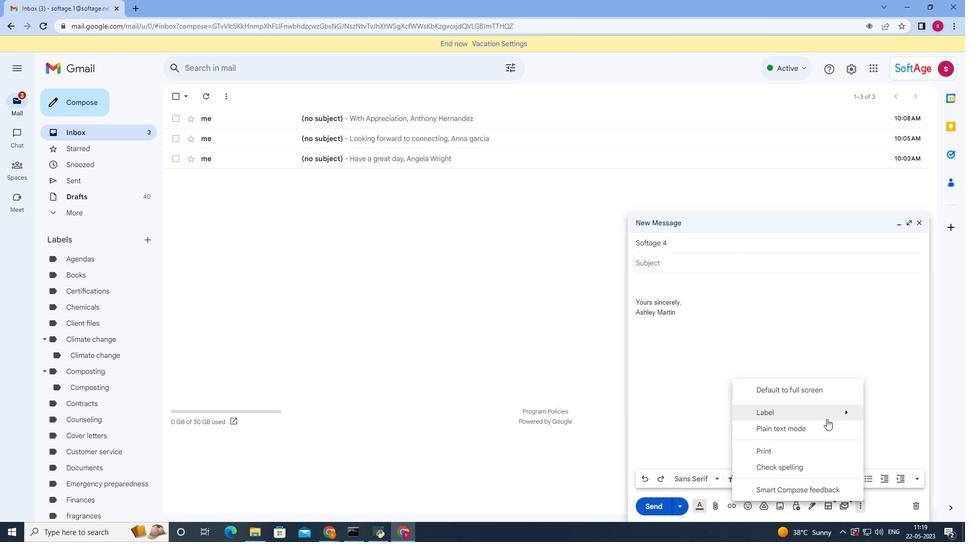
Action: Mouse pressed left at (826, 414)
Screenshot: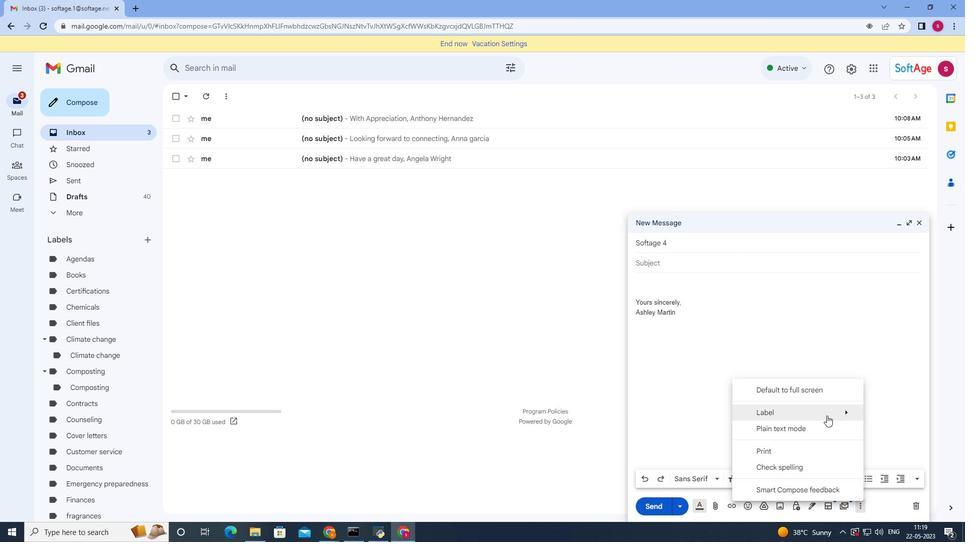 
Action: Mouse moved to (585, 260)
Screenshot: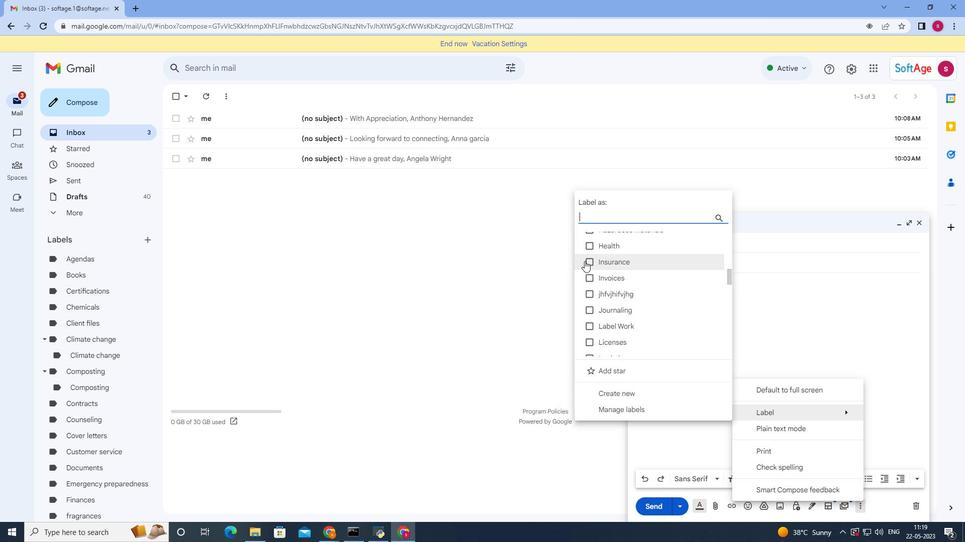 
Action: Mouse pressed left at (585, 260)
Screenshot: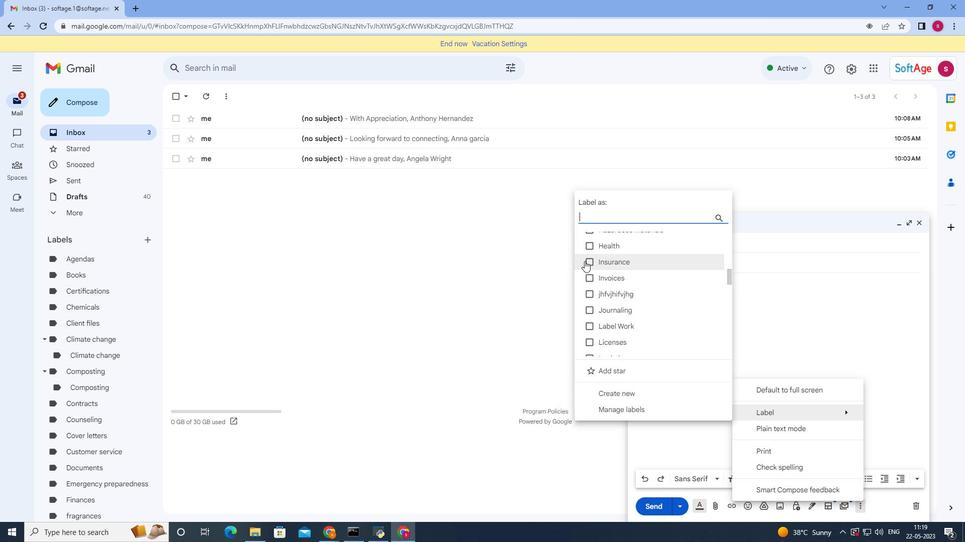 
Action: Mouse moved to (617, 388)
Screenshot: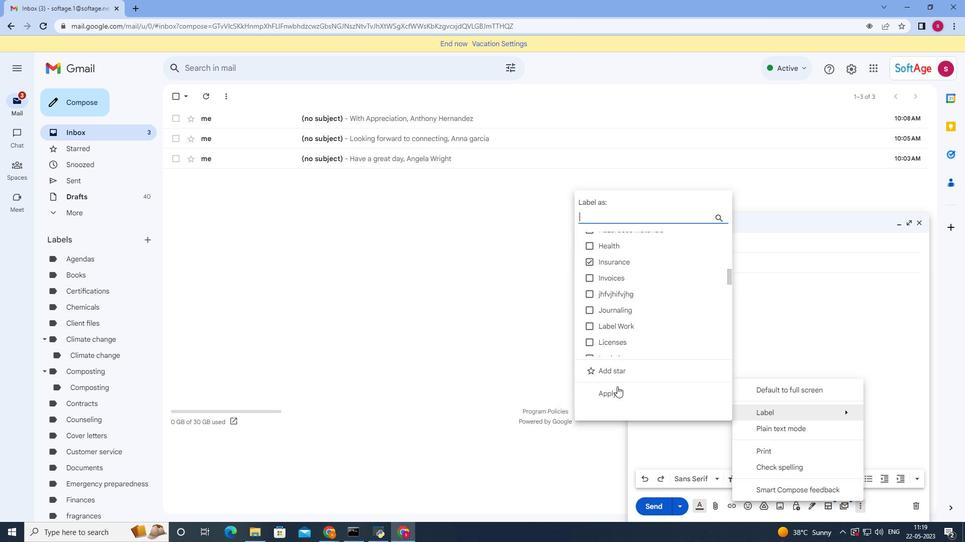 
Action: Mouse pressed left at (617, 388)
Screenshot: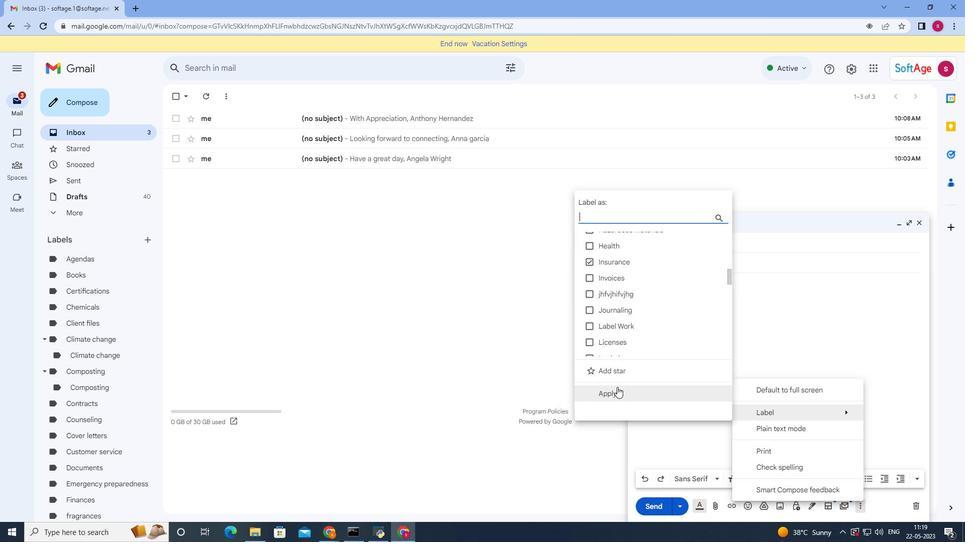 
Action: Mouse moved to (455, 323)
Screenshot: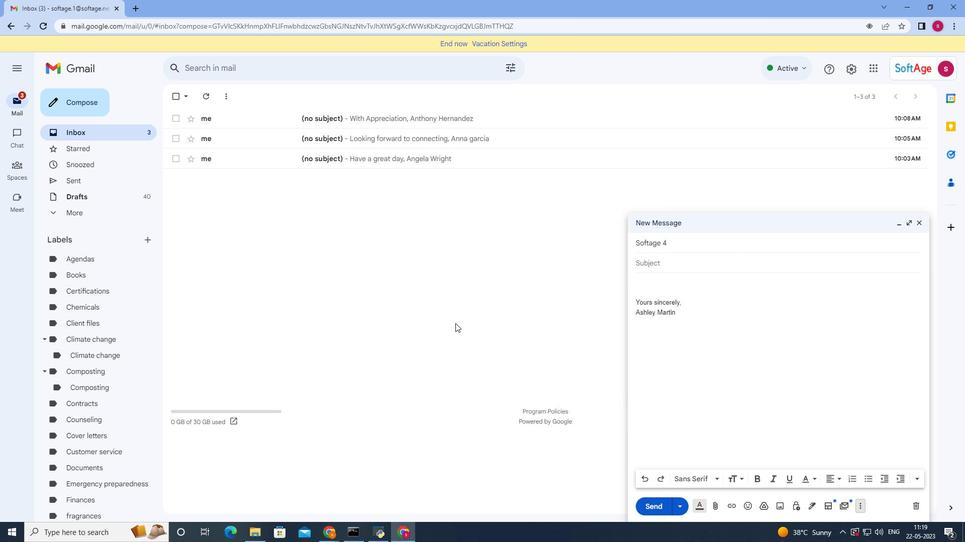 
